 Task: Find connections with filter location Sants-Montjuïc with filter topic #tecnologiawith filter profile language Potuguese with filter current company ITC Hotels with filter school K S School of Business Management with filter industry Wholesale Raw Farm Products with filter service category Interior Design with filter keywords title Director
Action: Mouse moved to (273, 346)
Screenshot: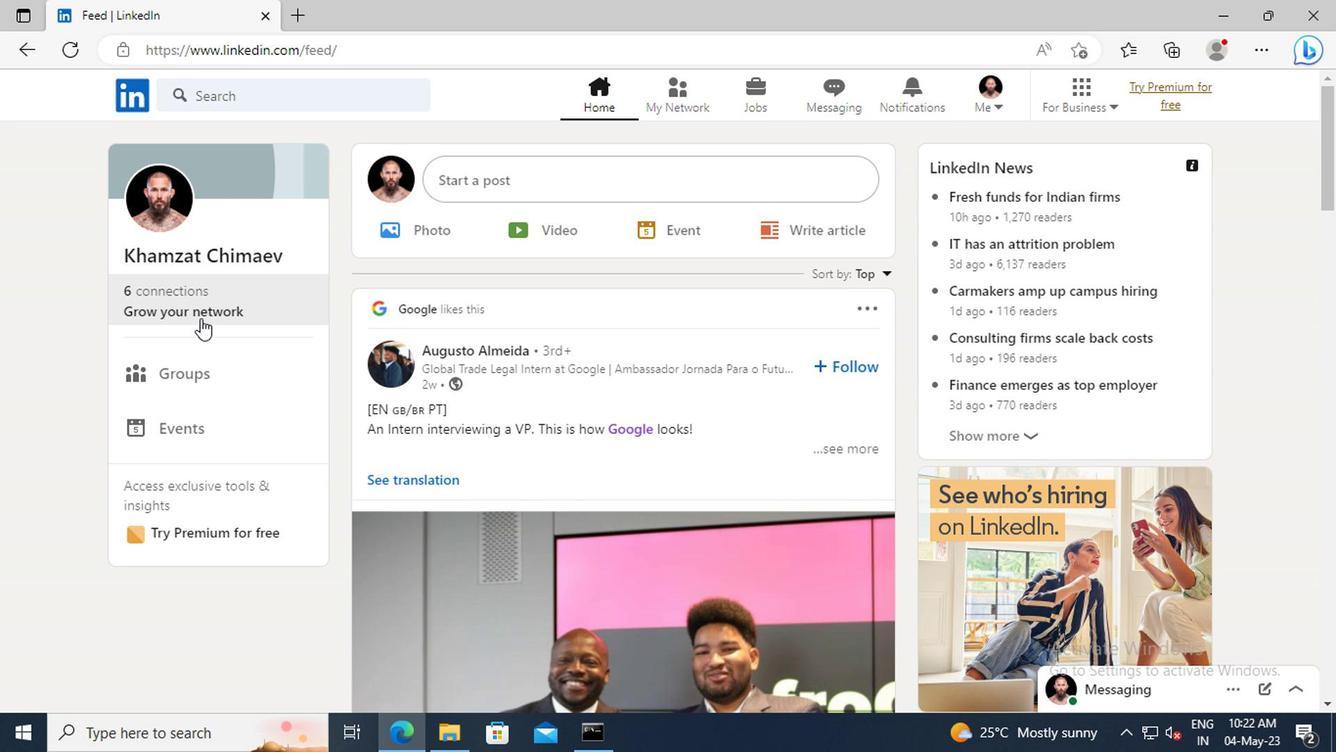 
Action: Mouse pressed left at (273, 346)
Screenshot: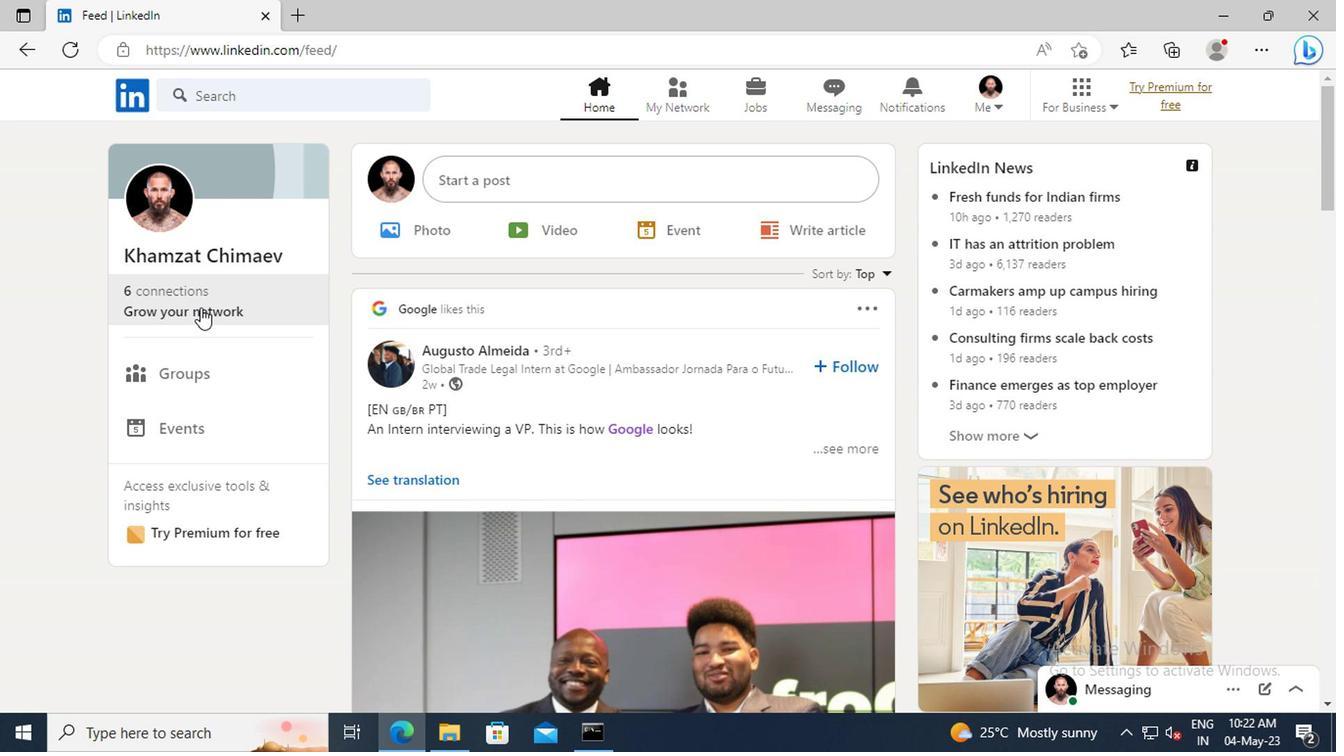 
Action: Mouse moved to (280, 277)
Screenshot: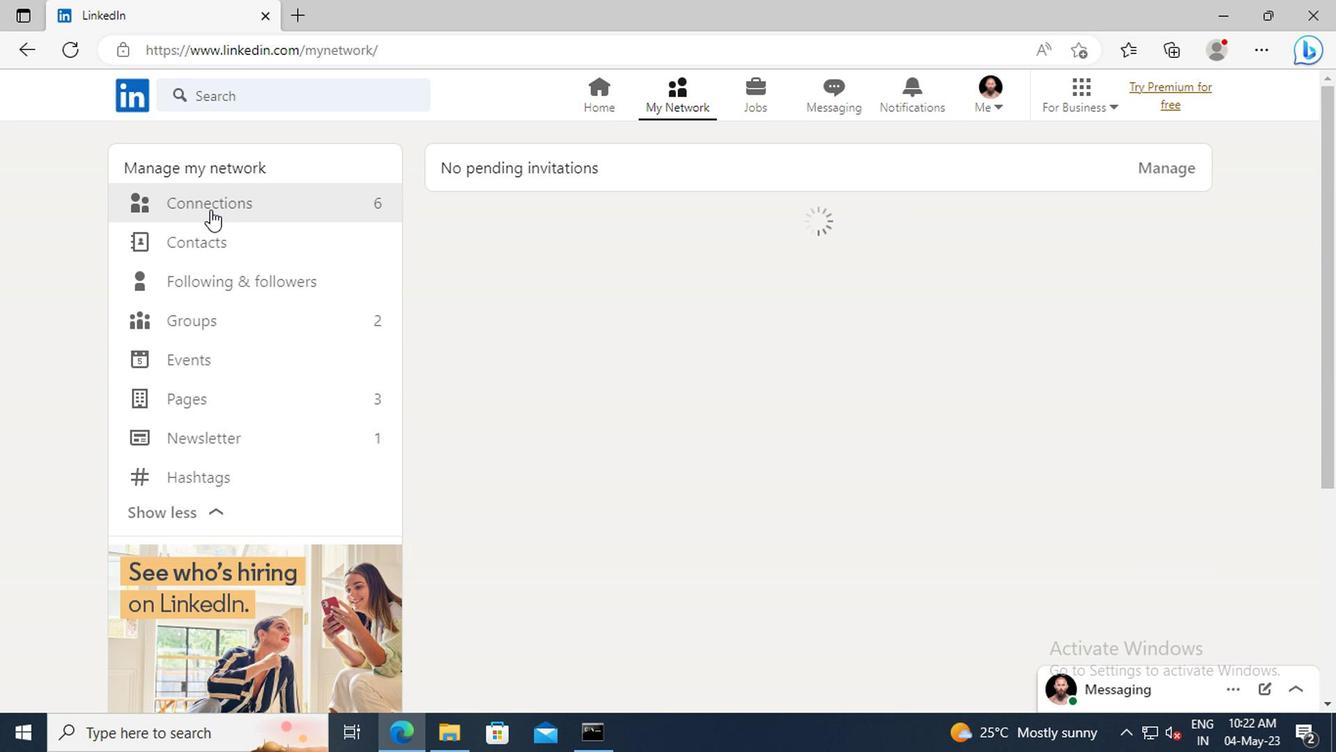 
Action: Mouse pressed left at (280, 277)
Screenshot: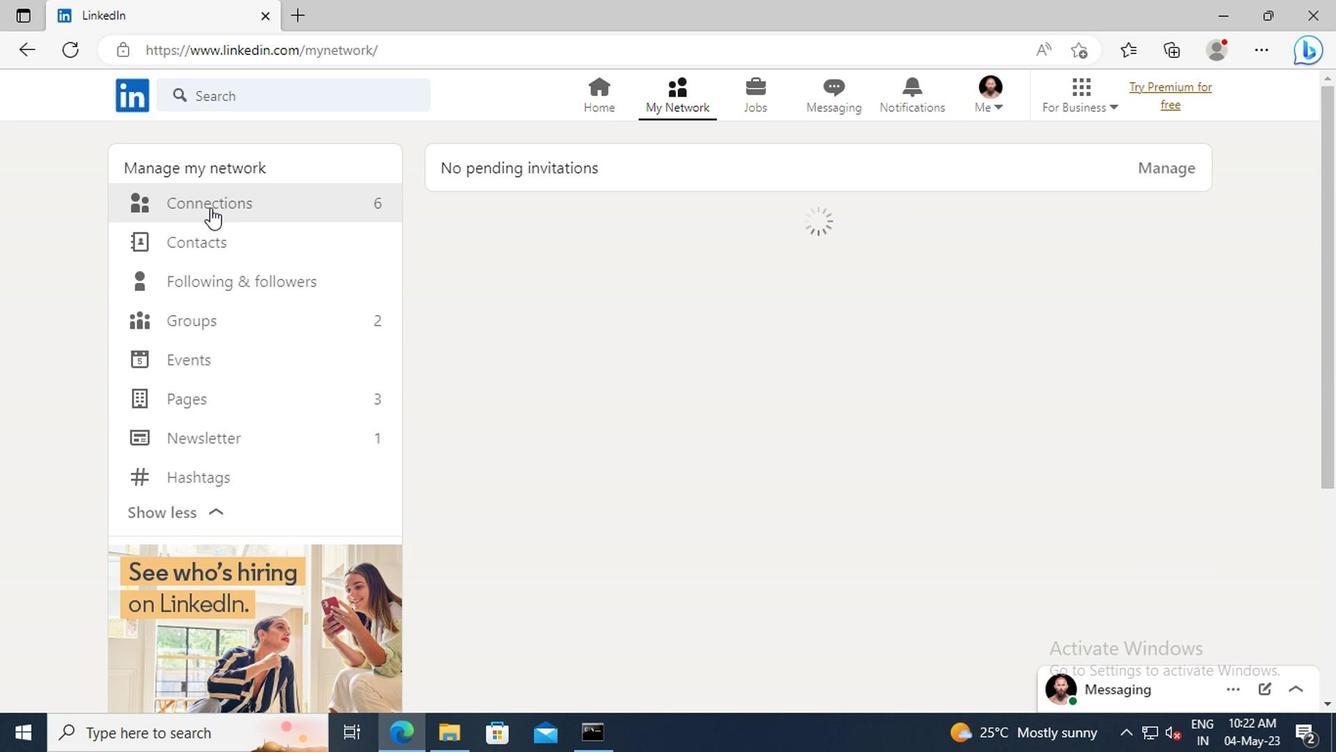 
Action: Mouse moved to (691, 279)
Screenshot: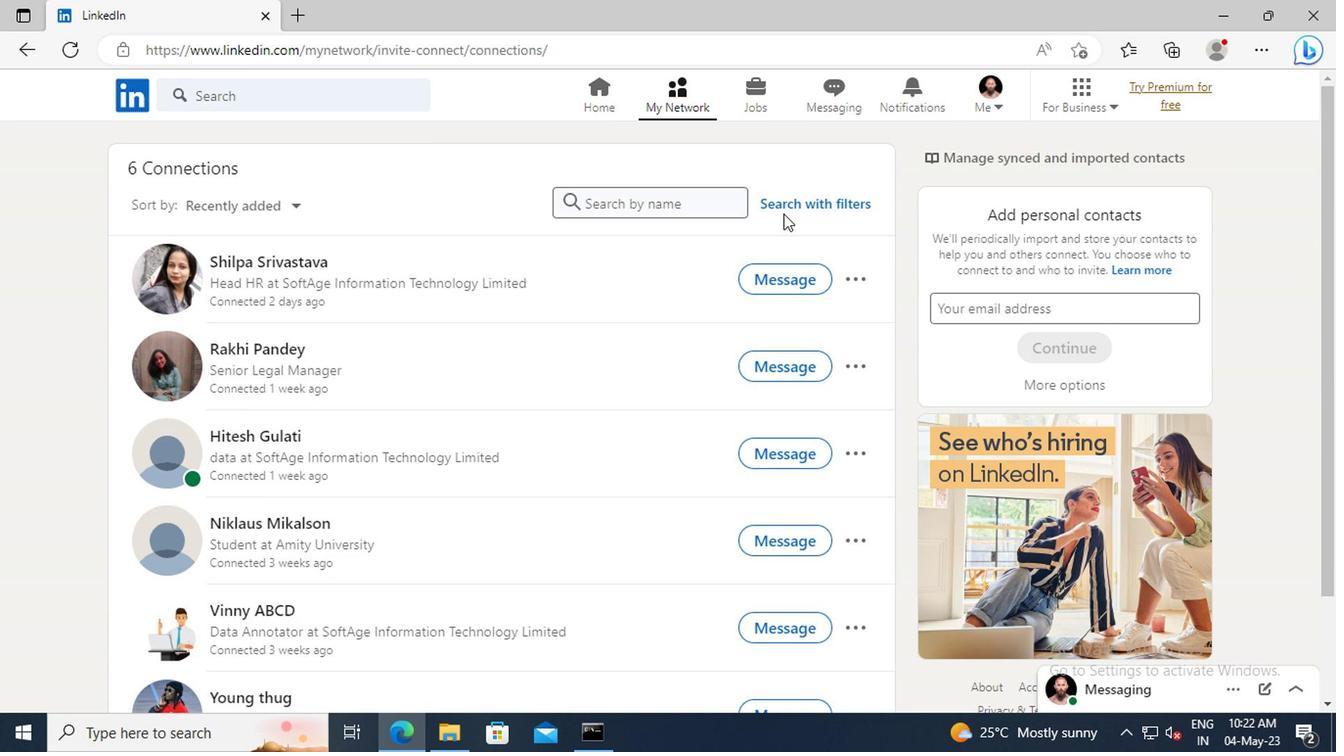 
Action: Mouse pressed left at (691, 279)
Screenshot: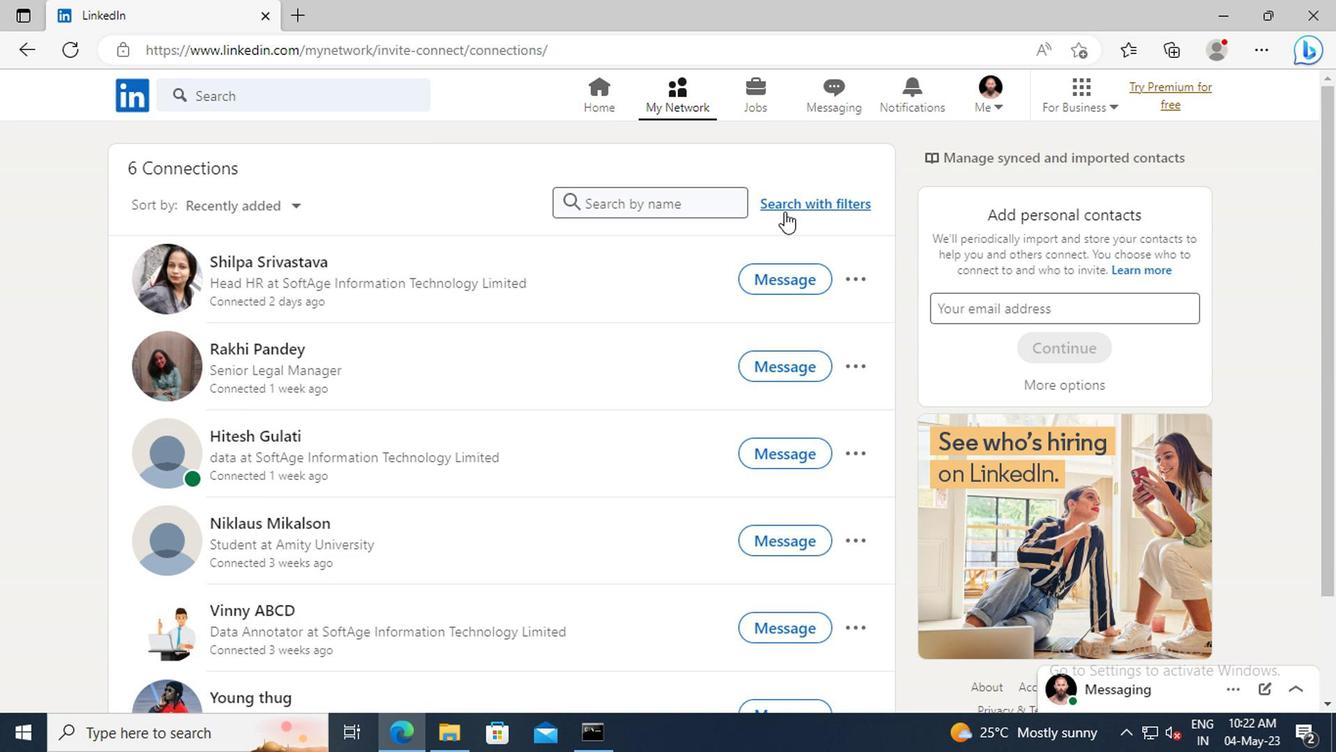 
Action: Mouse moved to (658, 240)
Screenshot: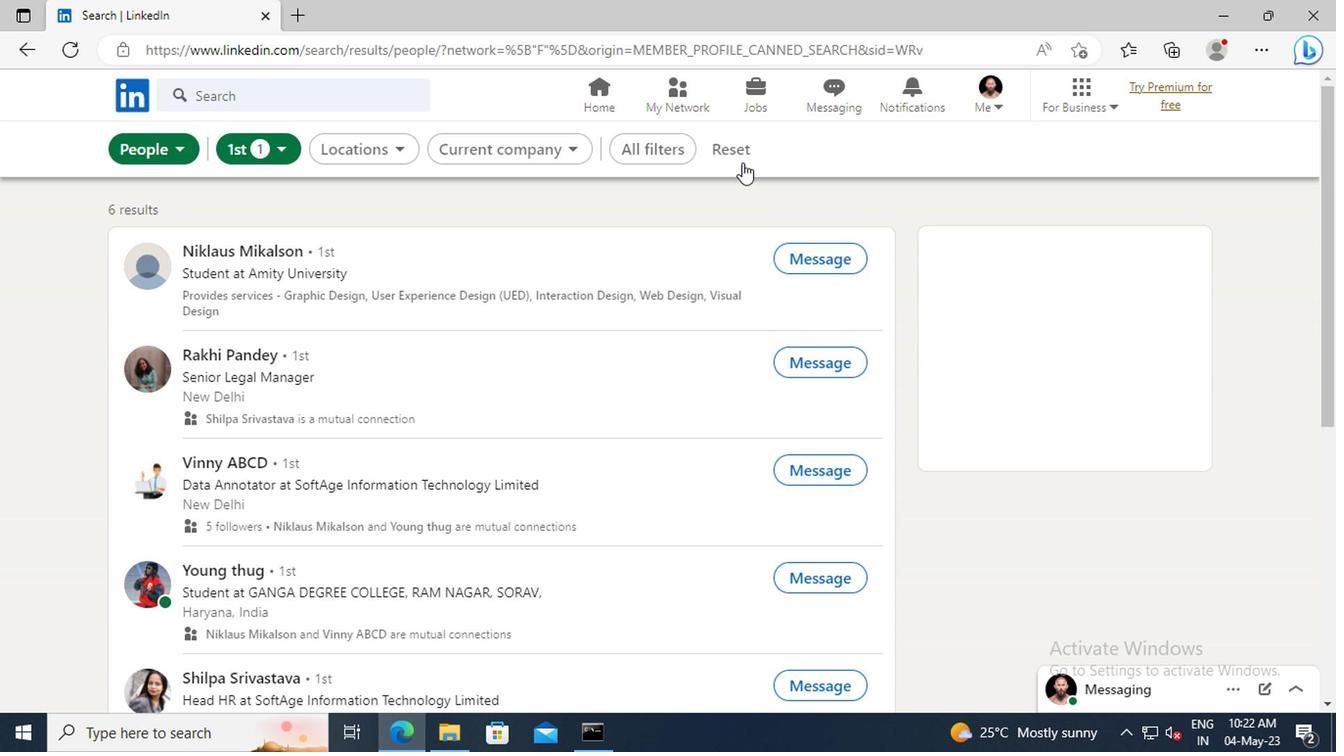 
Action: Mouse pressed left at (658, 240)
Screenshot: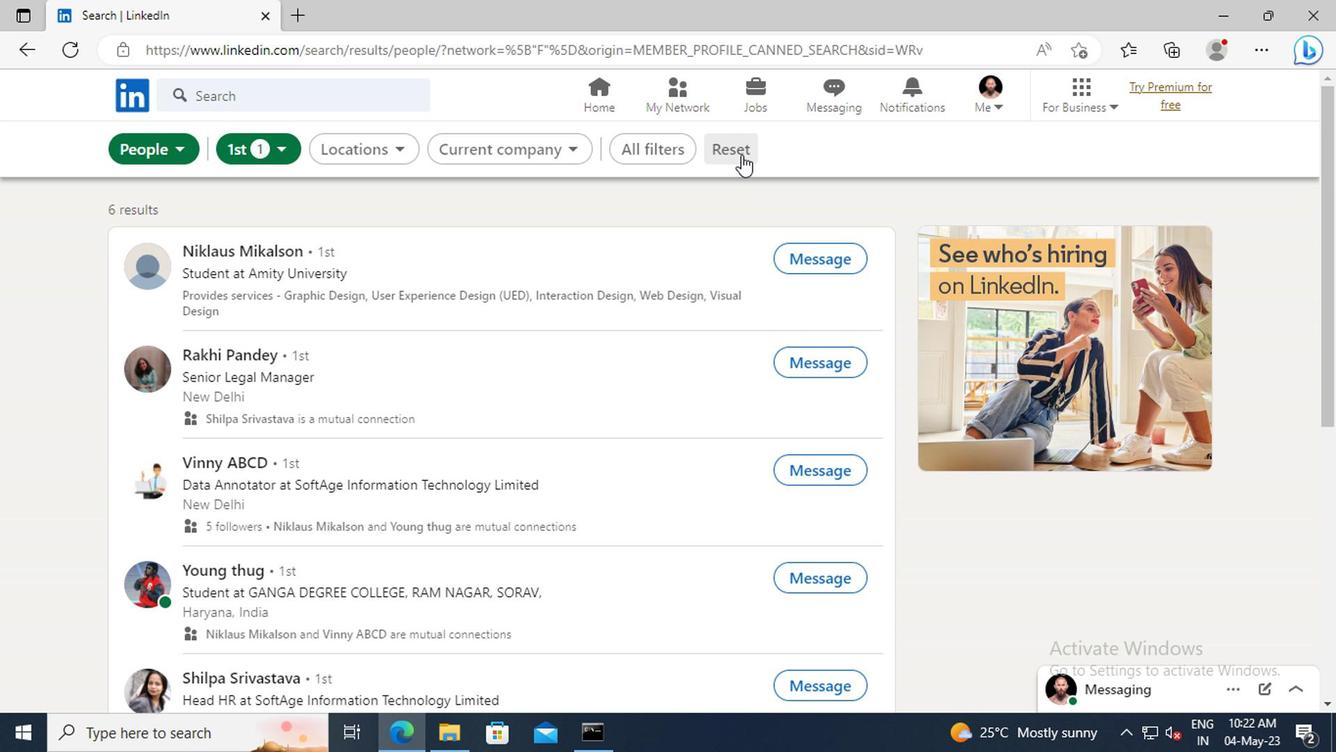 
Action: Mouse moved to (637, 240)
Screenshot: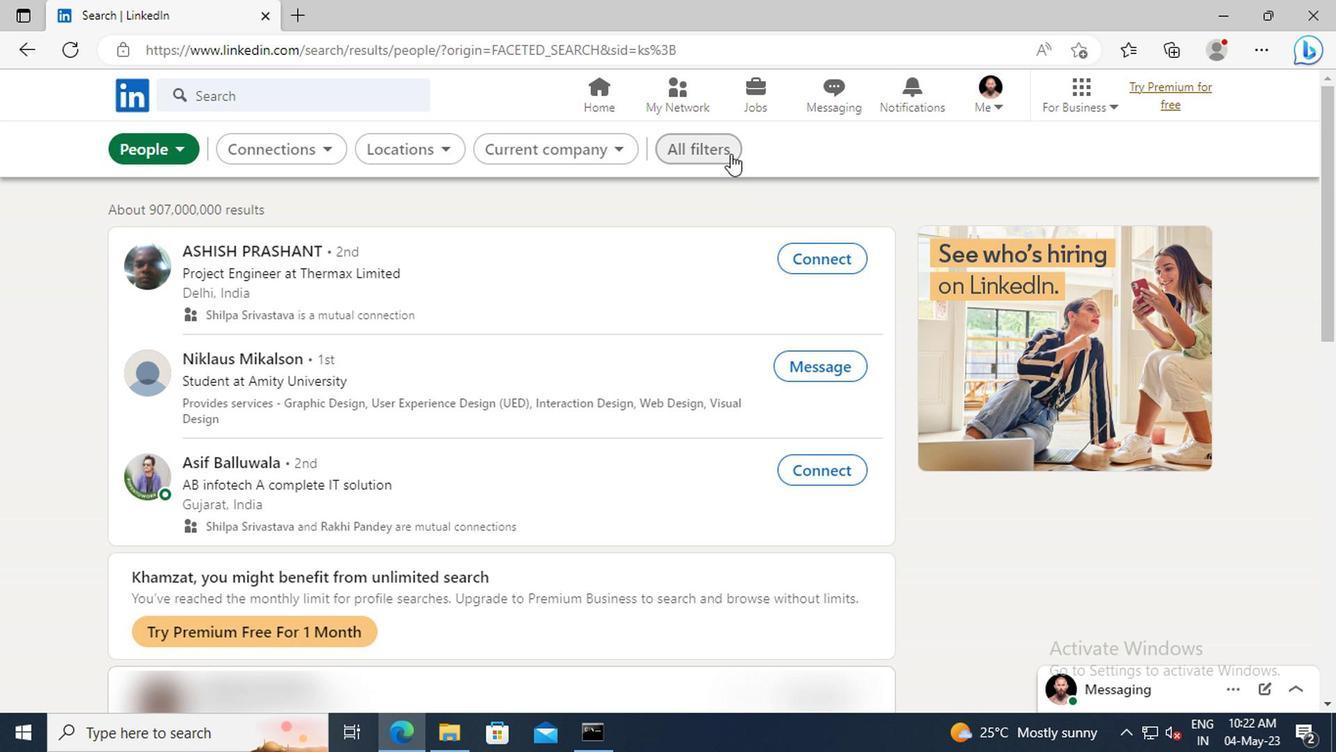 
Action: Mouse pressed left at (637, 240)
Screenshot: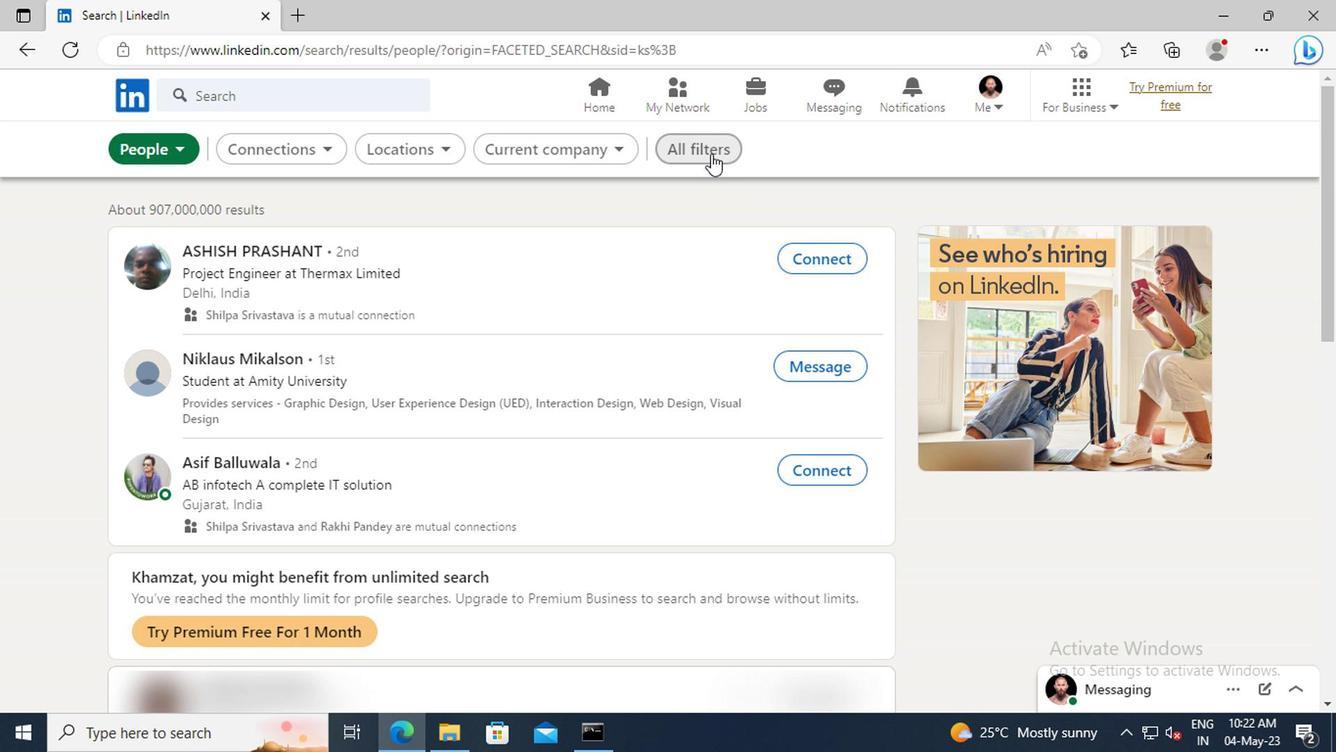 
Action: Mouse moved to (883, 410)
Screenshot: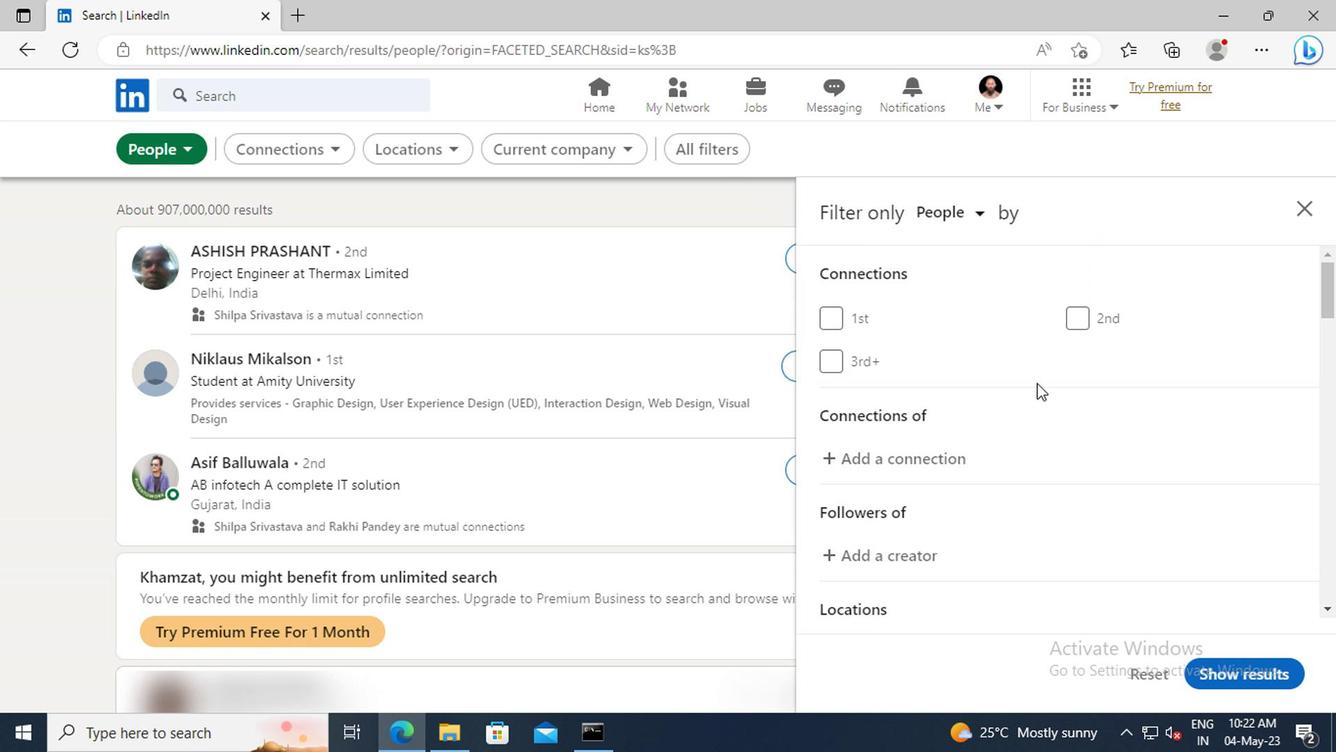 
Action: Mouse scrolled (883, 409) with delta (0, 0)
Screenshot: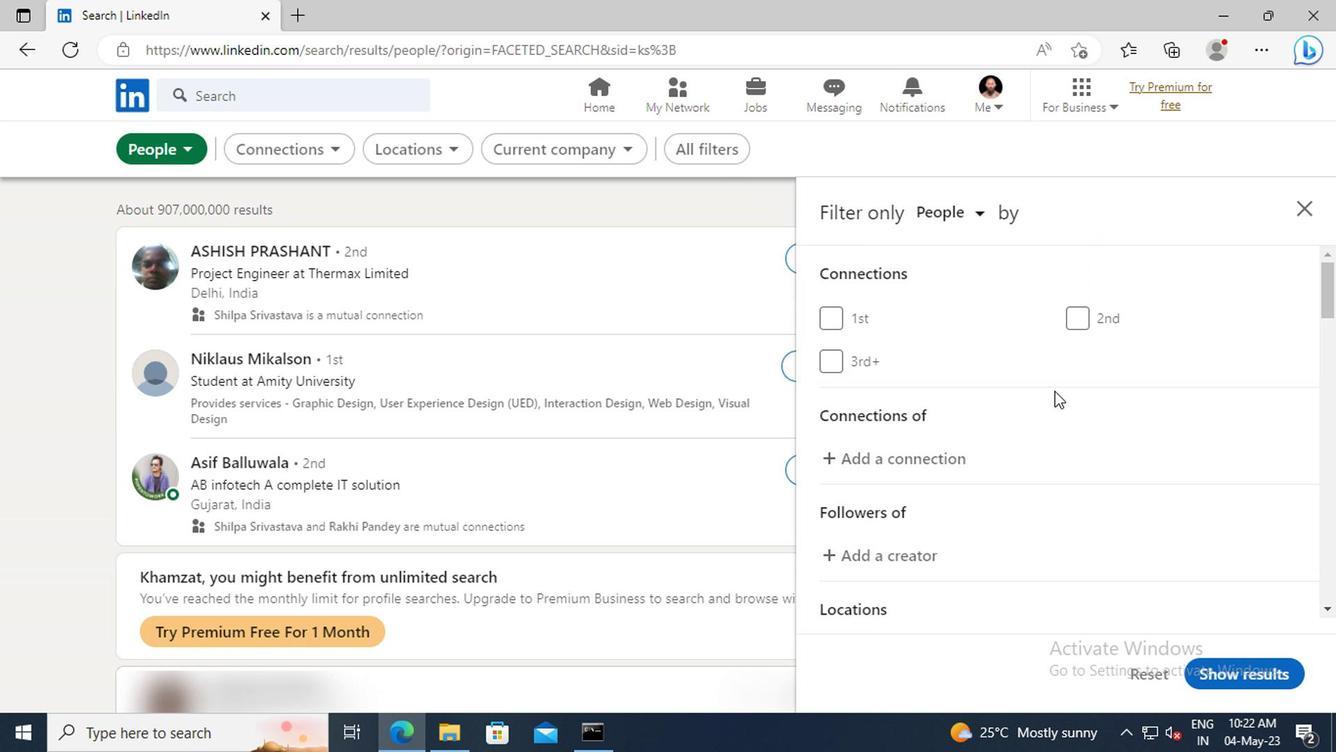 
Action: Mouse scrolled (883, 409) with delta (0, 0)
Screenshot: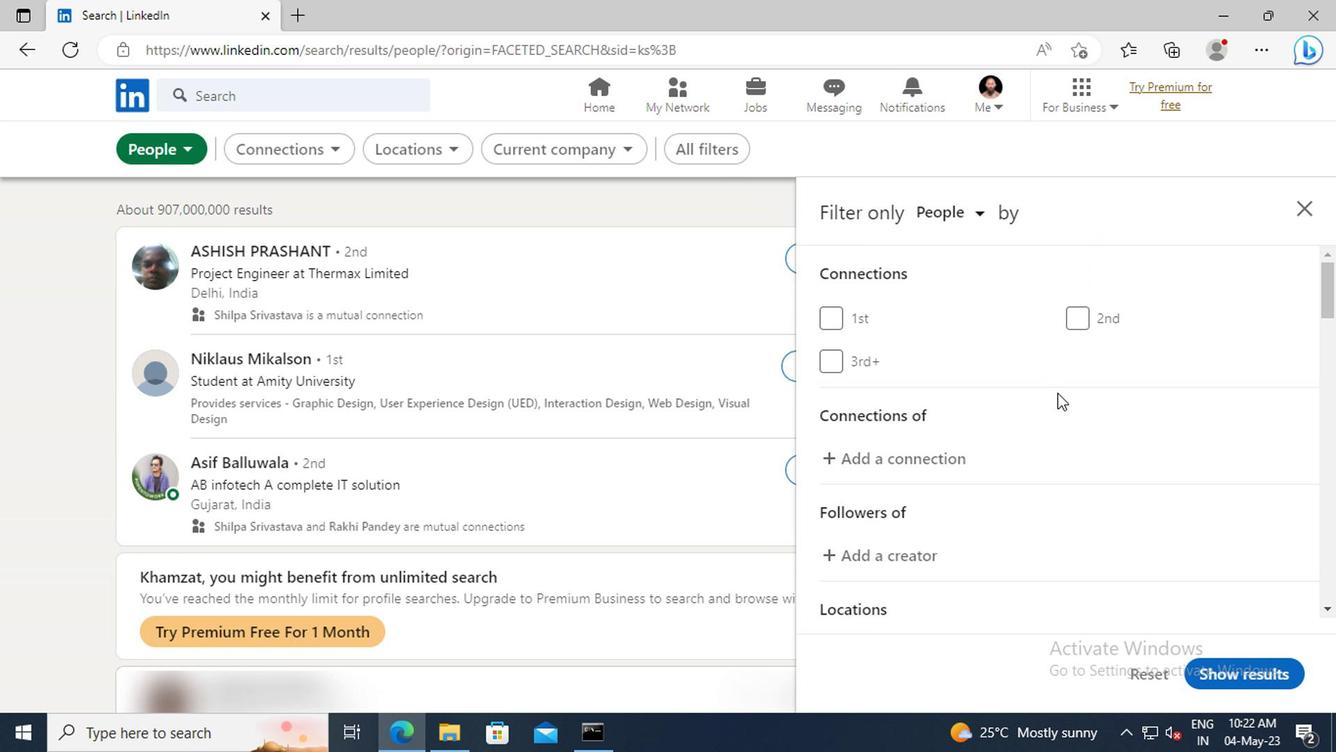 
Action: Mouse scrolled (883, 409) with delta (0, 0)
Screenshot: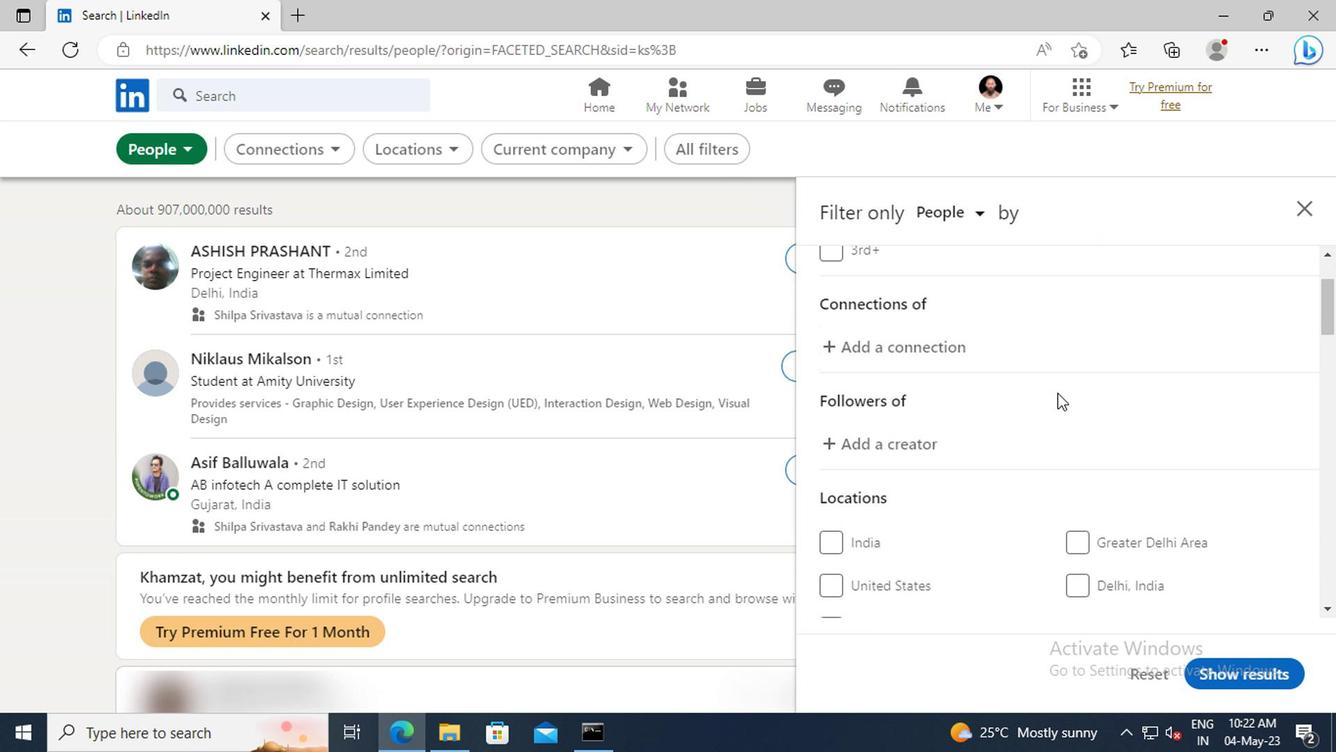 
Action: Mouse scrolled (883, 409) with delta (0, 0)
Screenshot: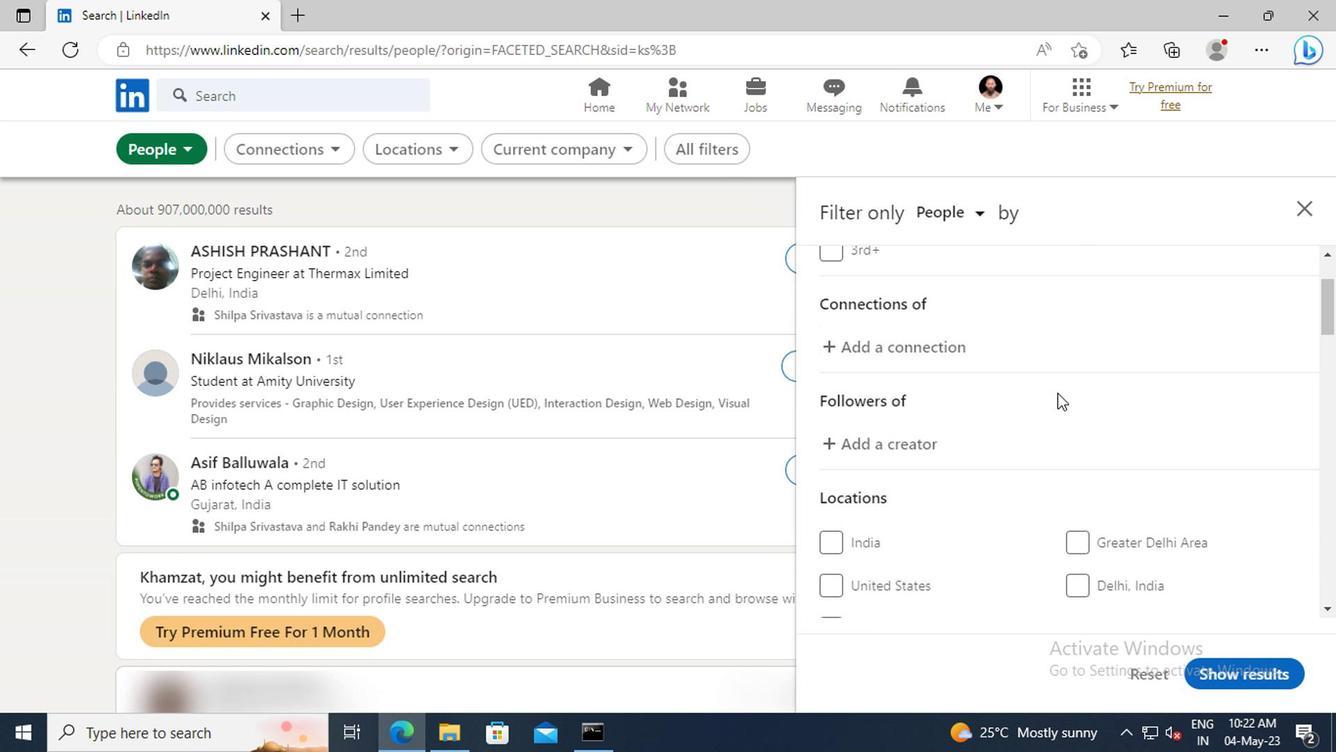 
Action: Mouse scrolled (883, 409) with delta (0, 0)
Screenshot: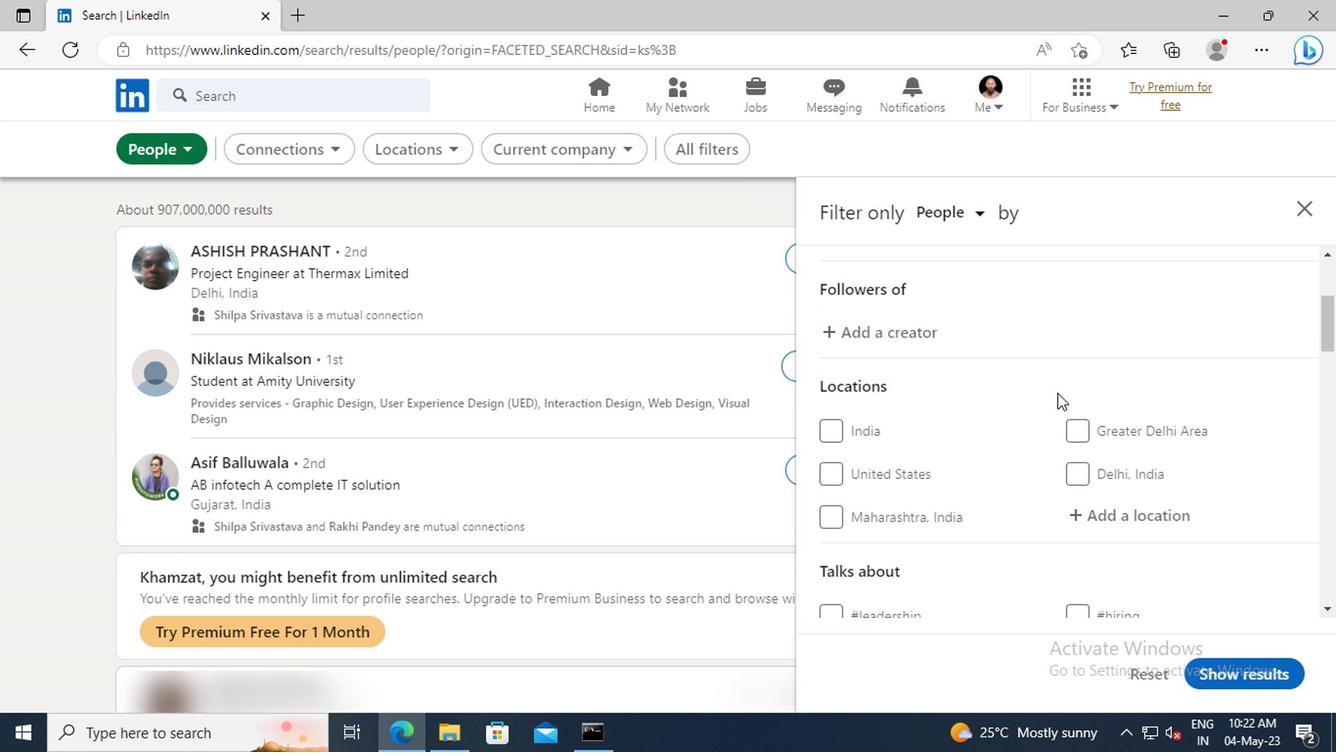 
Action: Mouse scrolled (883, 409) with delta (0, 0)
Screenshot: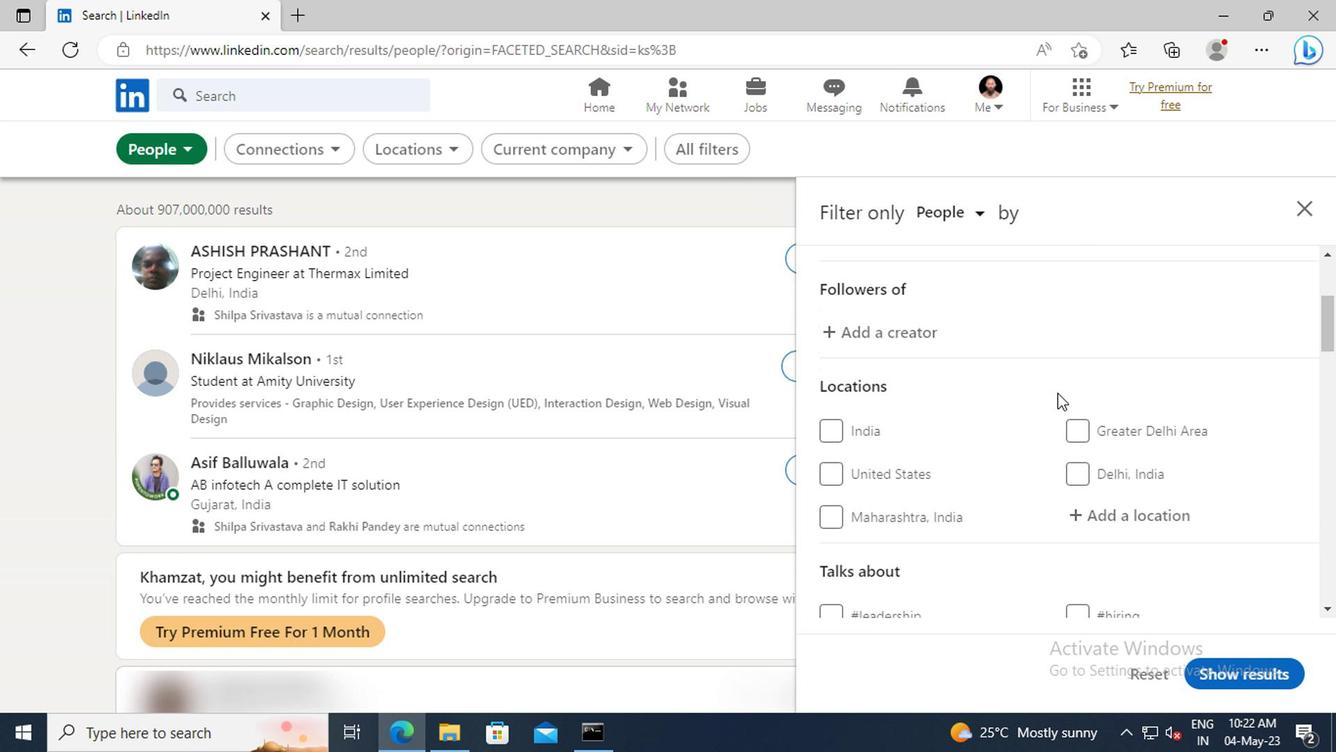 
Action: Mouse moved to (898, 420)
Screenshot: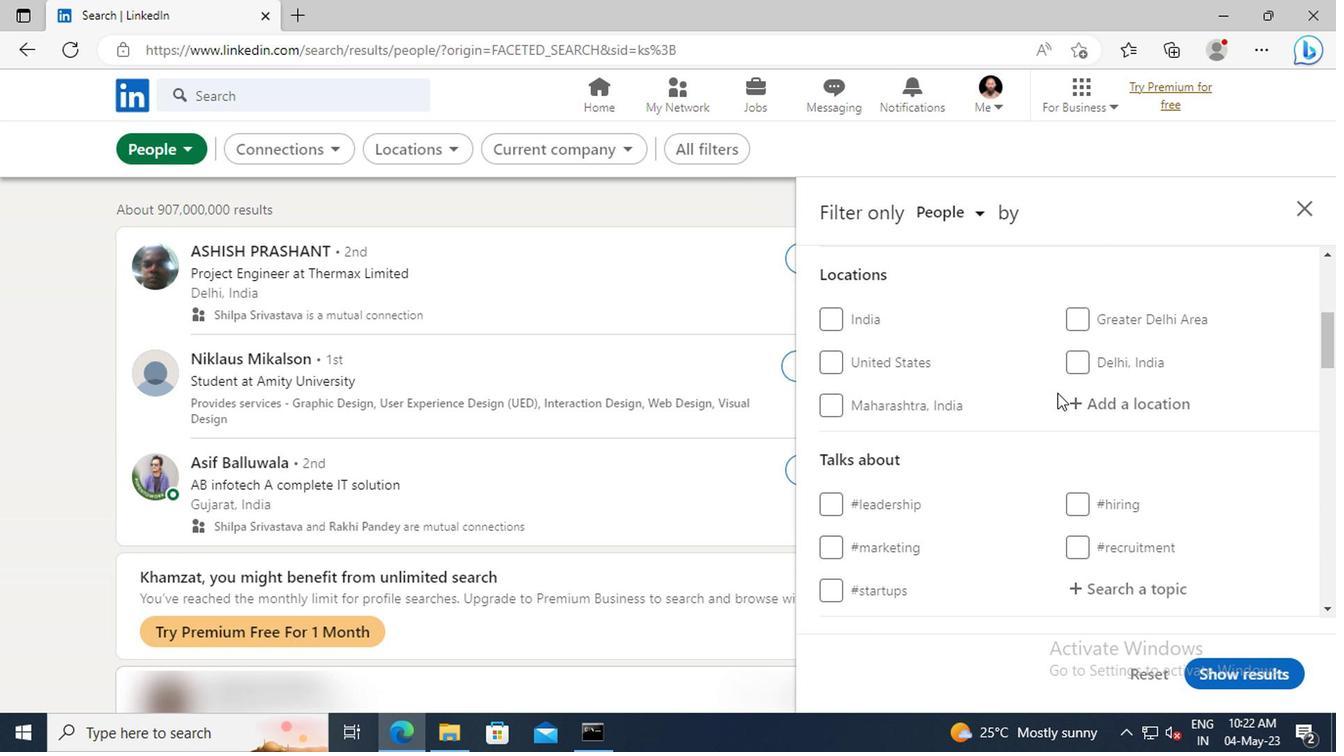 
Action: Mouse pressed left at (898, 420)
Screenshot: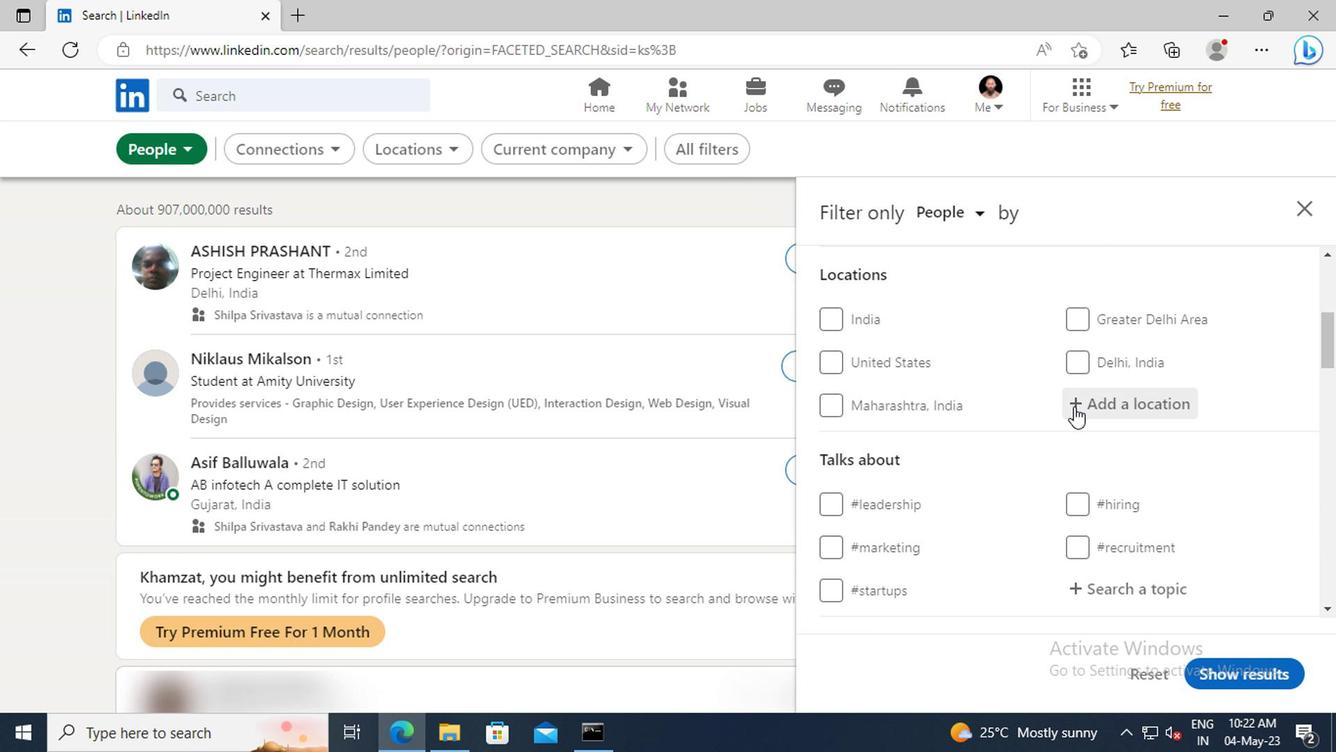 
Action: Key pressed <Key.shift>SANTS-<Key.shift>MONTJUIC<Key.enter>
Screenshot: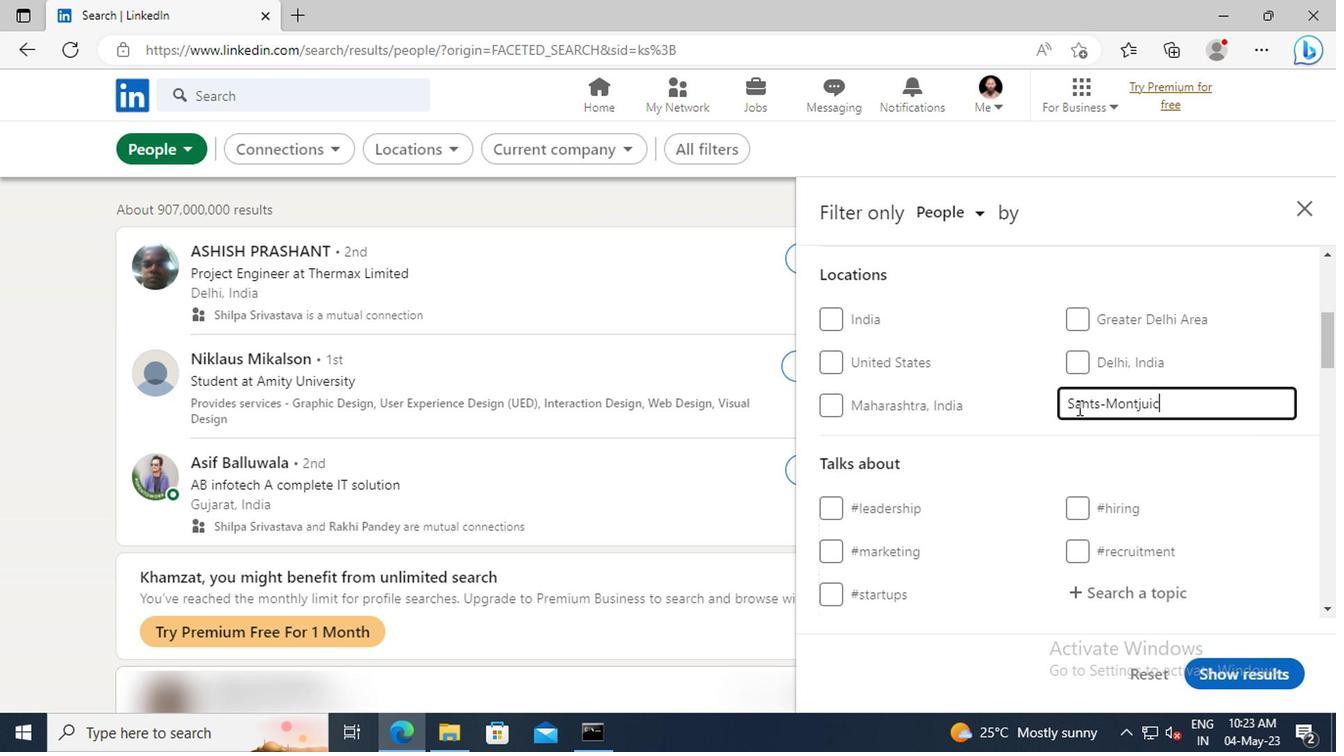 
Action: Mouse scrolled (898, 419) with delta (0, 0)
Screenshot: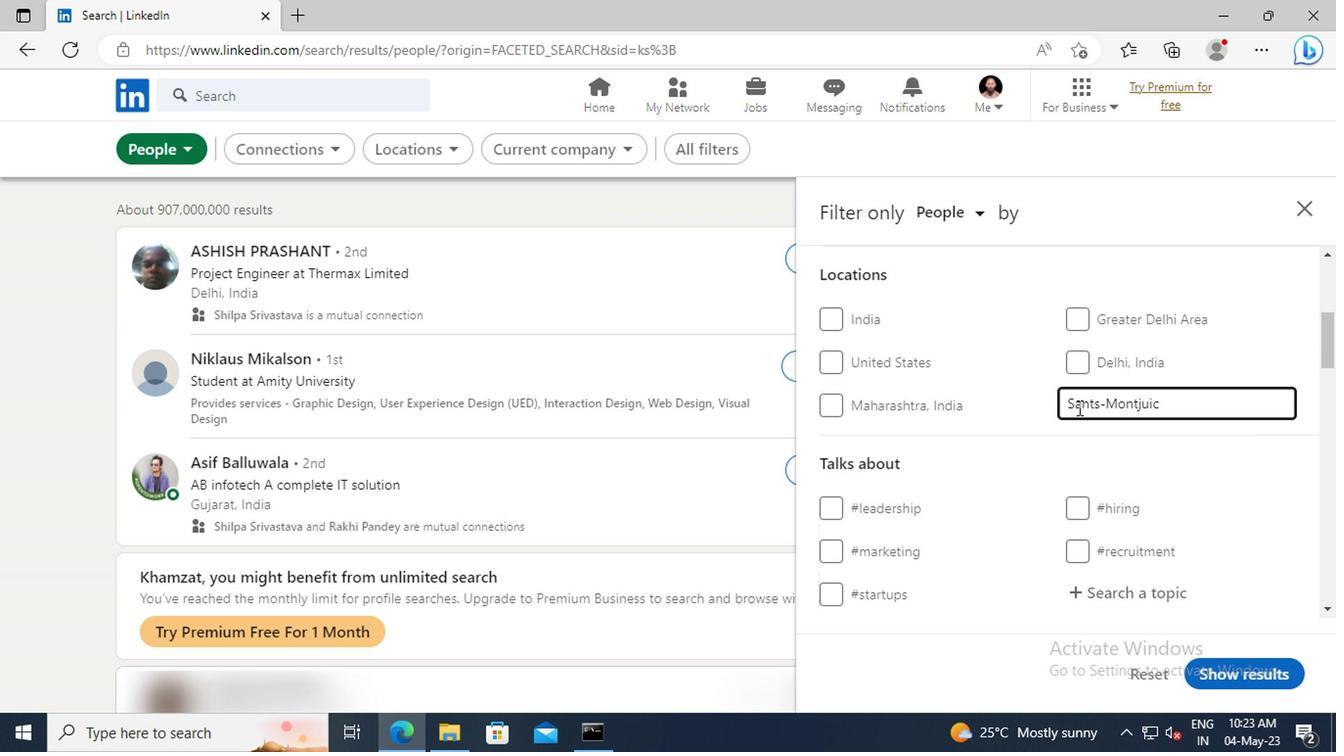 
Action: Mouse scrolled (898, 419) with delta (0, 0)
Screenshot: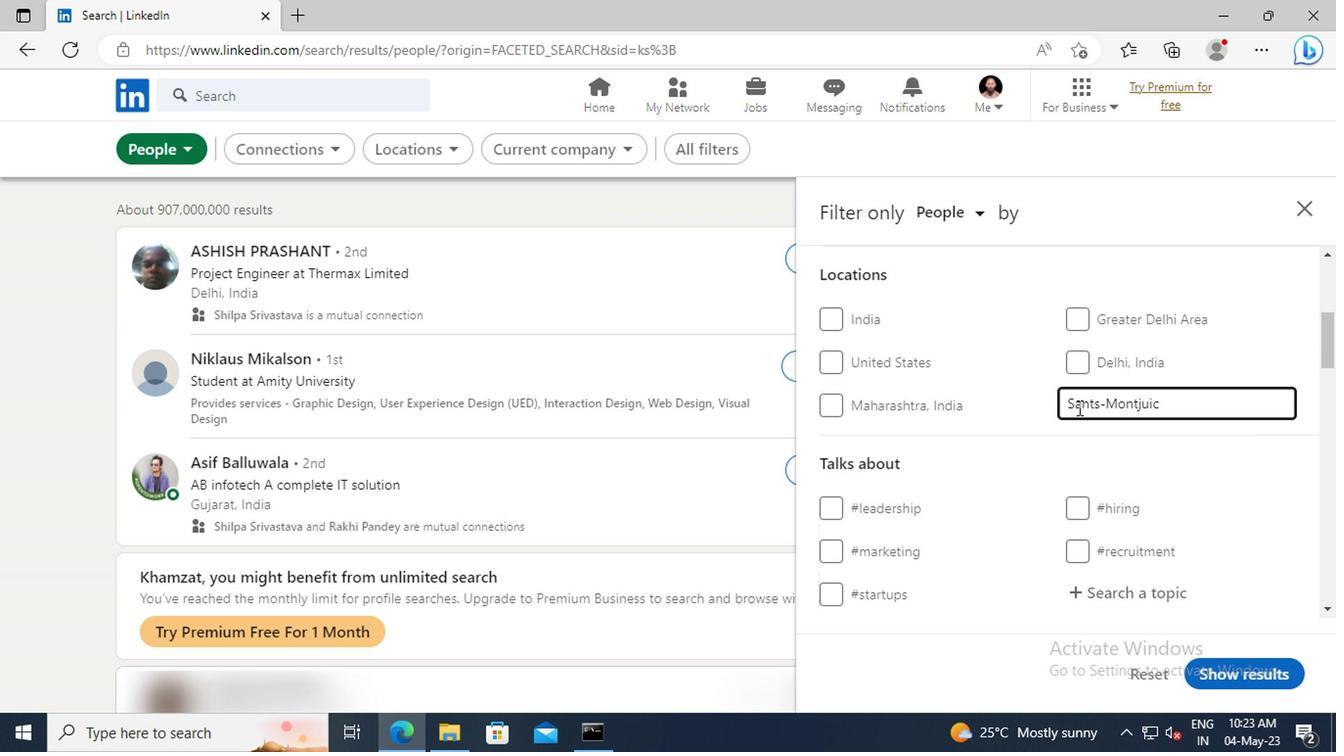 
Action: Mouse scrolled (898, 419) with delta (0, 0)
Screenshot: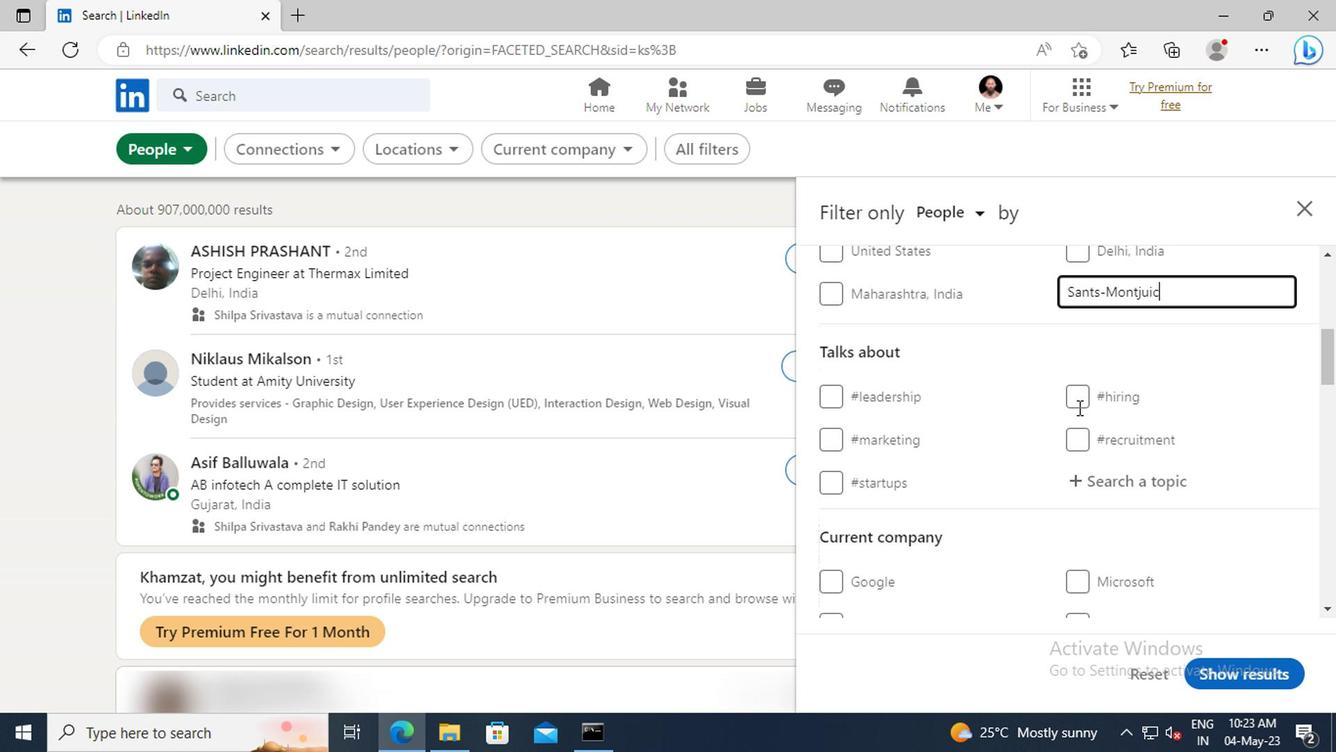 
Action: Mouse moved to (903, 430)
Screenshot: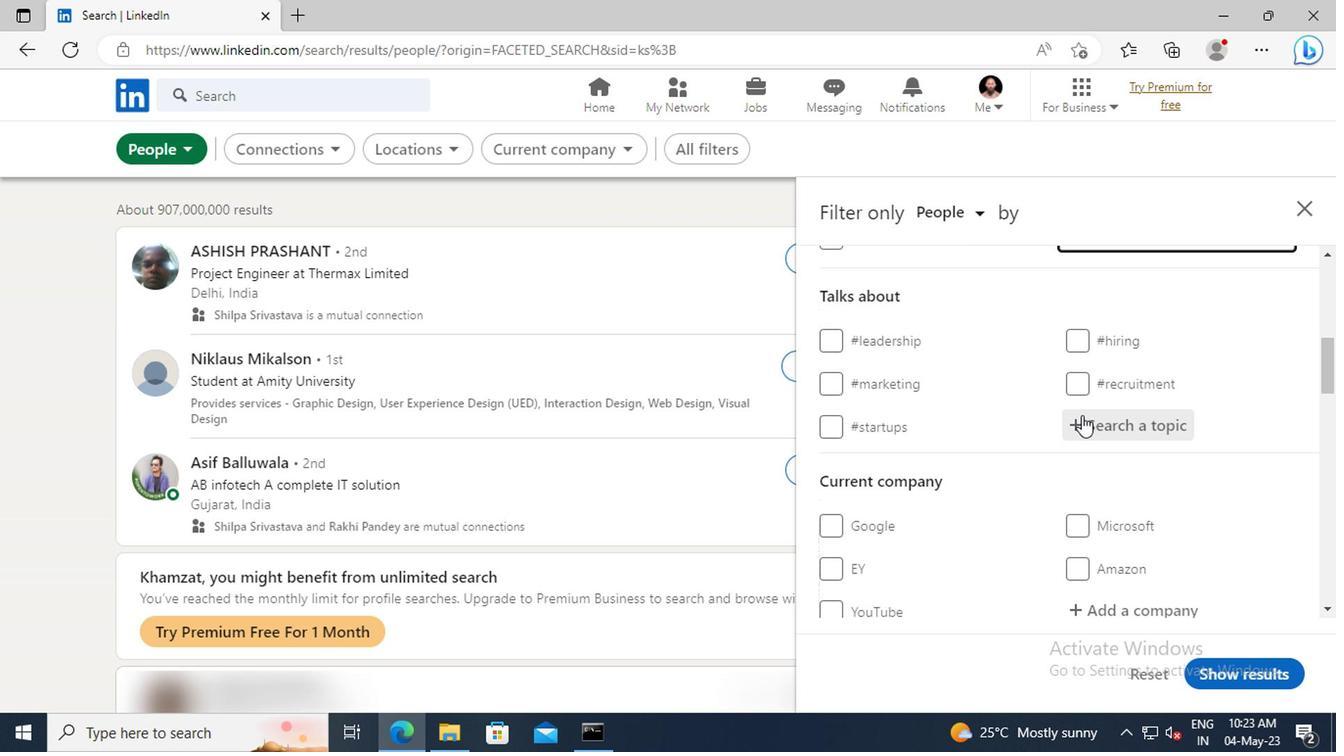 
Action: Mouse pressed left at (903, 430)
Screenshot: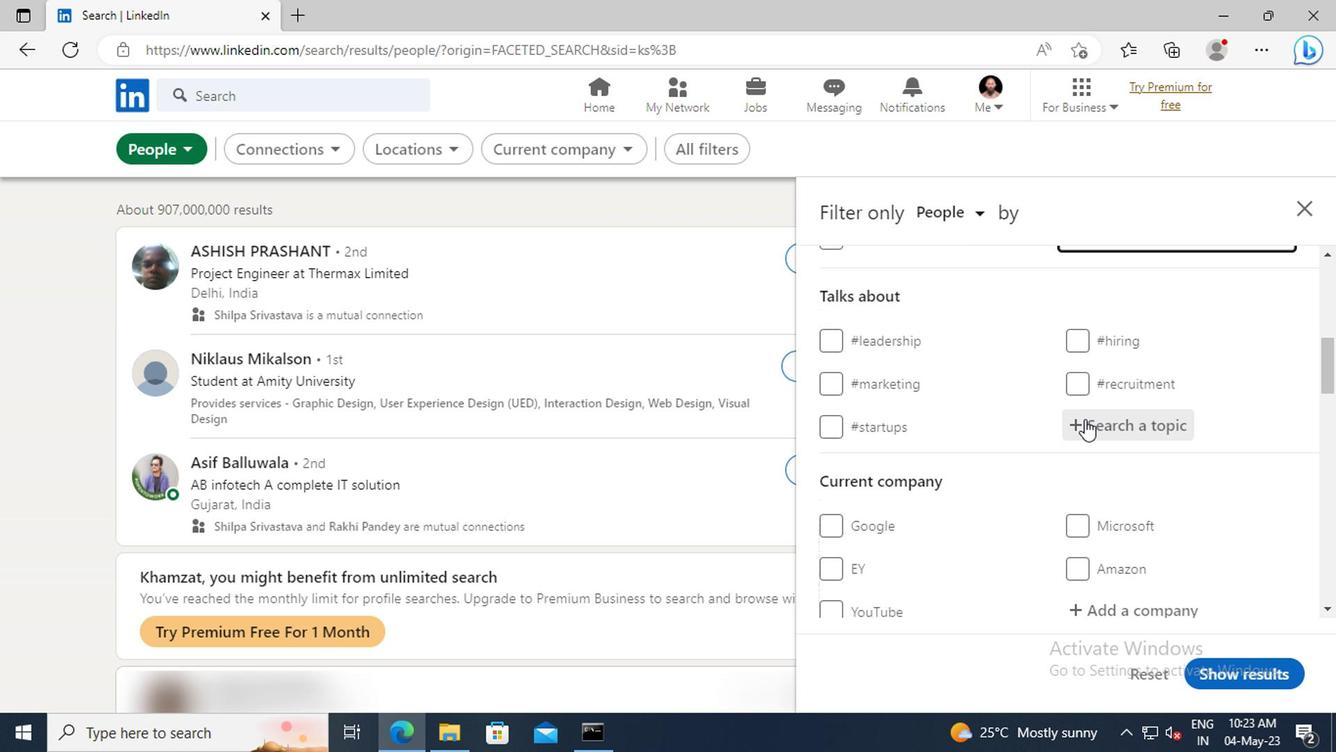 
Action: Key pressed TECNOLOG
Screenshot: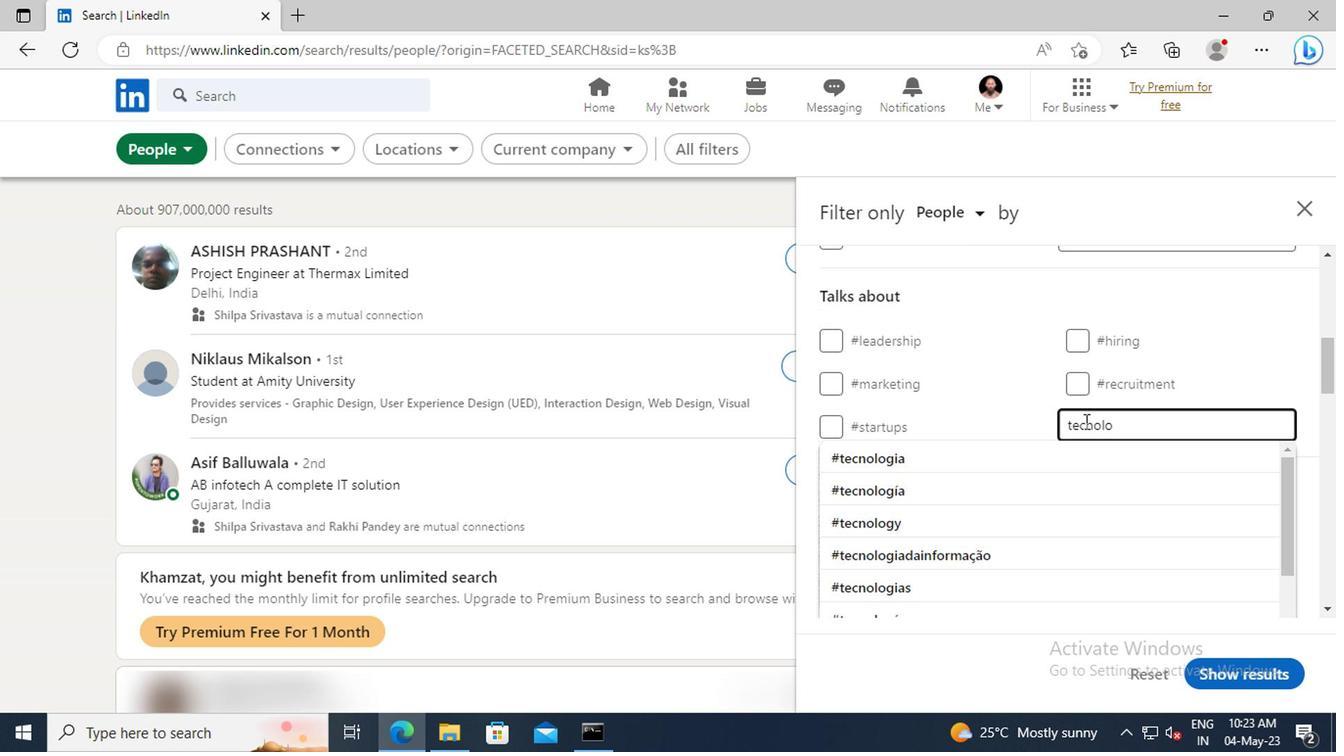 
Action: Mouse moved to (907, 450)
Screenshot: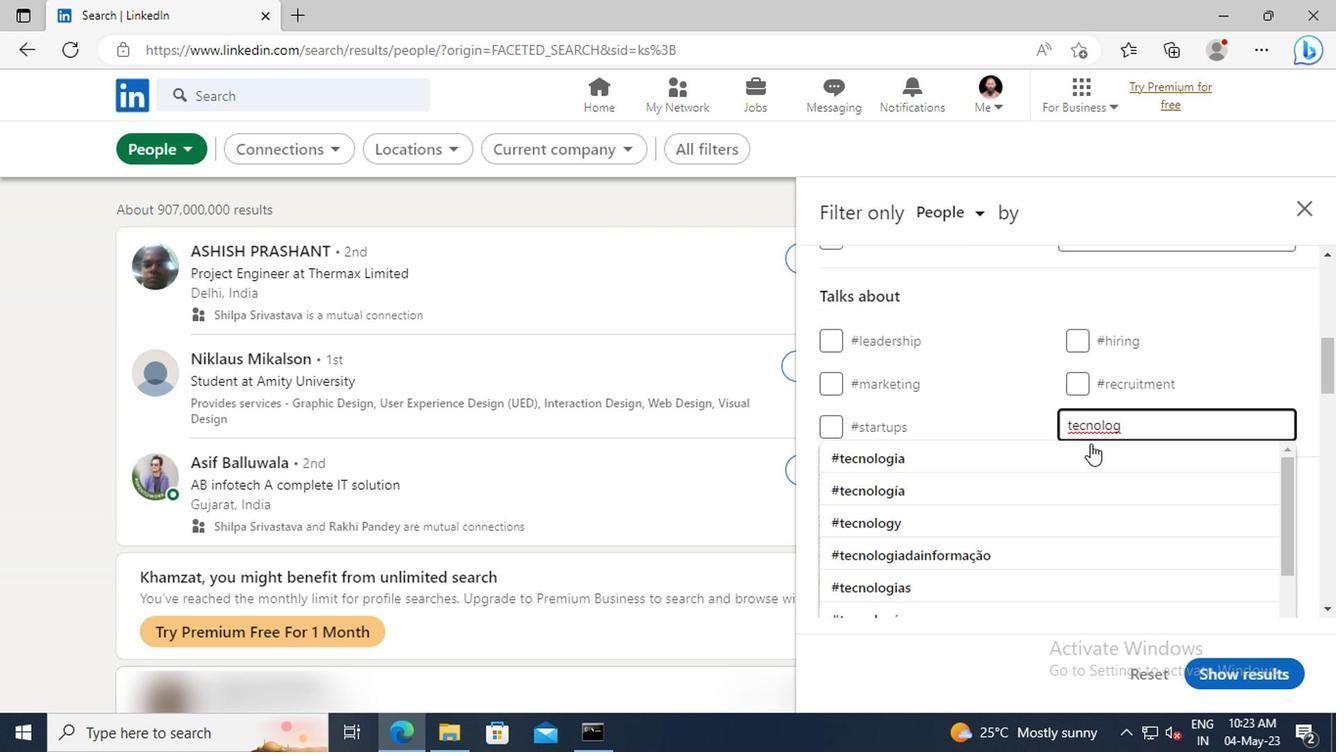 
Action: Mouse pressed left at (907, 450)
Screenshot: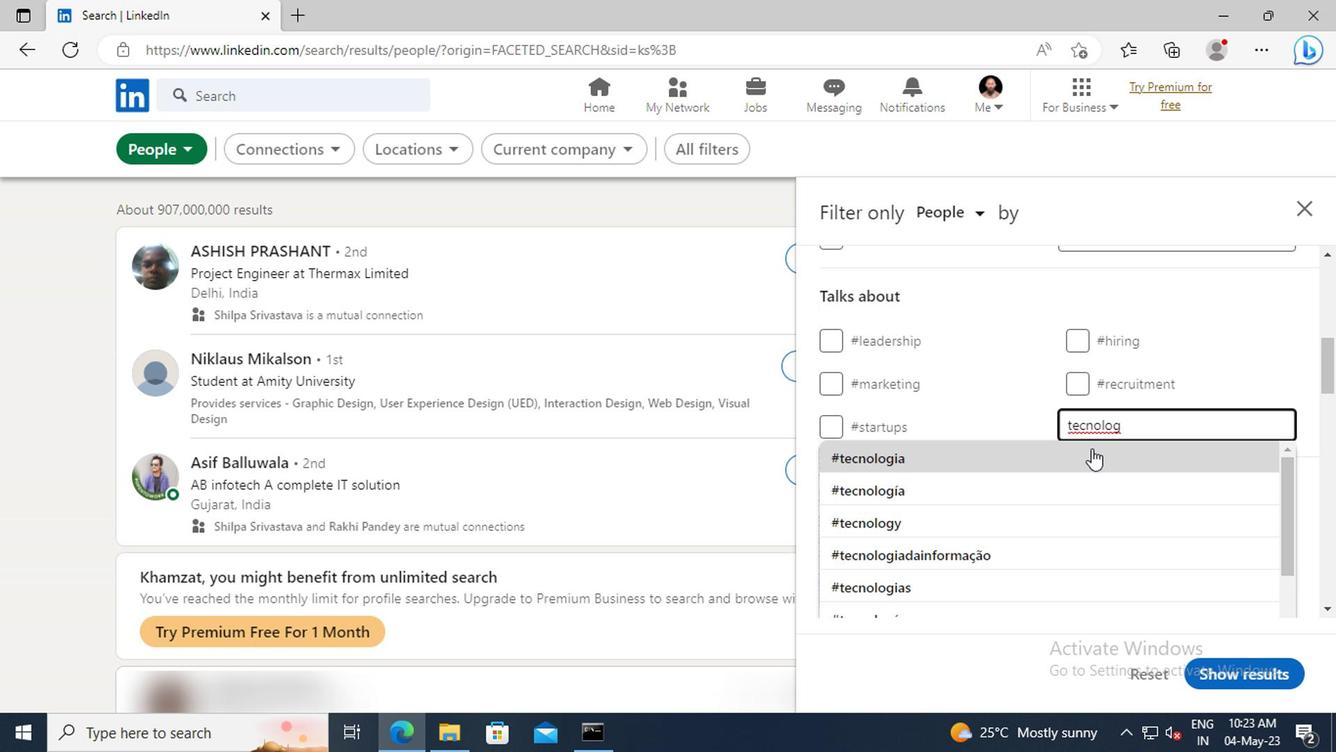 
Action: Mouse scrolled (907, 449) with delta (0, 0)
Screenshot: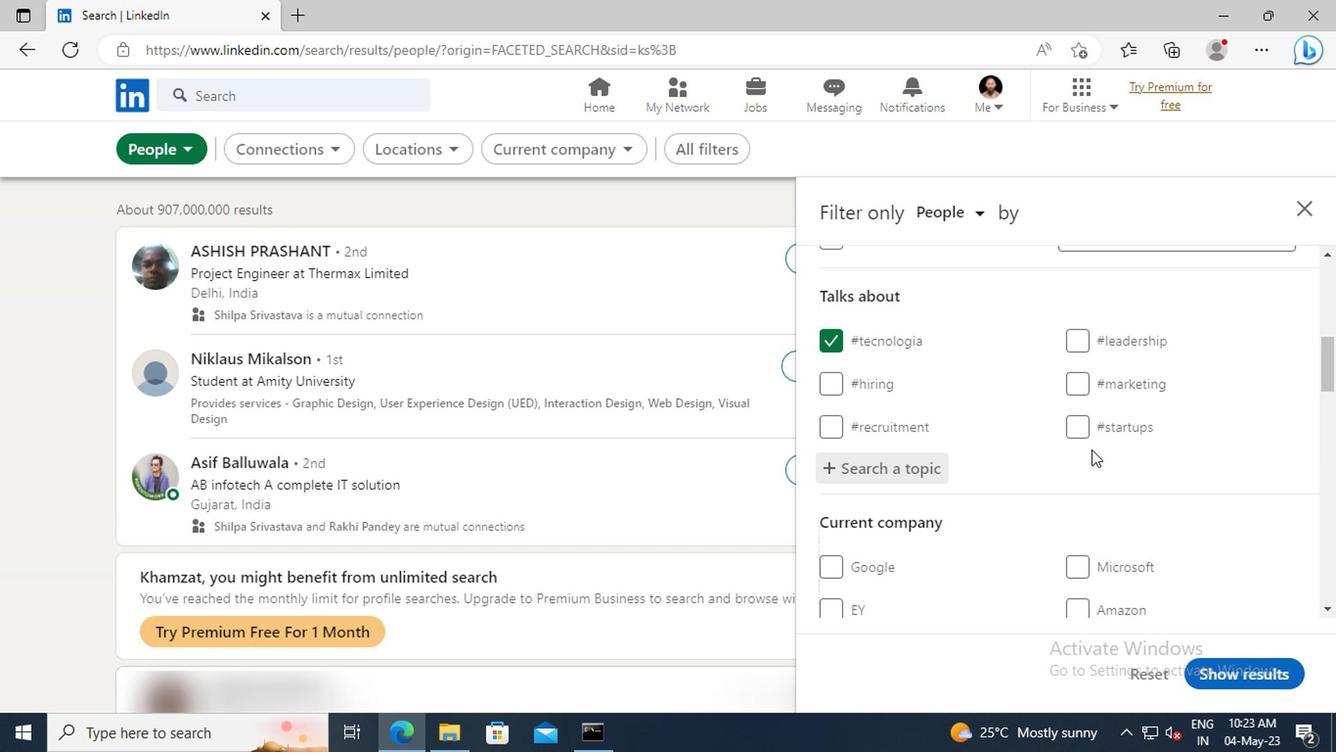 
Action: Mouse scrolled (907, 449) with delta (0, 0)
Screenshot: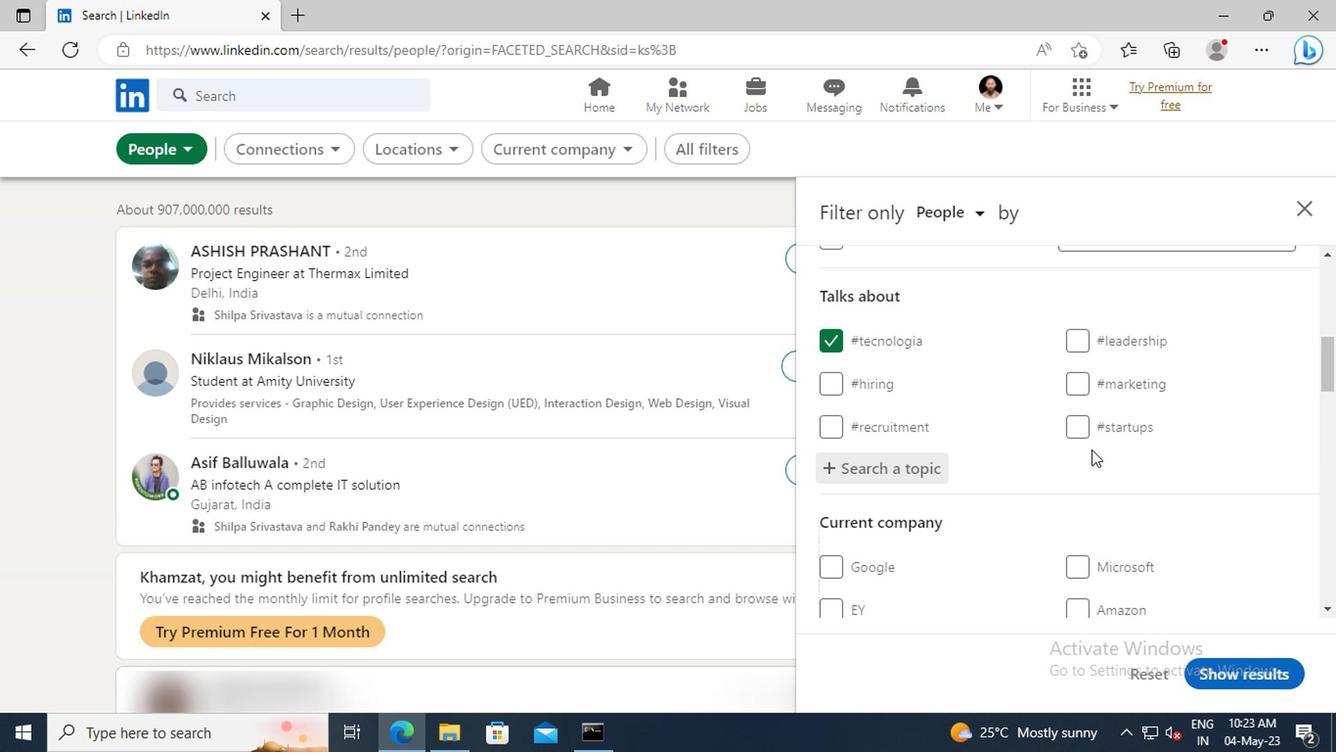
Action: Mouse scrolled (907, 449) with delta (0, 0)
Screenshot: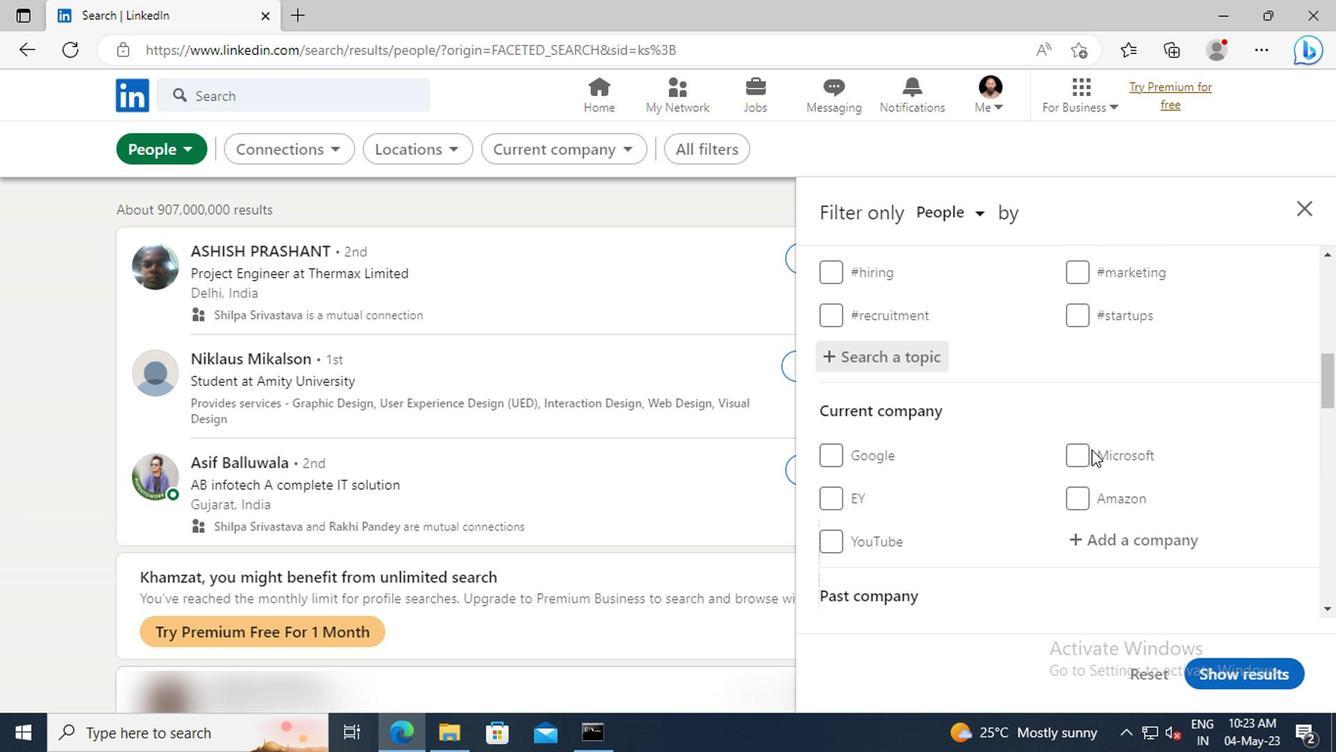 
Action: Mouse scrolled (907, 449) with delta (0, 0)
Screenshot: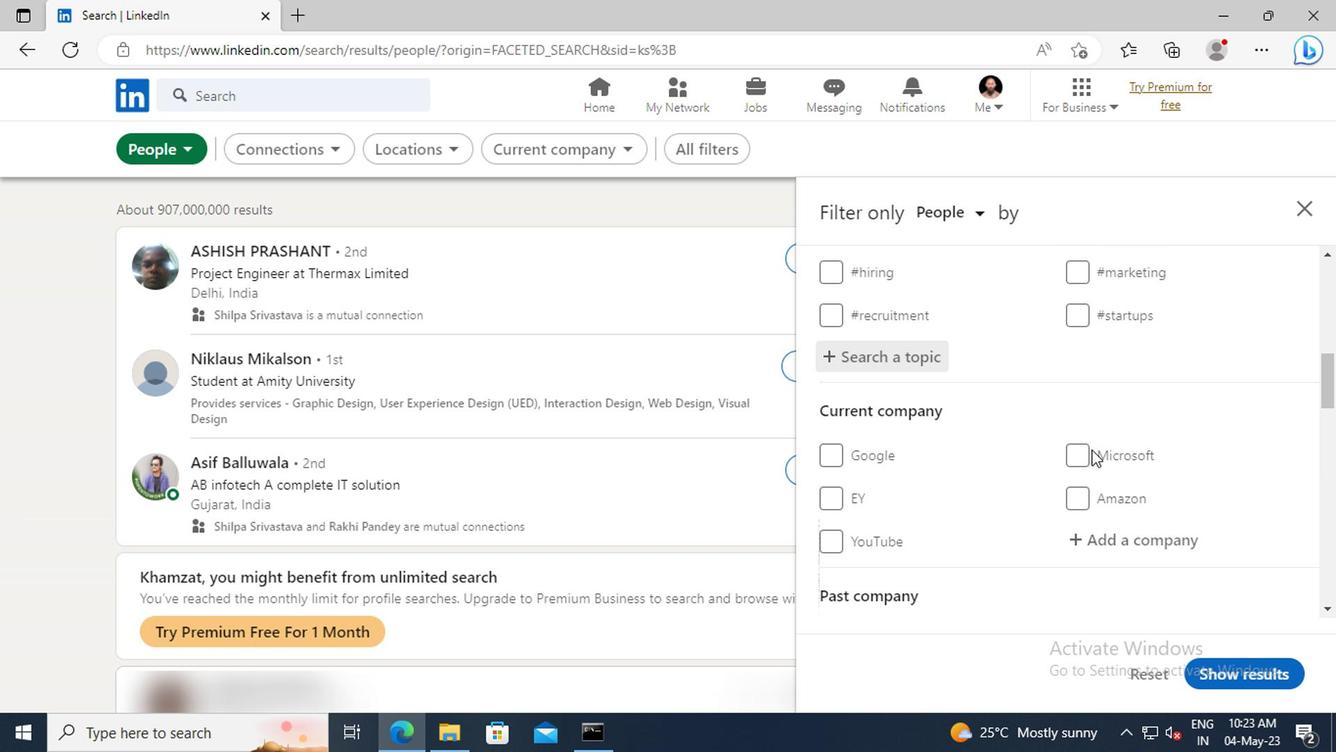 
Action: Mouse scrolled (907, 449) with delta (0, 0)
Screenshot: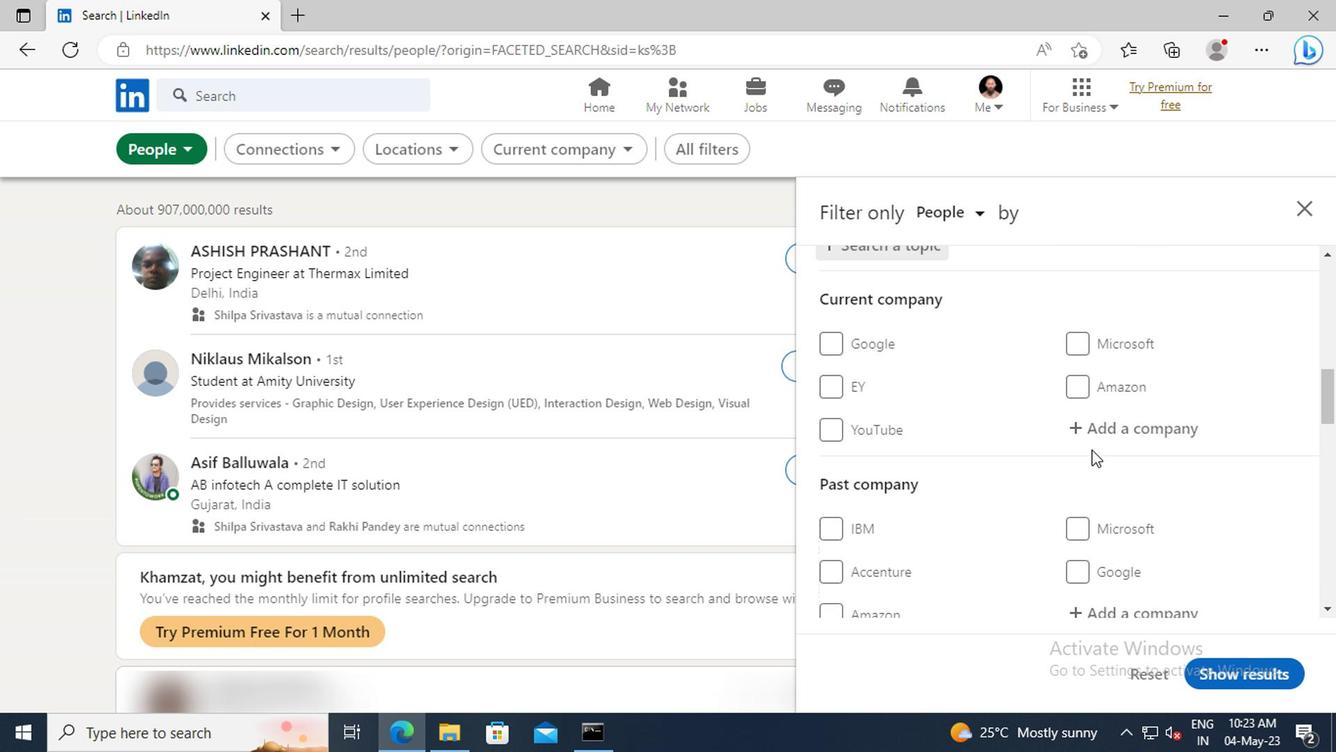 
Action: Mouse scrolled (907, 449) with delta (0, 0)
Screenshot: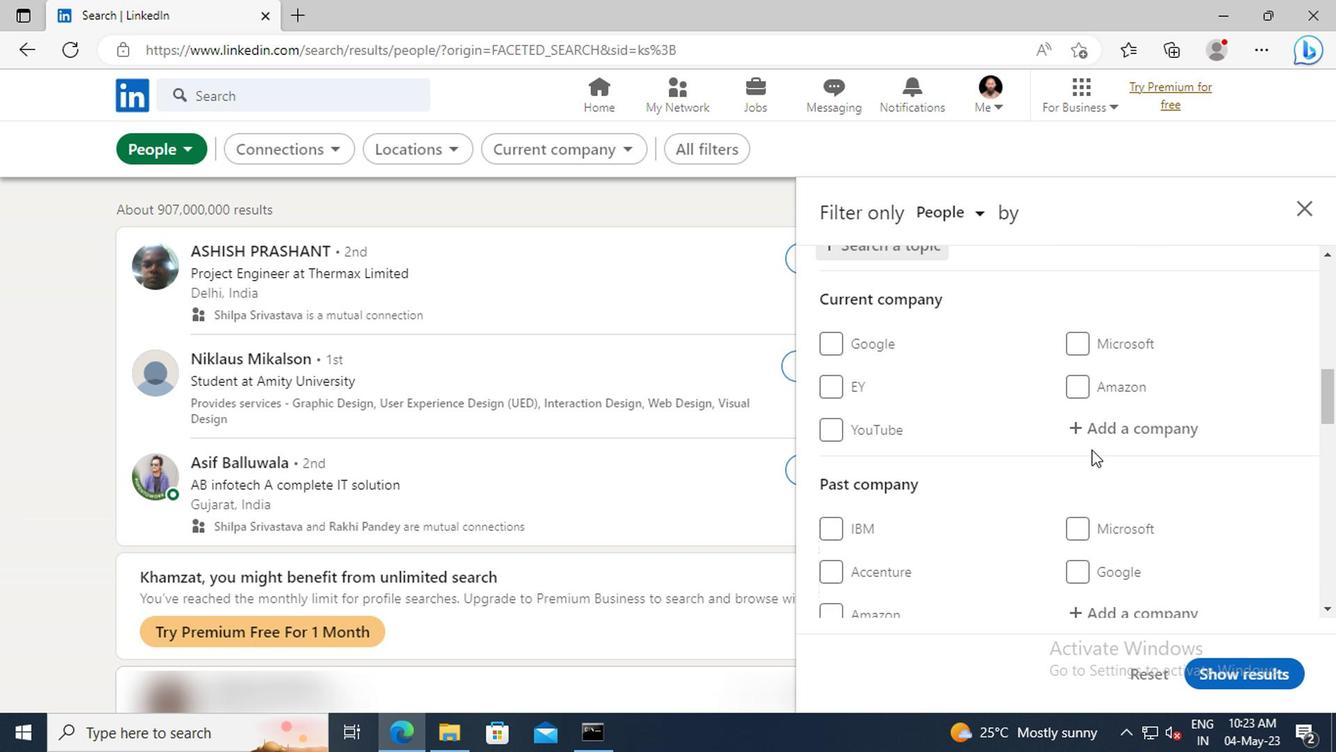 
Action: Mouse scrolled (907, 449) with delta (0, 0)
Screenshot: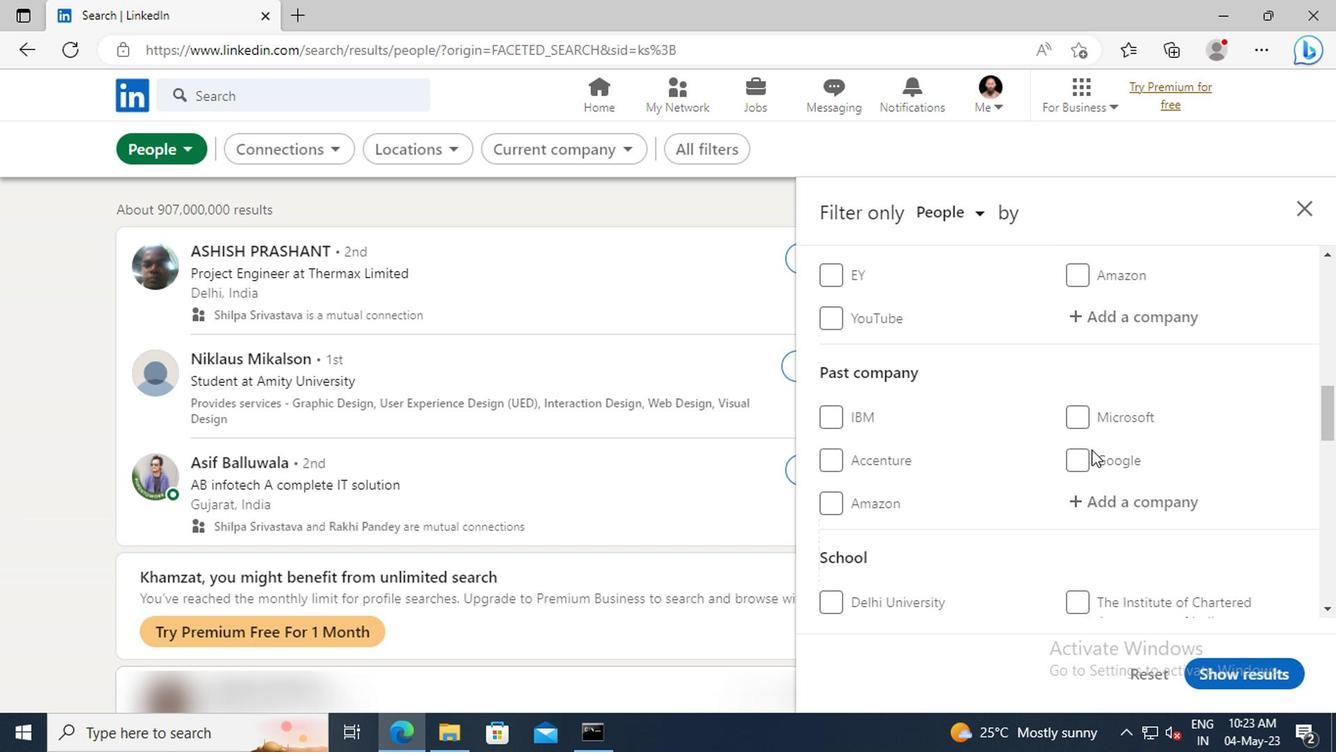 
Action: Mouse scrolled (907, 449) with delta (0, 0)
Screenshot: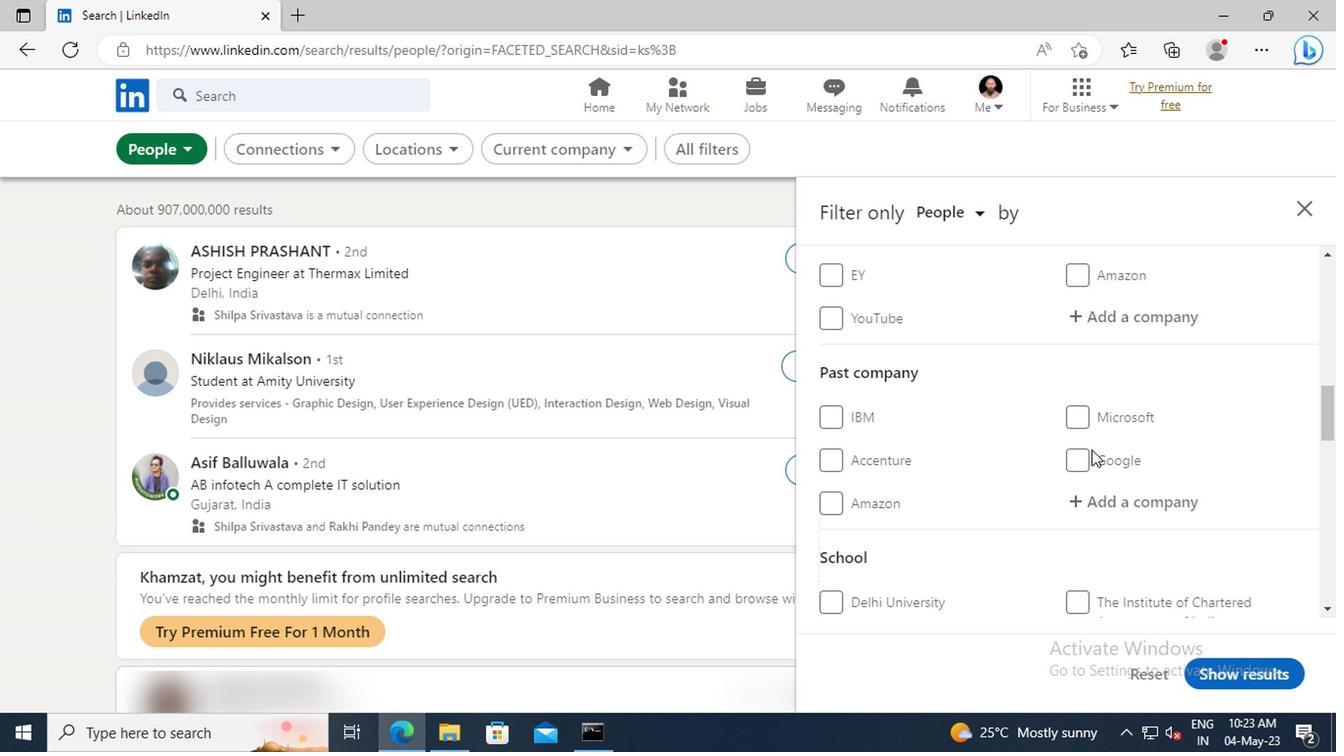 
Action: Mouse scrolled (907, 449) with delta (0, 0)
Screenshot: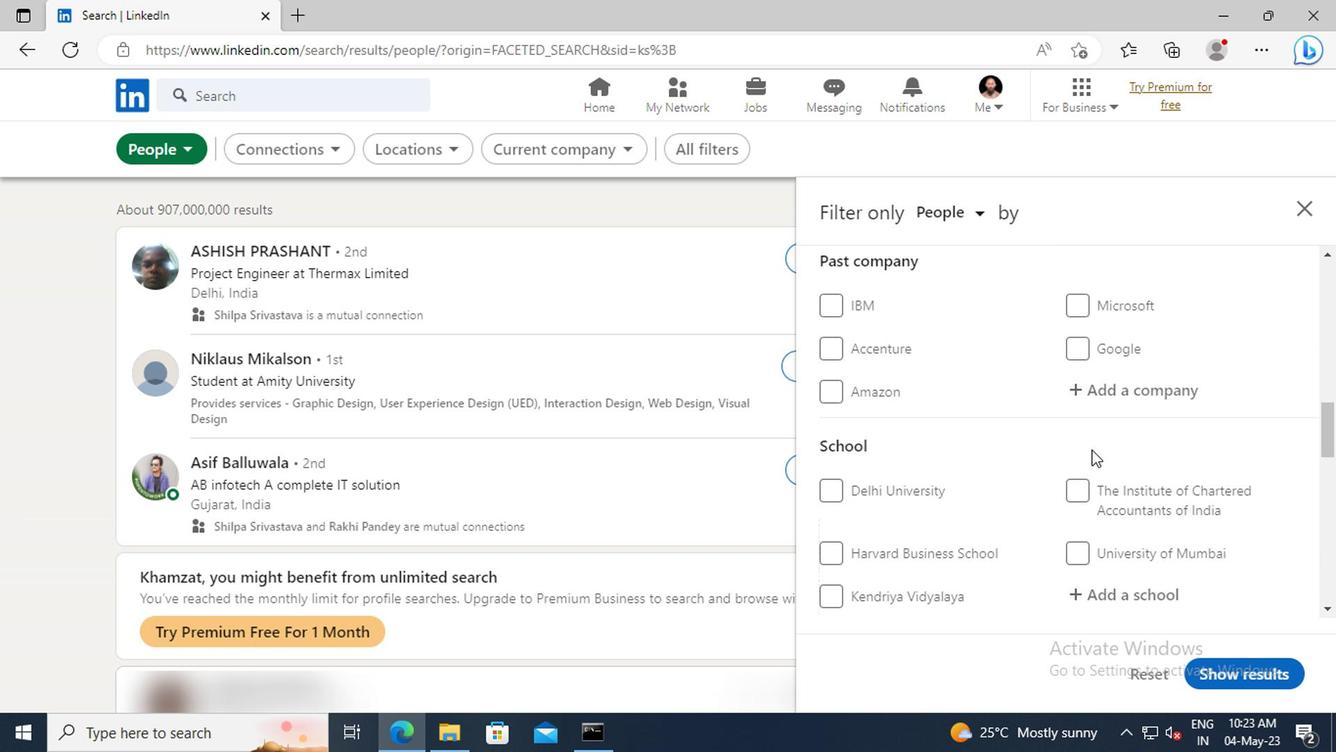 
Action: Mouse scrolled (907, 449) with delta (0, 0)
Screenshot: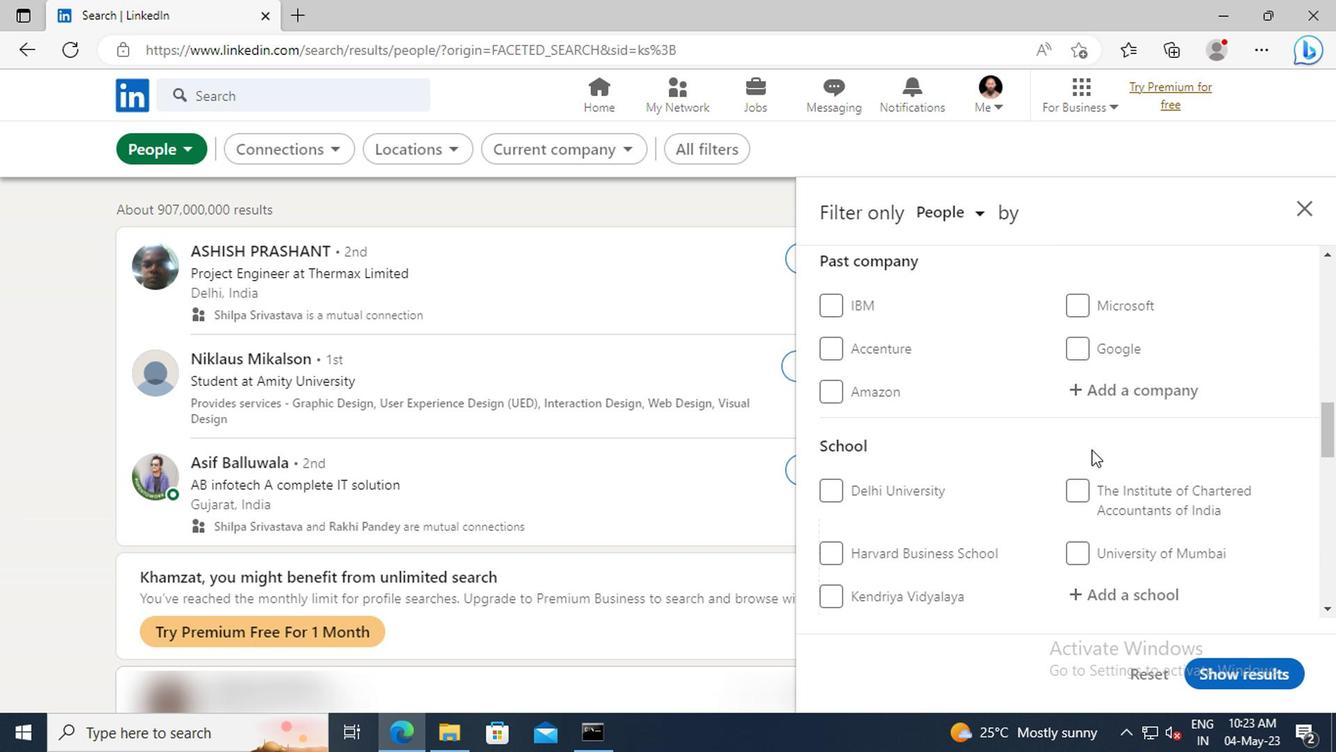 
Action: Mouse scrolled (907, 449) with delta (0, 0)
Screenshot: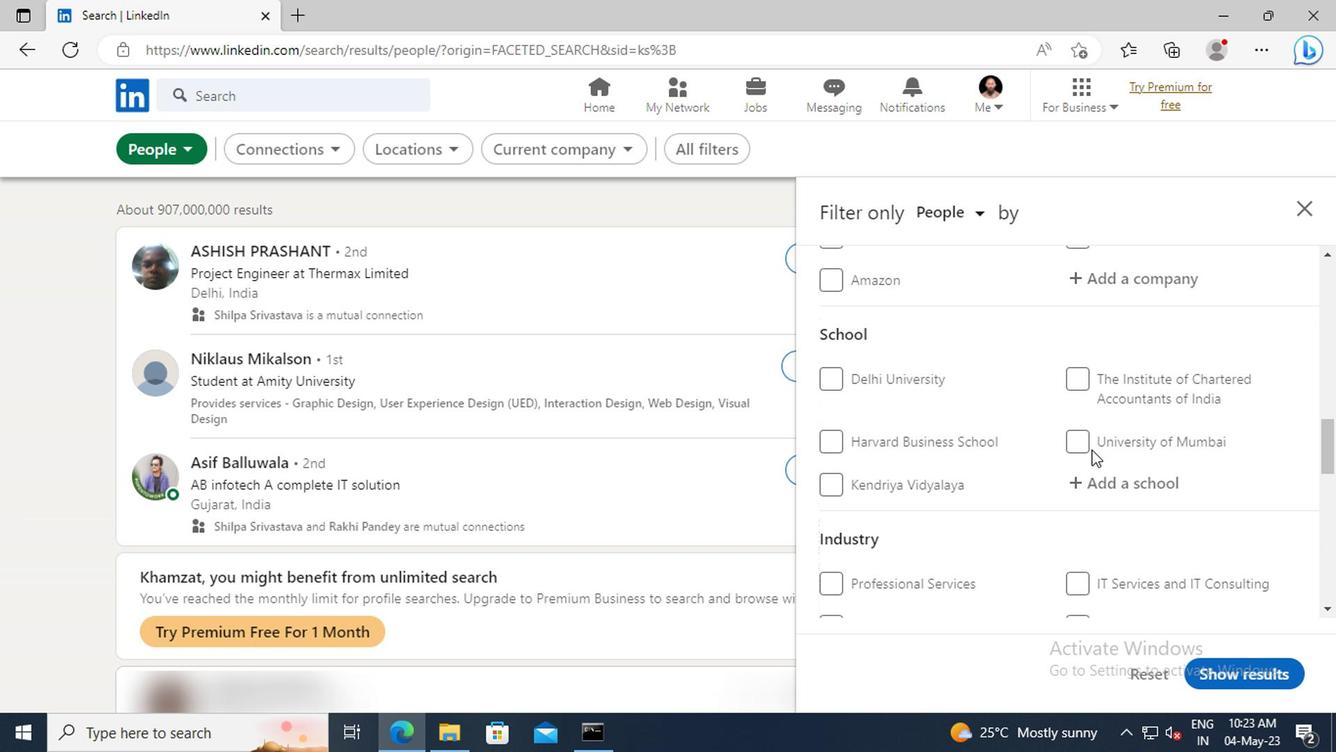 
Action: Mouse scrolled (907, 449) with delta (0, 0)
Screenshot: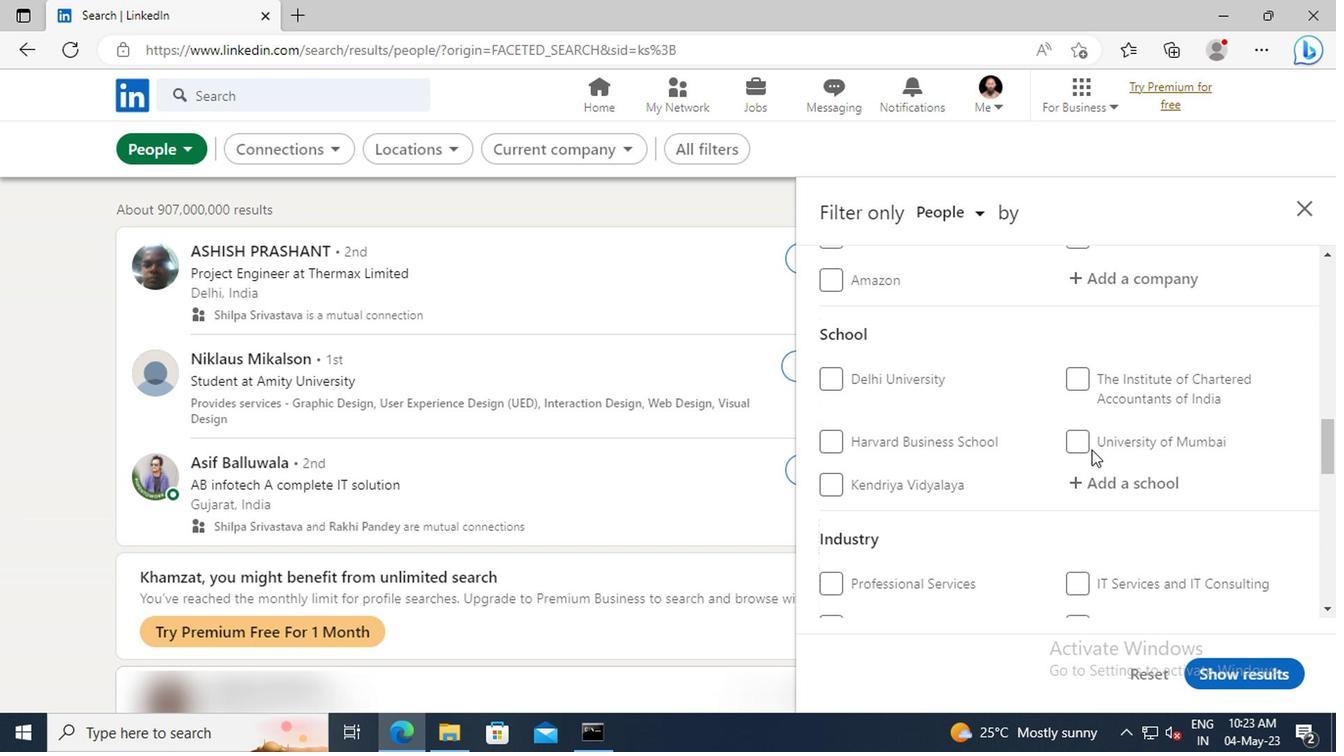 
Action: Mouse scrolled (907, 449) with delta (0, 0)
Screenshot: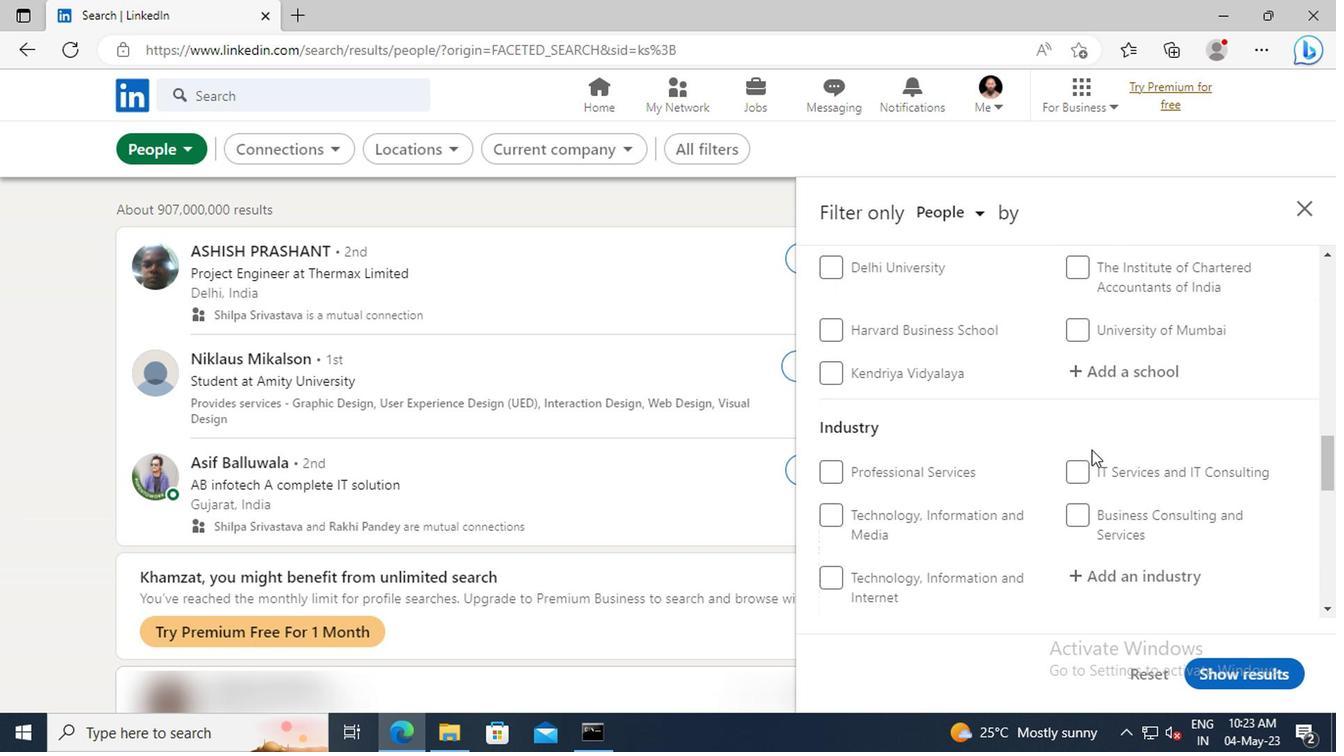 
Action: Mouse scrolled (907, 449) with delta (0, 0)
Screenshot: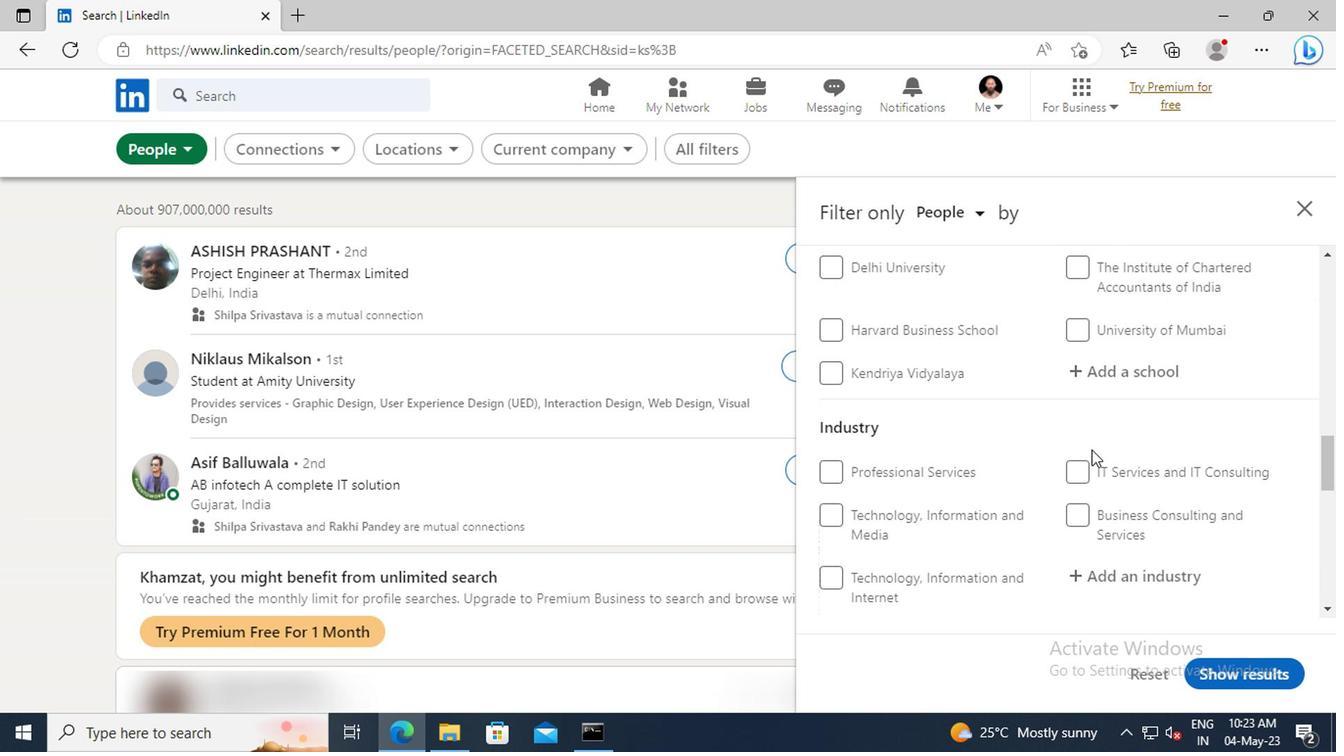 
Action: Mouse scrolled (907, 449) with delta (0, 0)
Screenshot: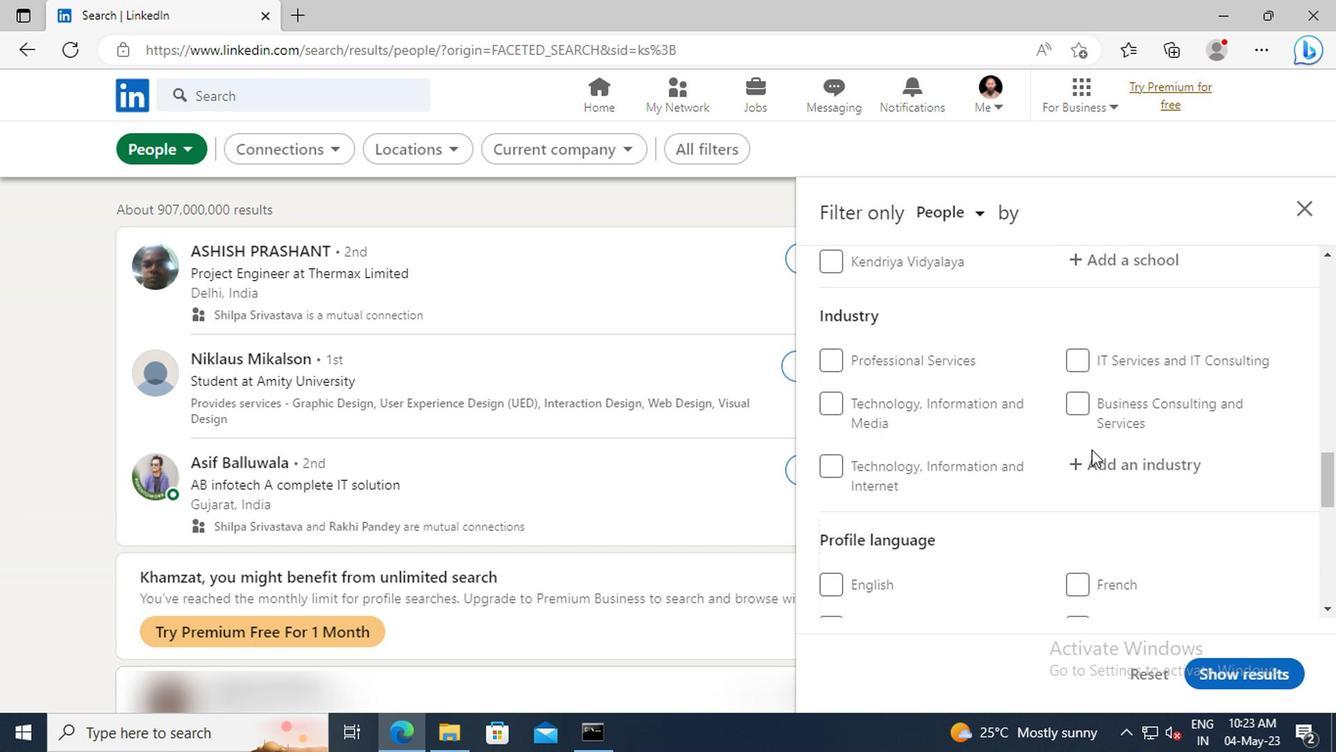 
Action: Mouse scrolled (907, 449) with delta (0, 0)
Screenshot: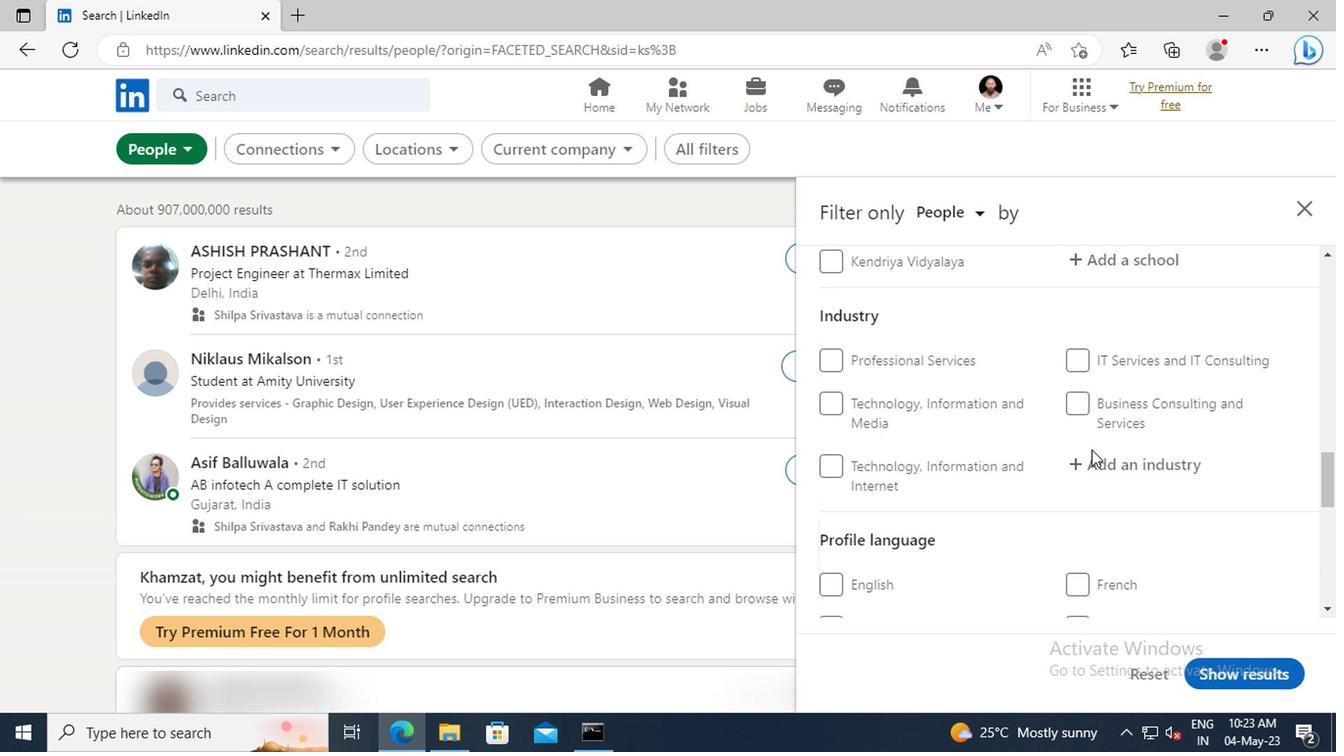 
Action: Mouse scrolled (907, 449) with delta (0, 0)
Screenshot: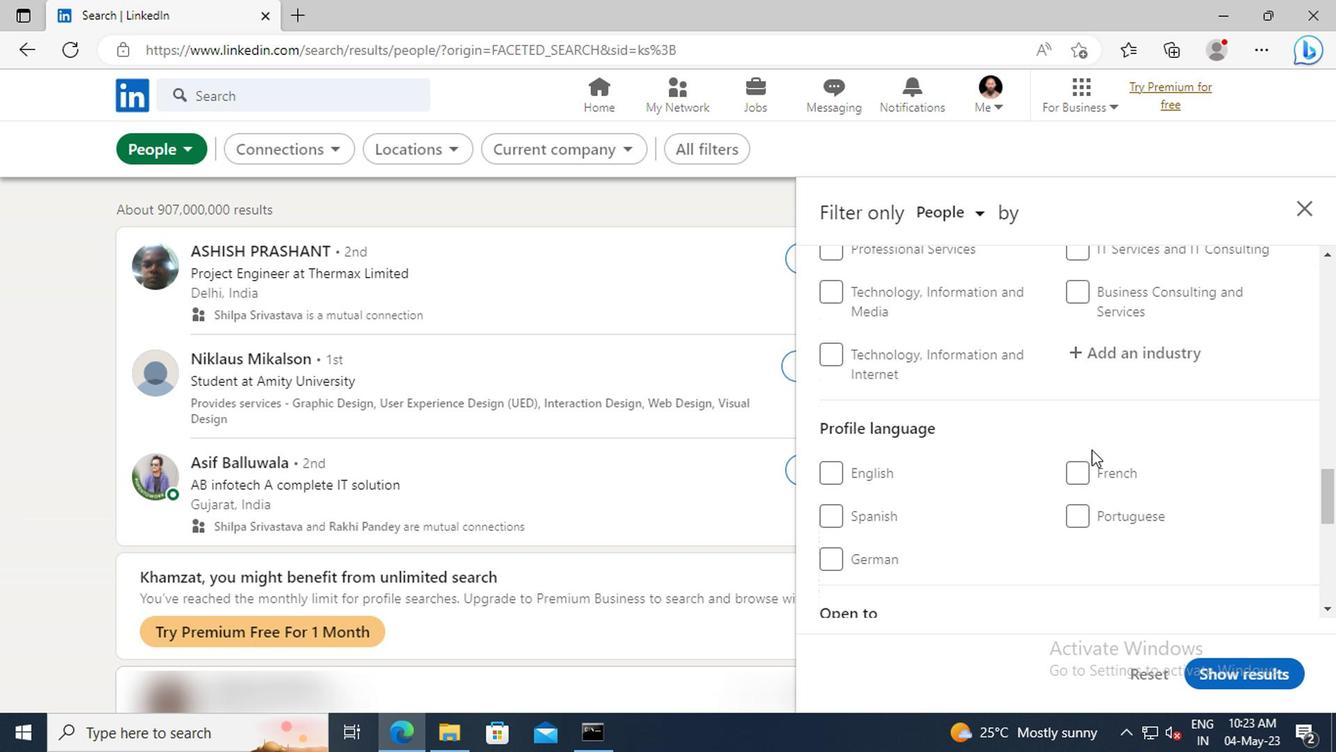 
Action: Mouse moved to (897, 462)
Screenshot: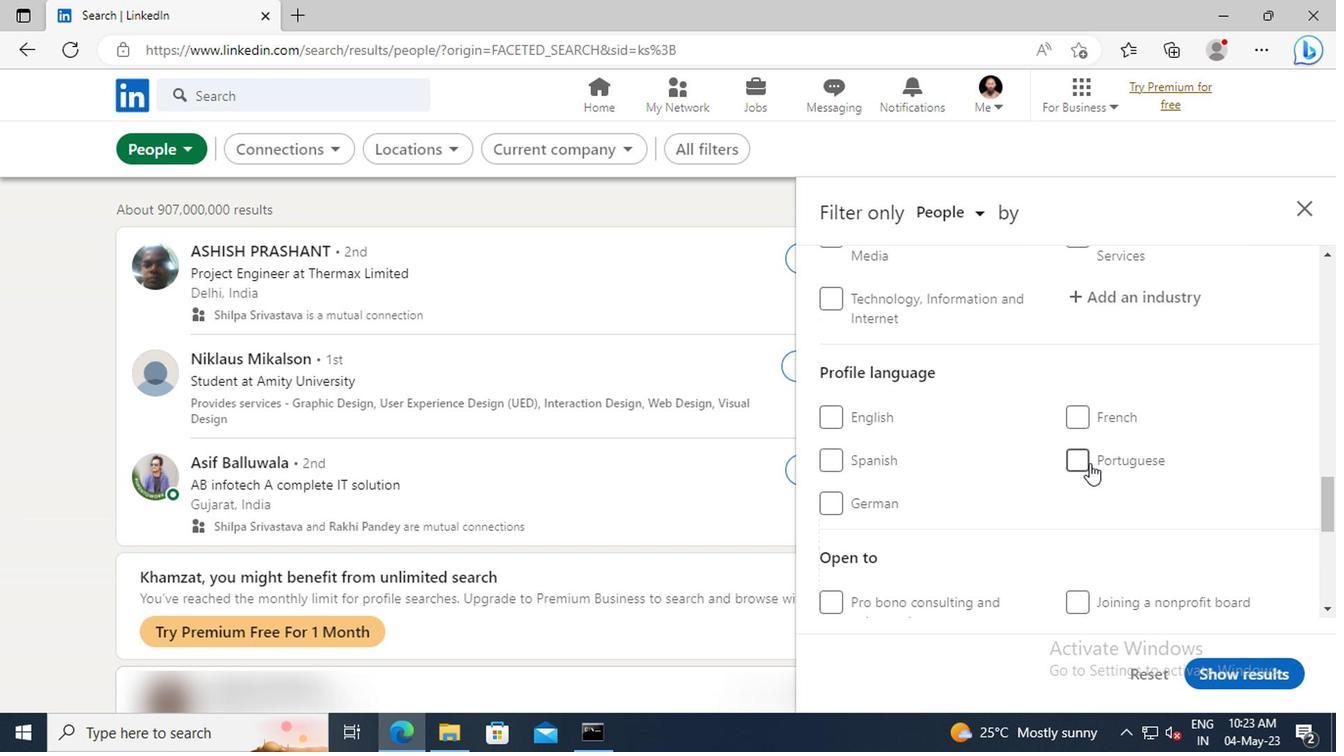 
Action: Mouse pressed left at (897, 462)
Screenshot: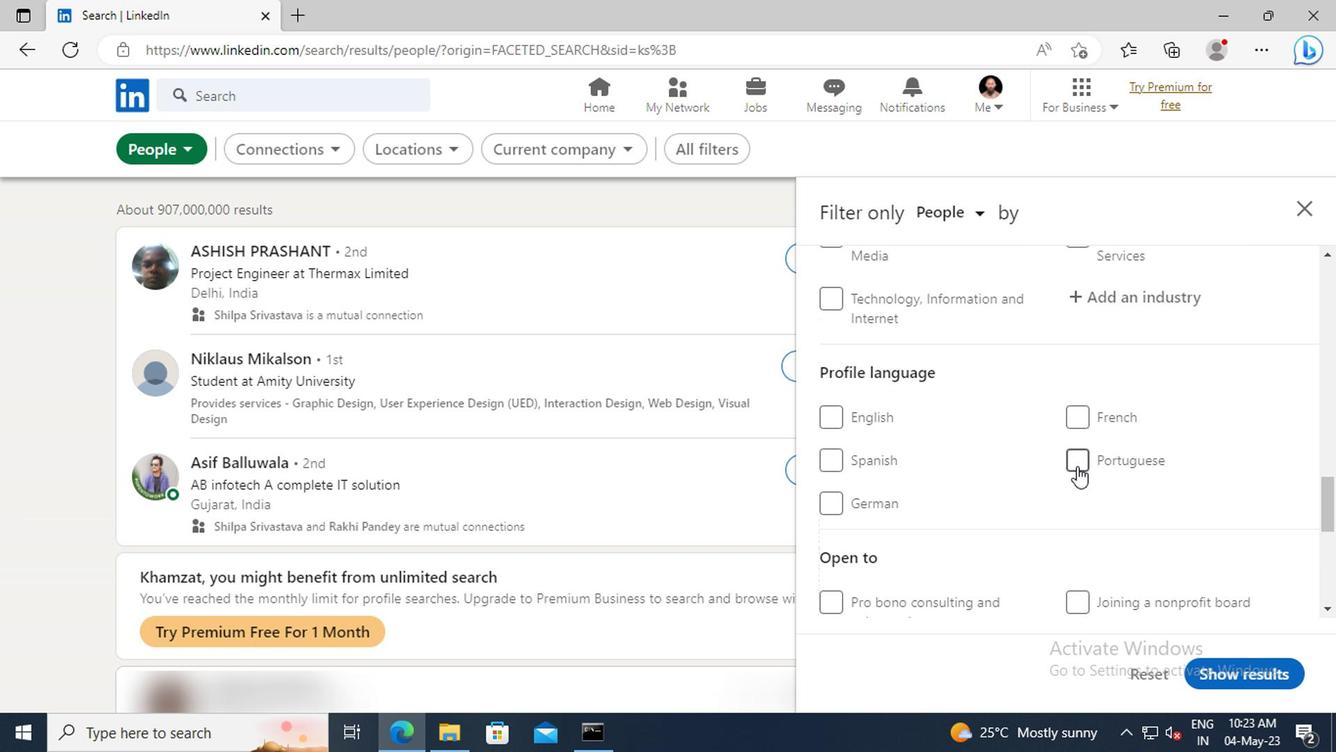 
Action: Mouse moved to (915, 440)
Screenshot: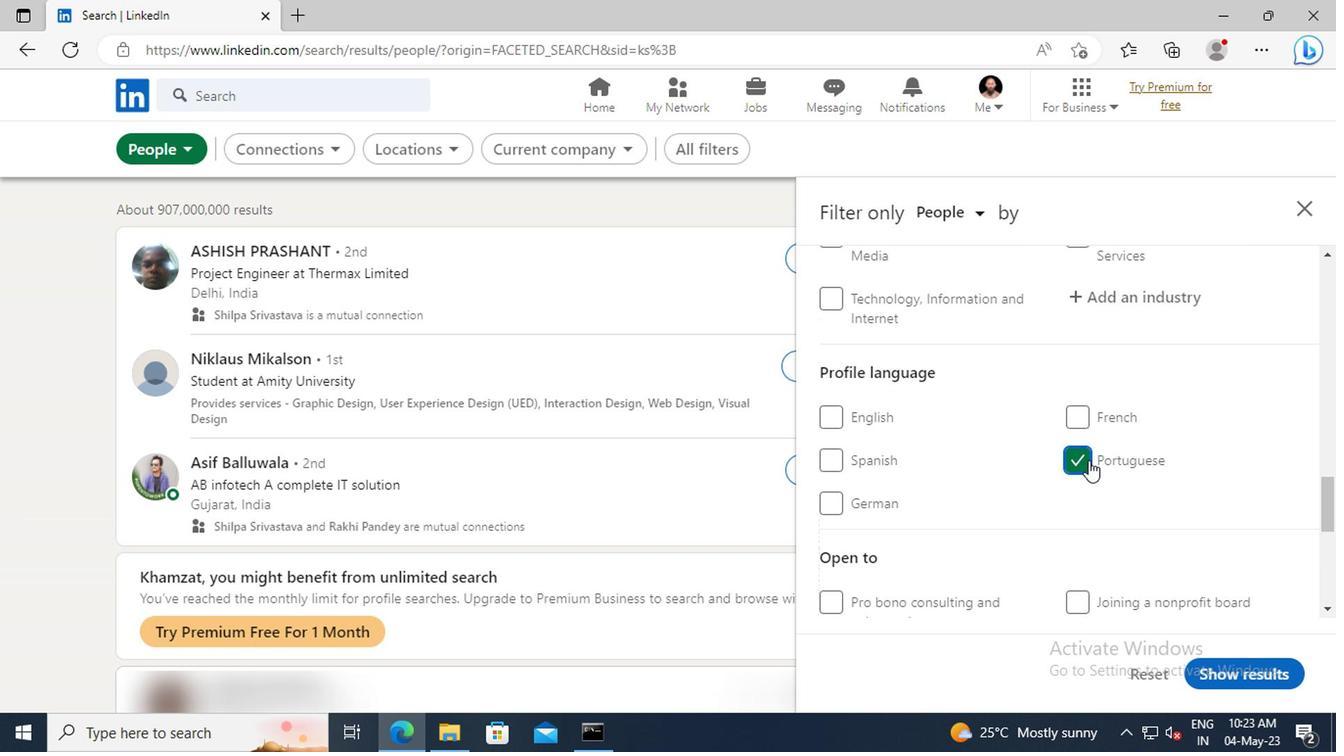 
Action: Mouse scrolled (915, 440) with delta (0, 0)
Screenshot: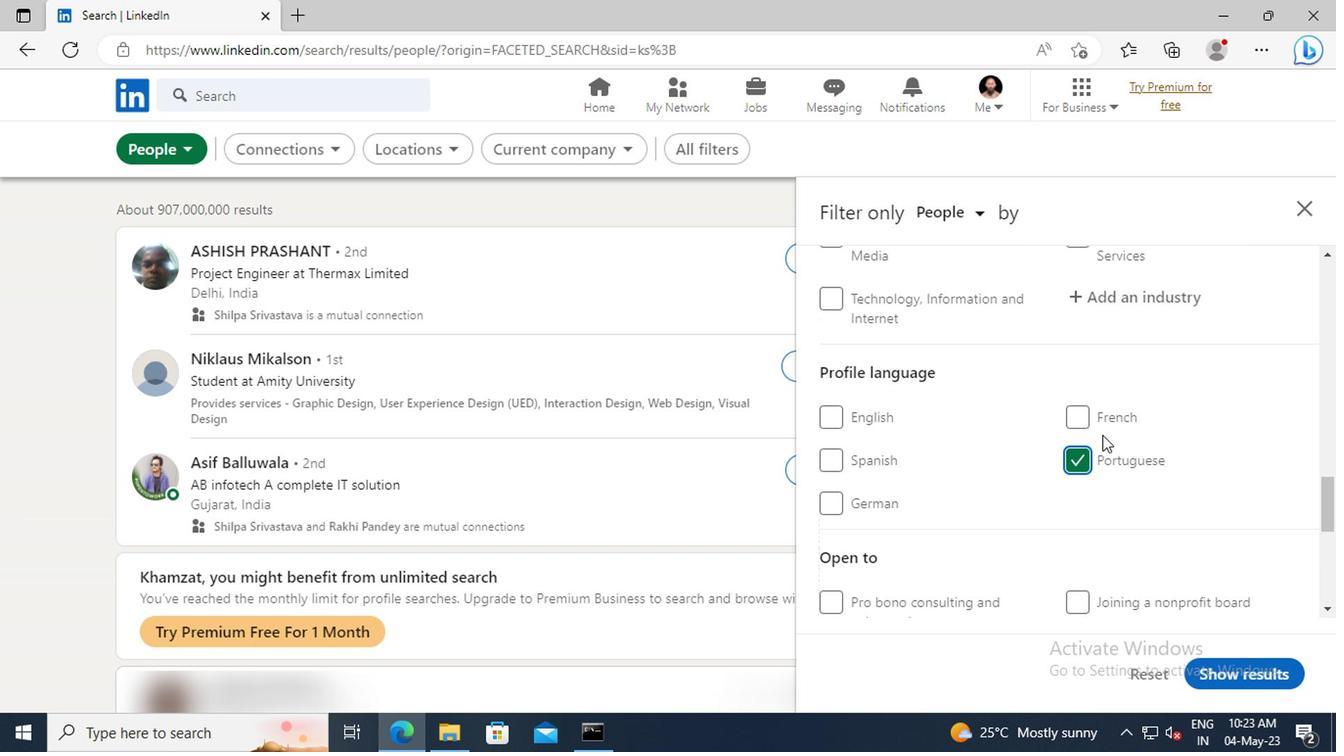 
Action: Mouse scrolled (915, 440) with delta (0, 0)
Screenshot: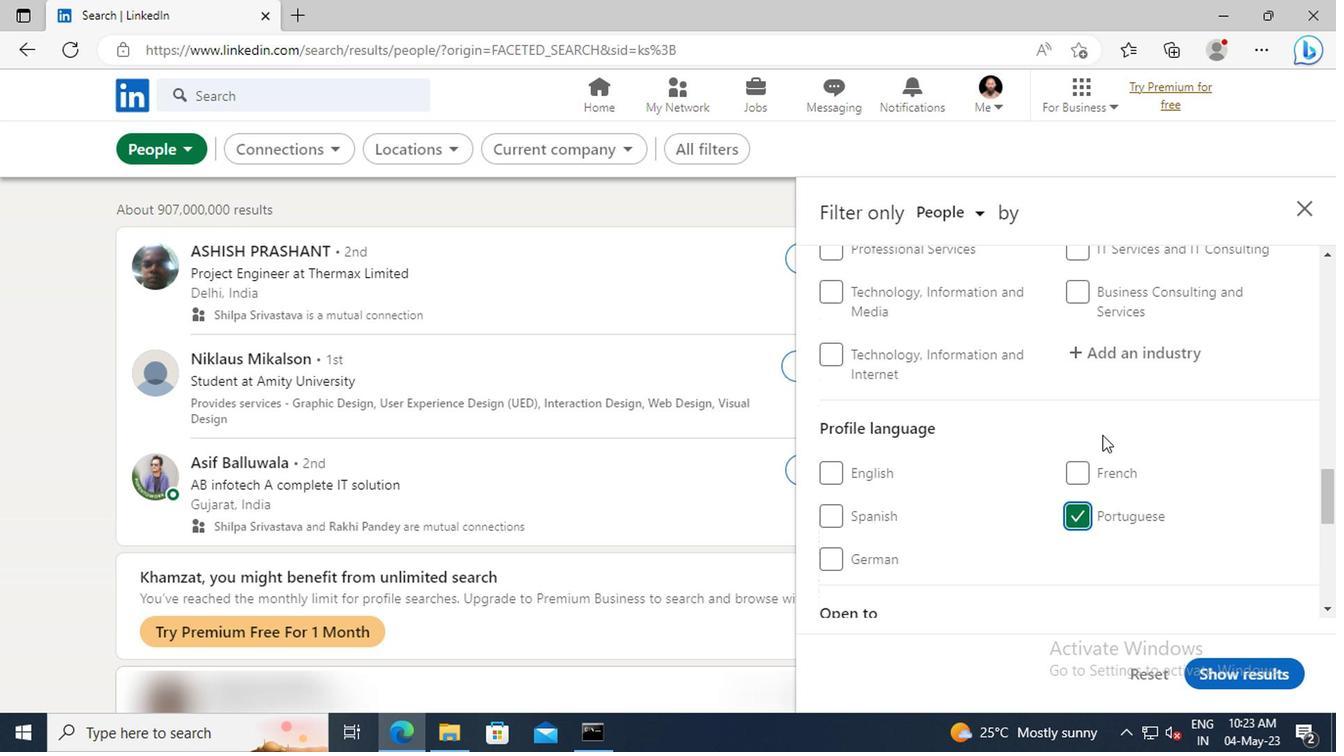 
Action: Mouse scrolled (915, 440) with delta (0, 0)
Screenshot: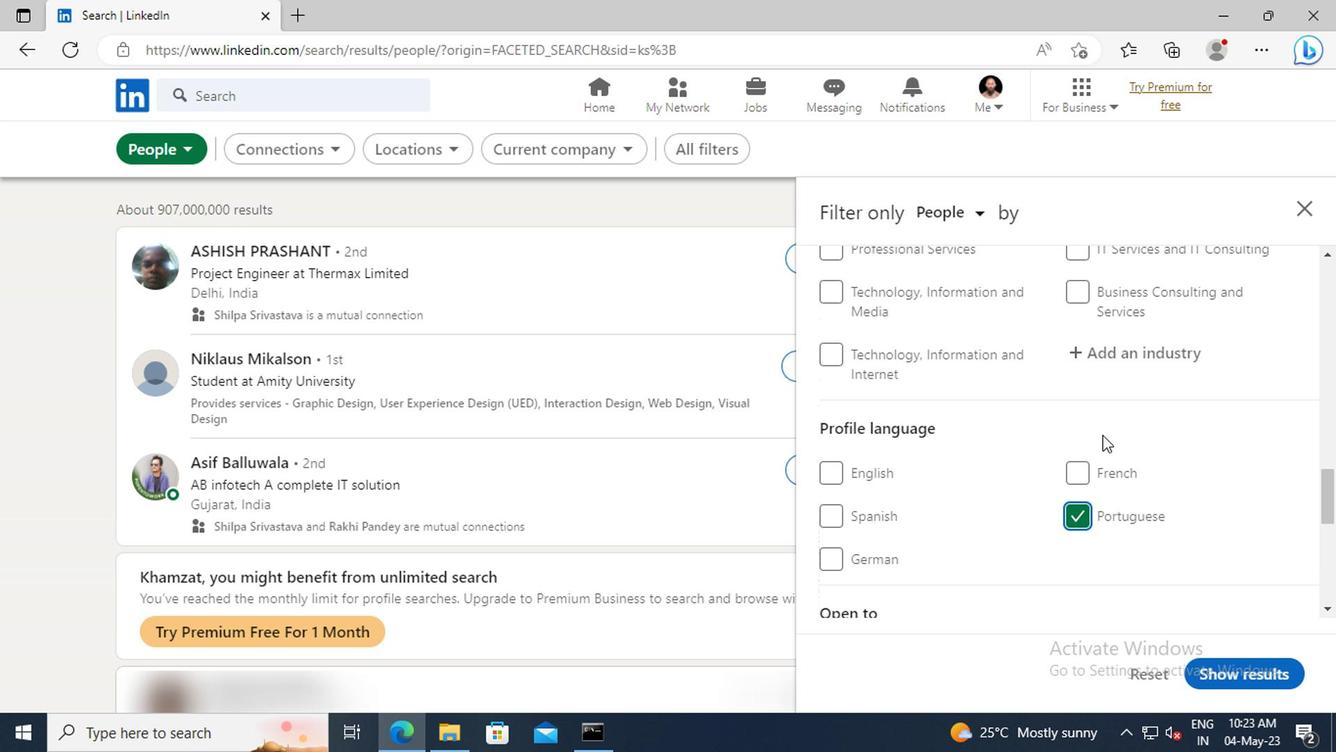 
Action: Mouse scrolled (915, 440) with delta (0, 0)
Screenshot: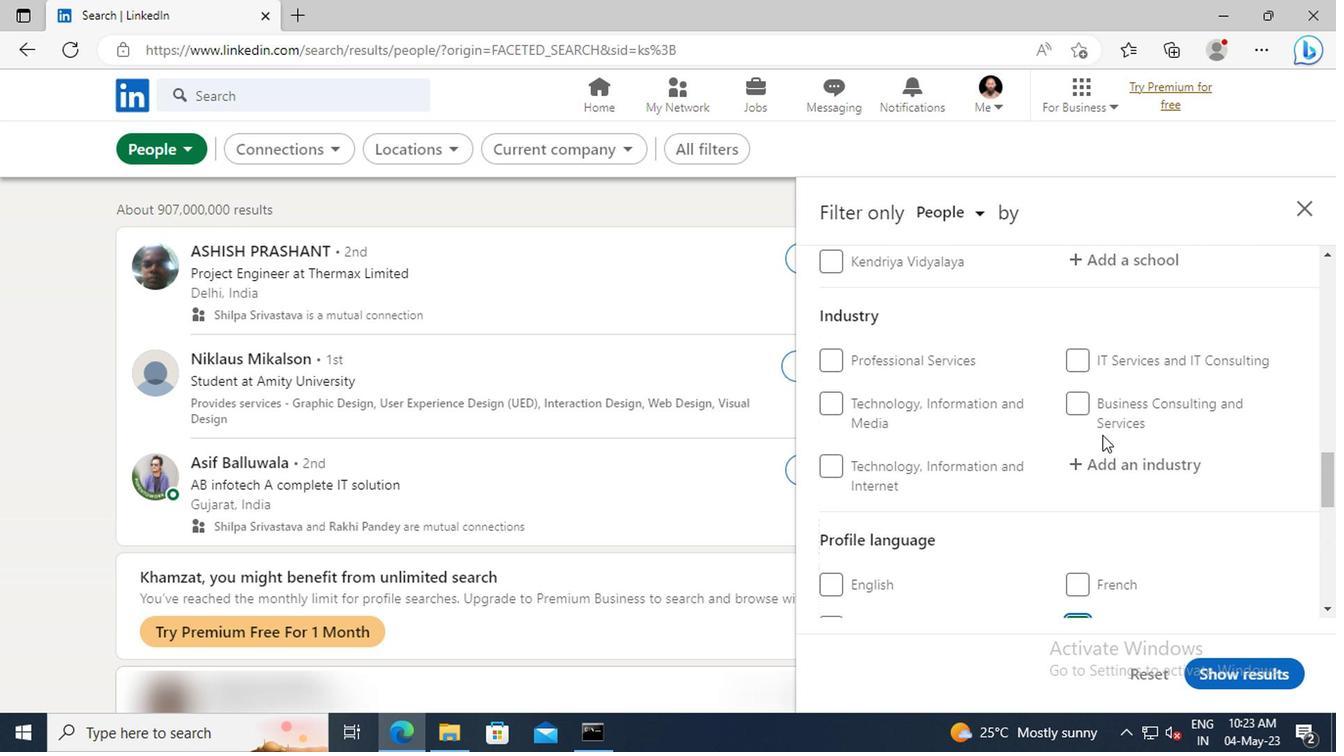
Action: Mouse scrolled (915, 440) with delta (0, 0)
Screenshot: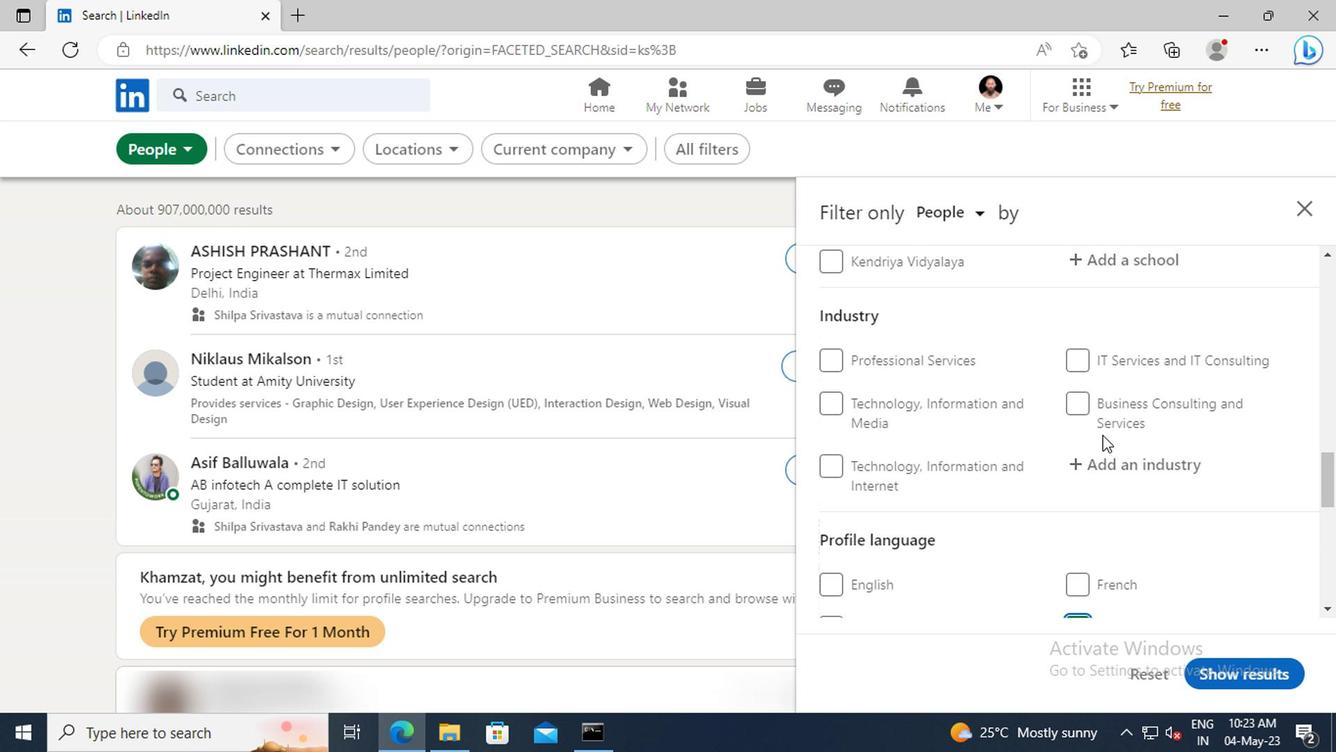 
Action: Mouse scrolled (915, 440) with delta (0, 0)
Screenshot: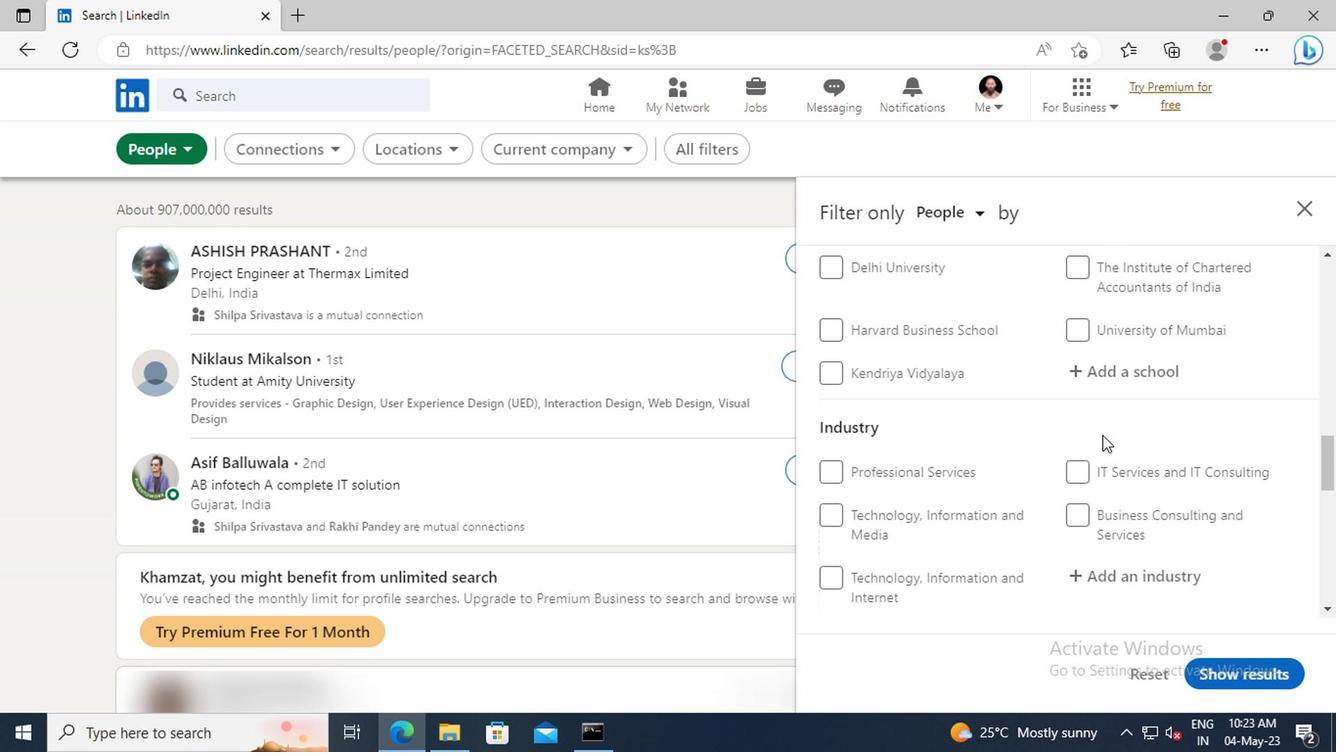 
Action: Mouse scrolled (915, 440) with delta (0, 0)
Screenshot: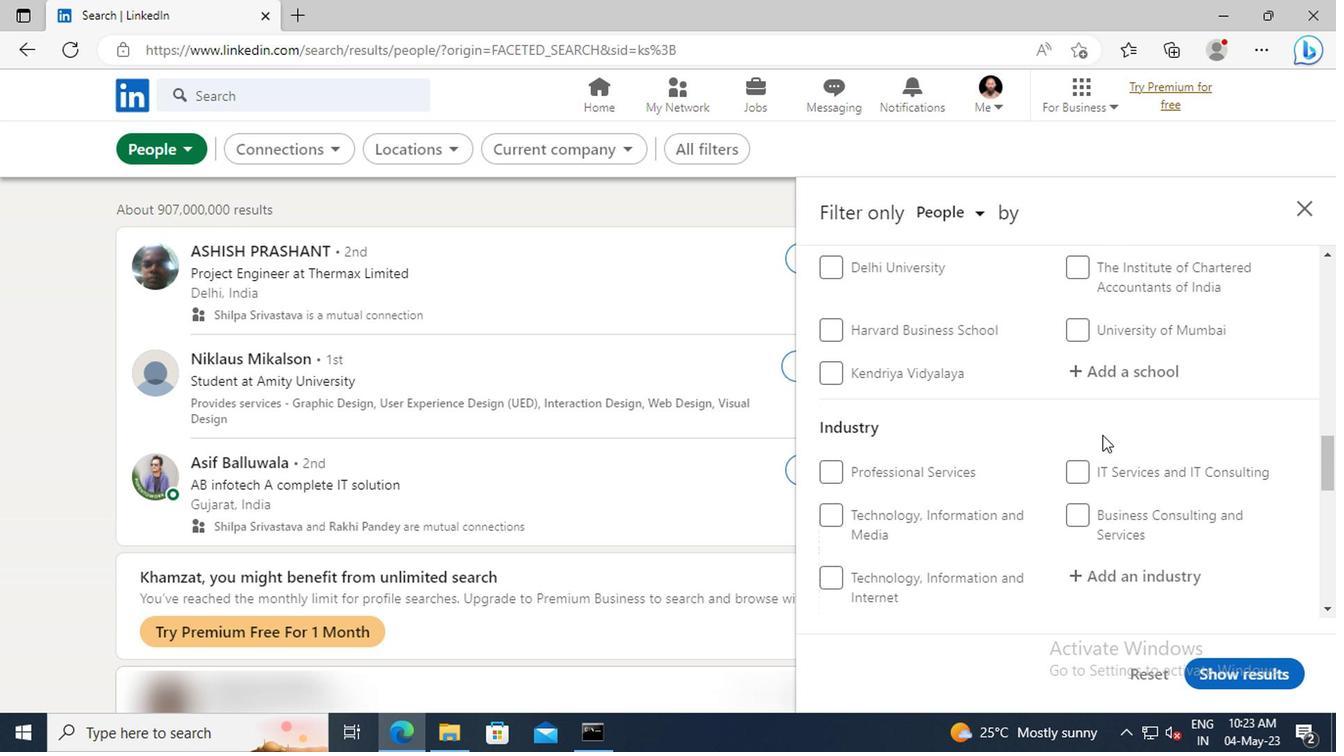 
Action: Mouse scrolled (915, 440) with delta (0, 0)
Screenshot: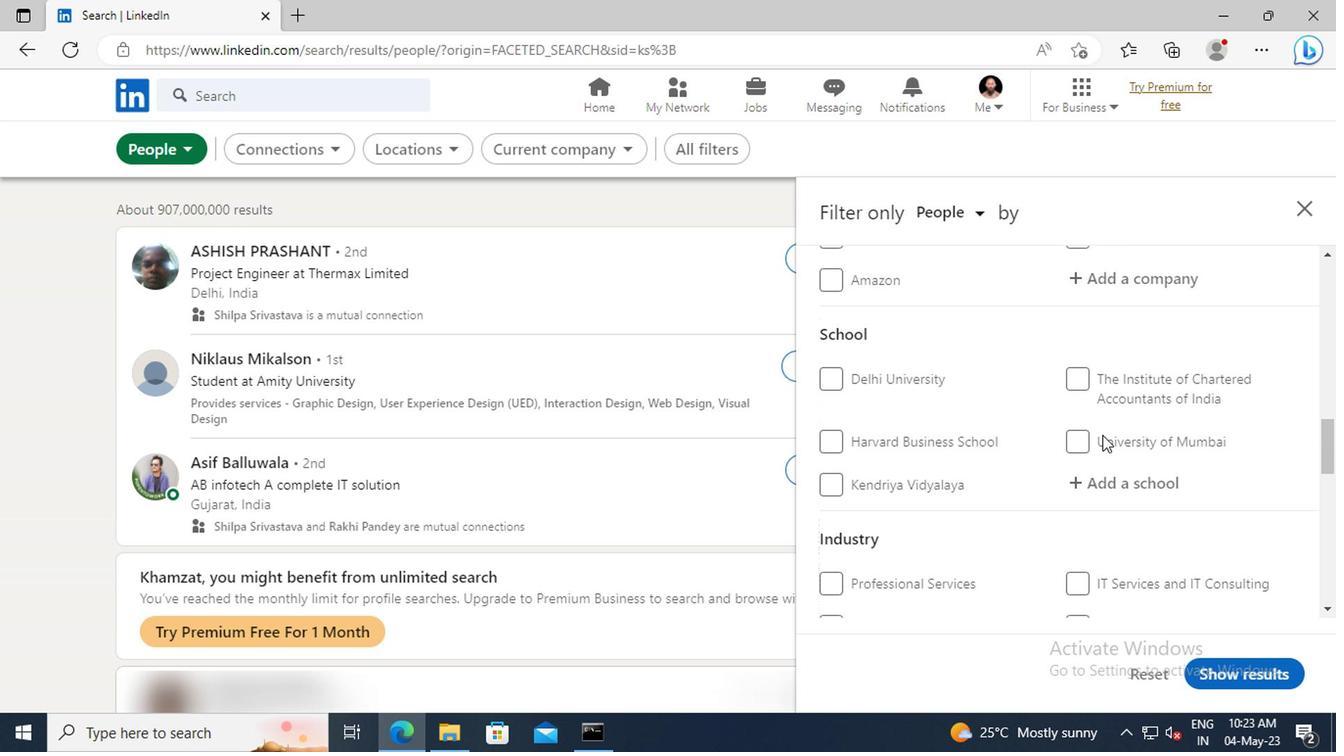 
Action: Mouse scrolled (915, 440) with delta (0, 0)
Screenshot: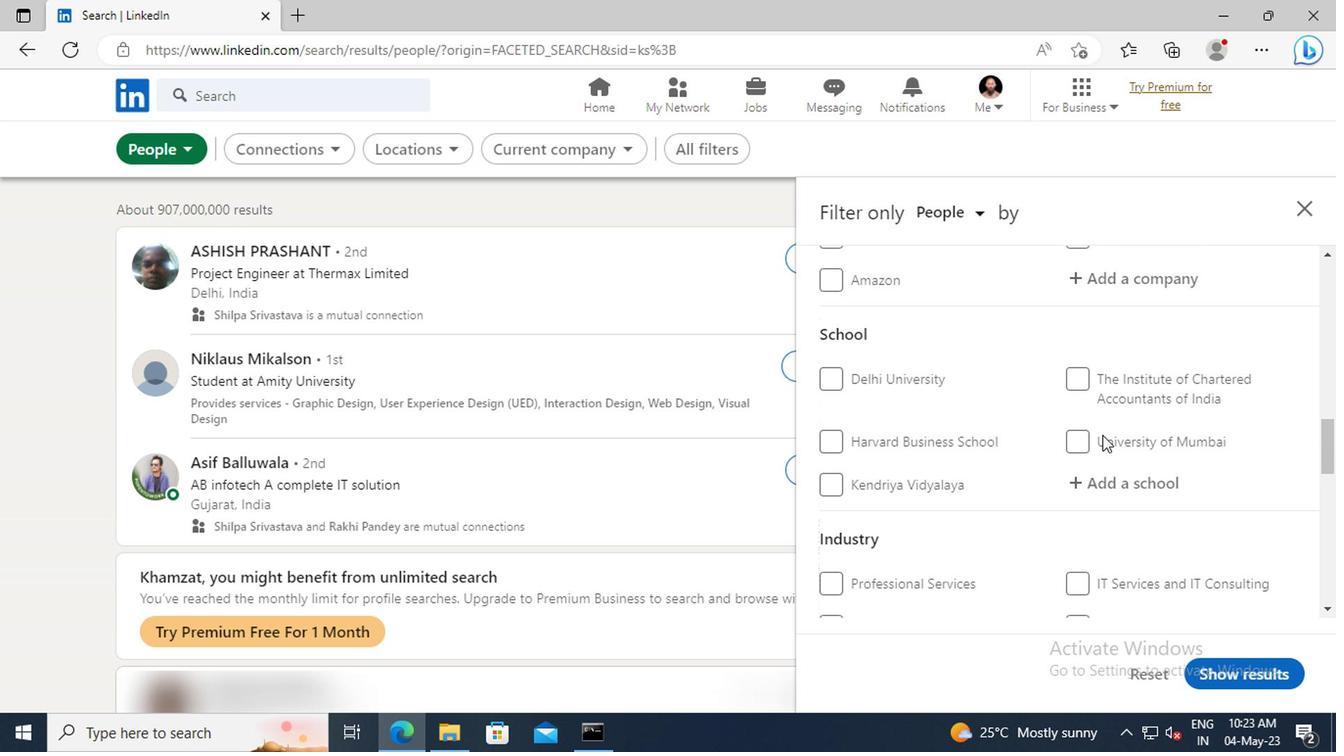 
Action: Mouse scrolled (915, 440) with delta (0, 0)
Screenshot: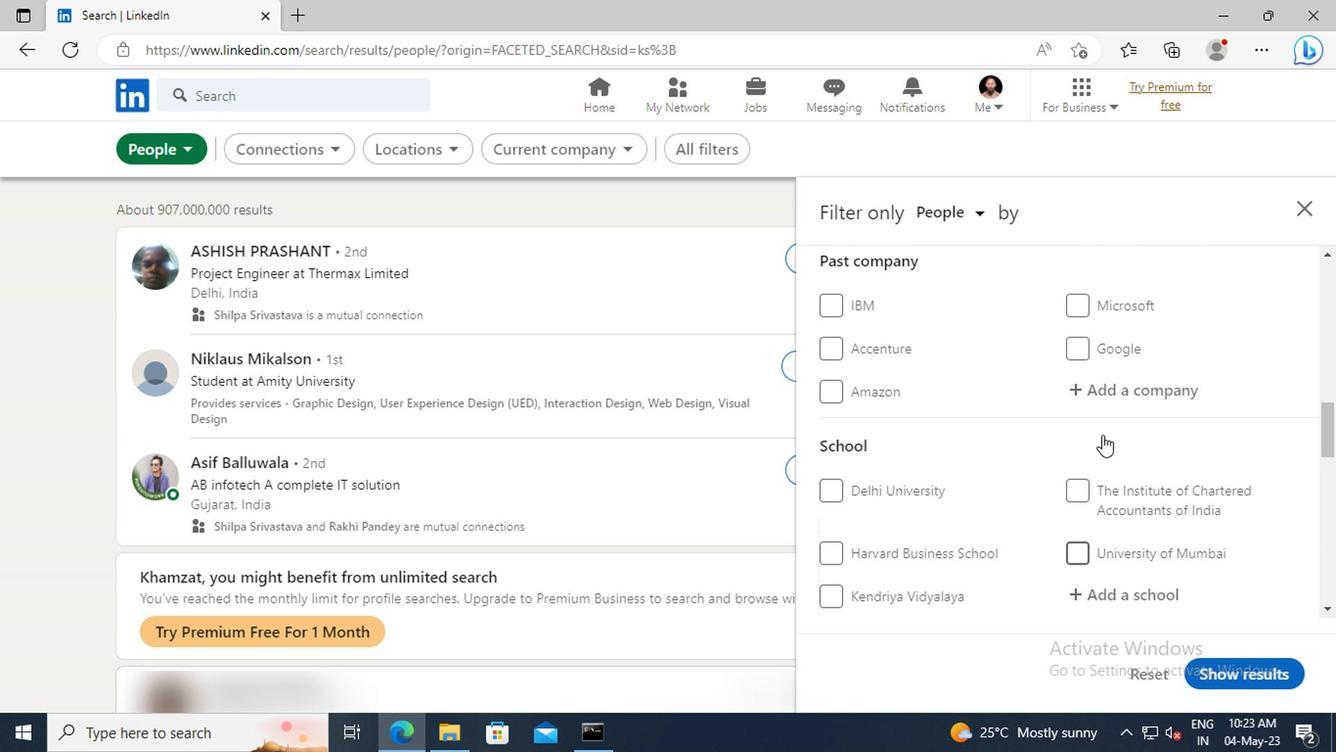 
Action: Mouse scrolled (915, 440) with delta (0, 0)
Screenshot: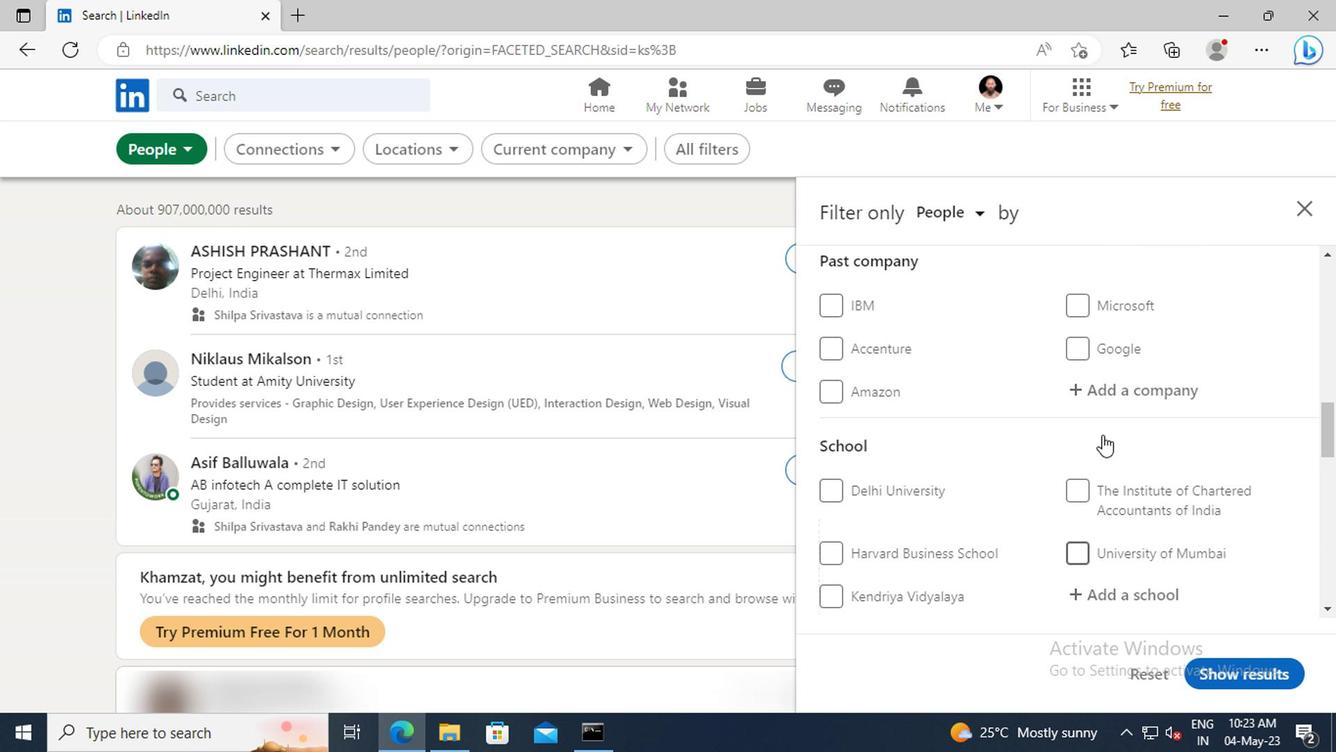 
Action: Mouse scrolled (915, 440) with delta (0, 0)
Screenshot: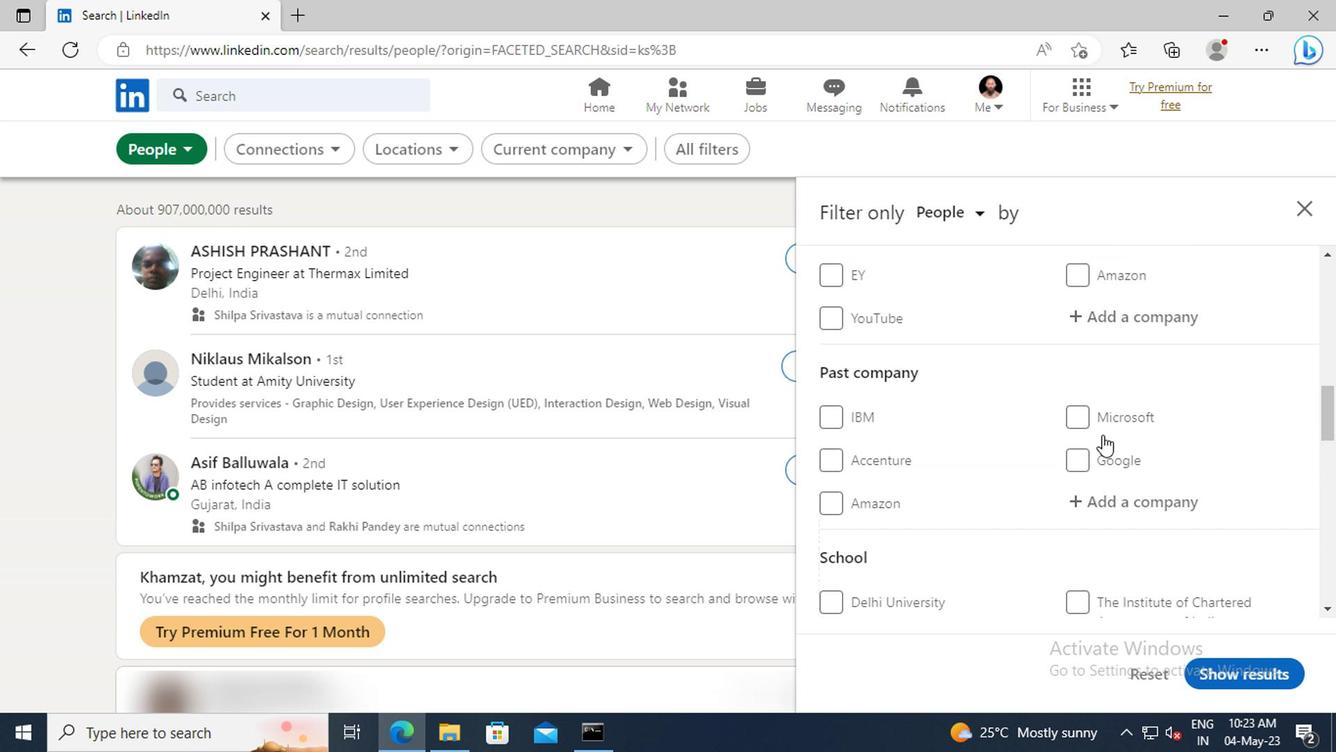 
Action: Mouse scrolled (915, 440) with delta (0, 0)
Screenshot: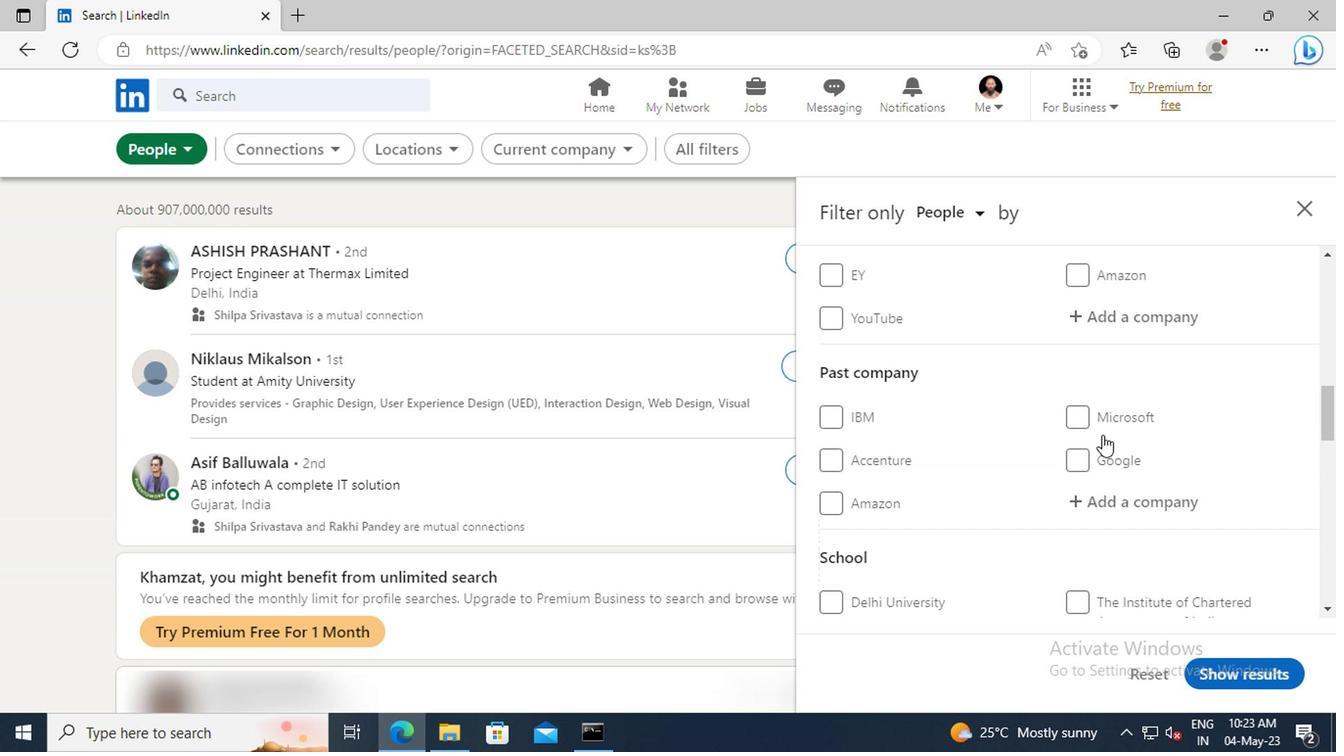 
Action: Mouse moved to (907, 436)
Screenshot: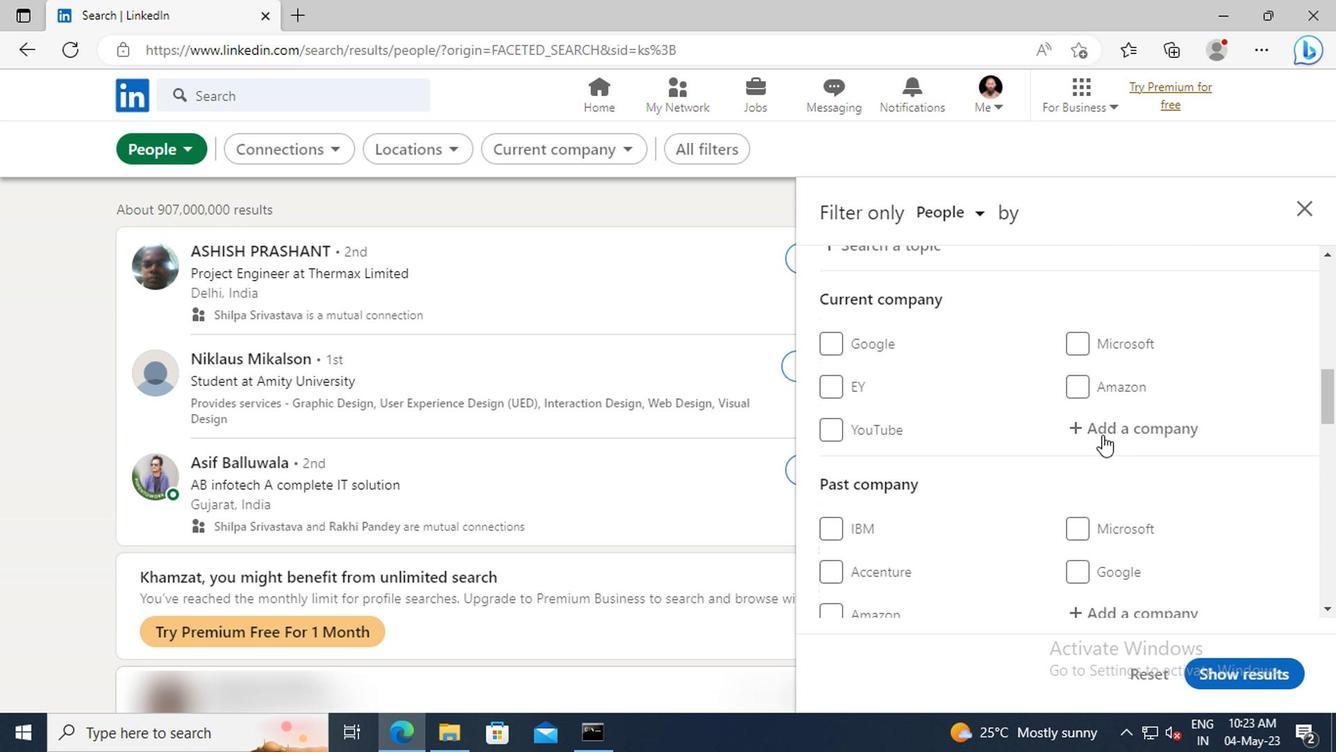 
Action: Mouse pressed left at (907, 436)
Screenshot: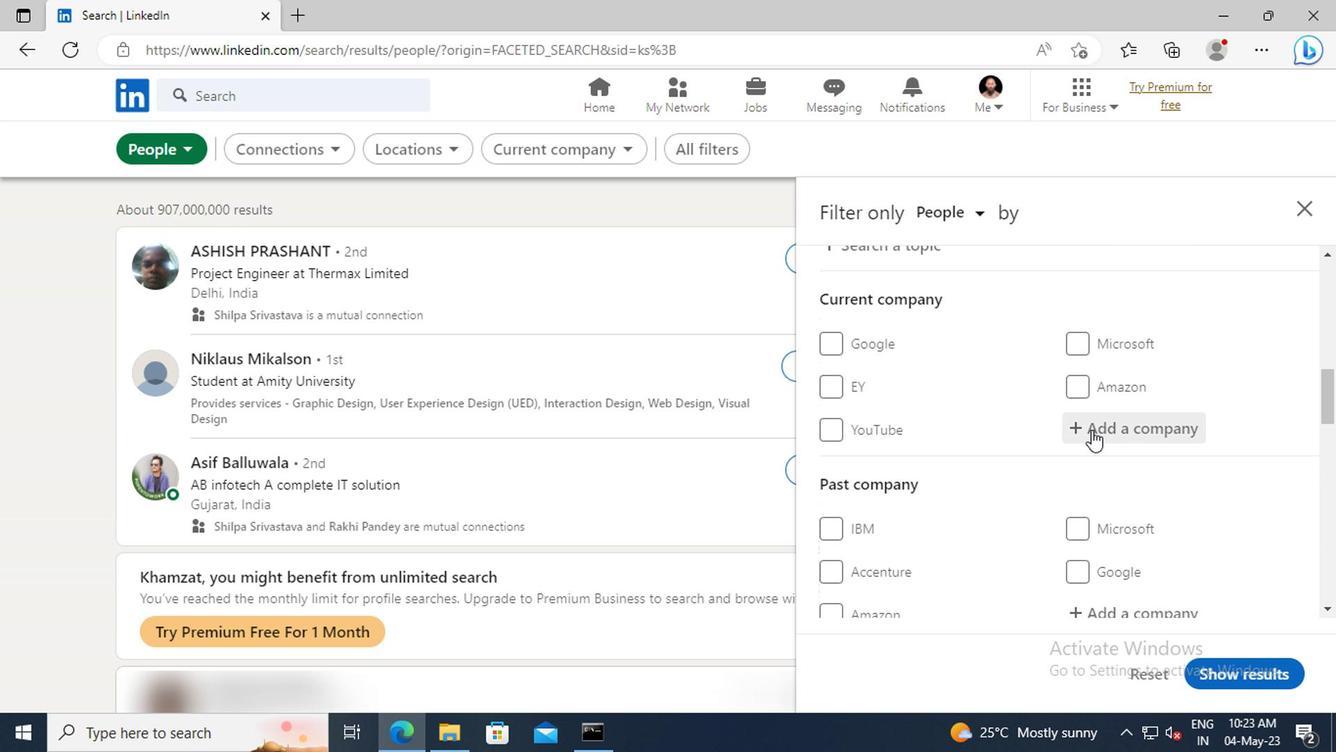 
Action: Key pressed <Key.shift>ITC<Key.space><Key.shift>HOT
Screenshot: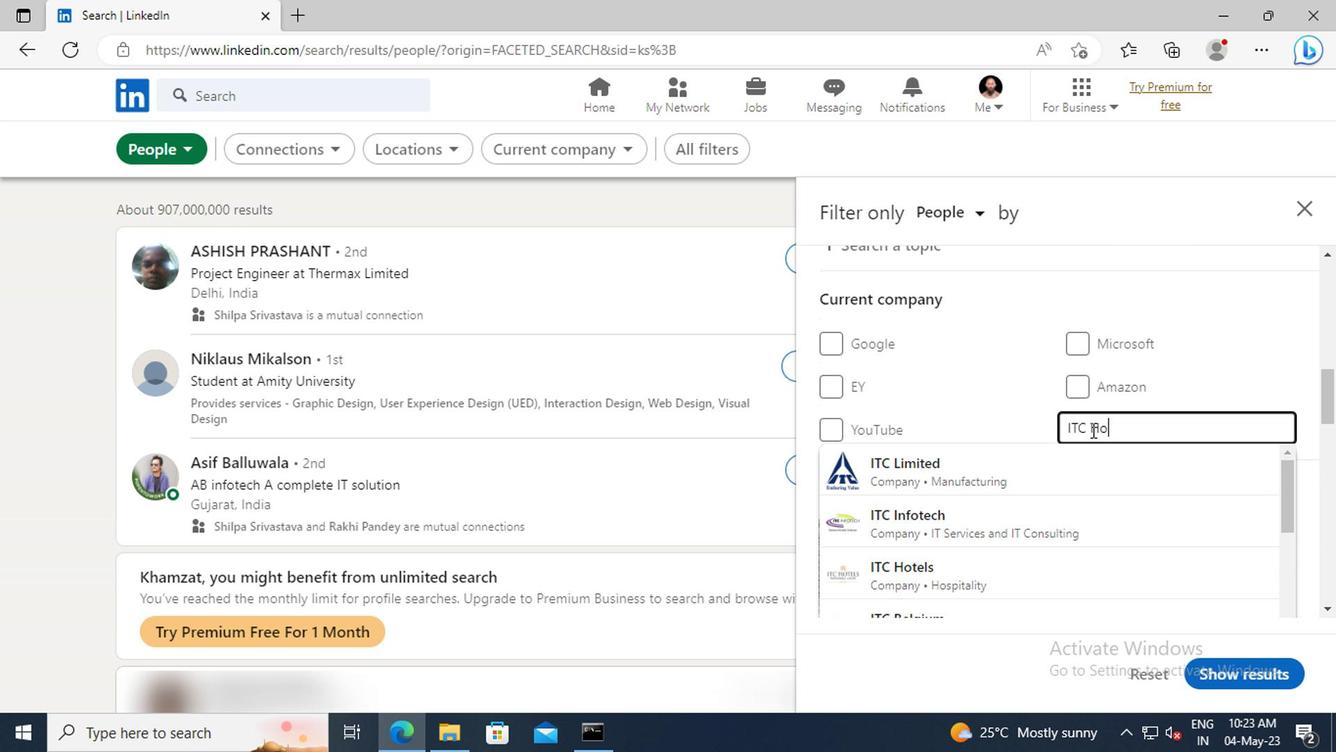 
Action: Mouse moved to (905, 451)
Screenshot: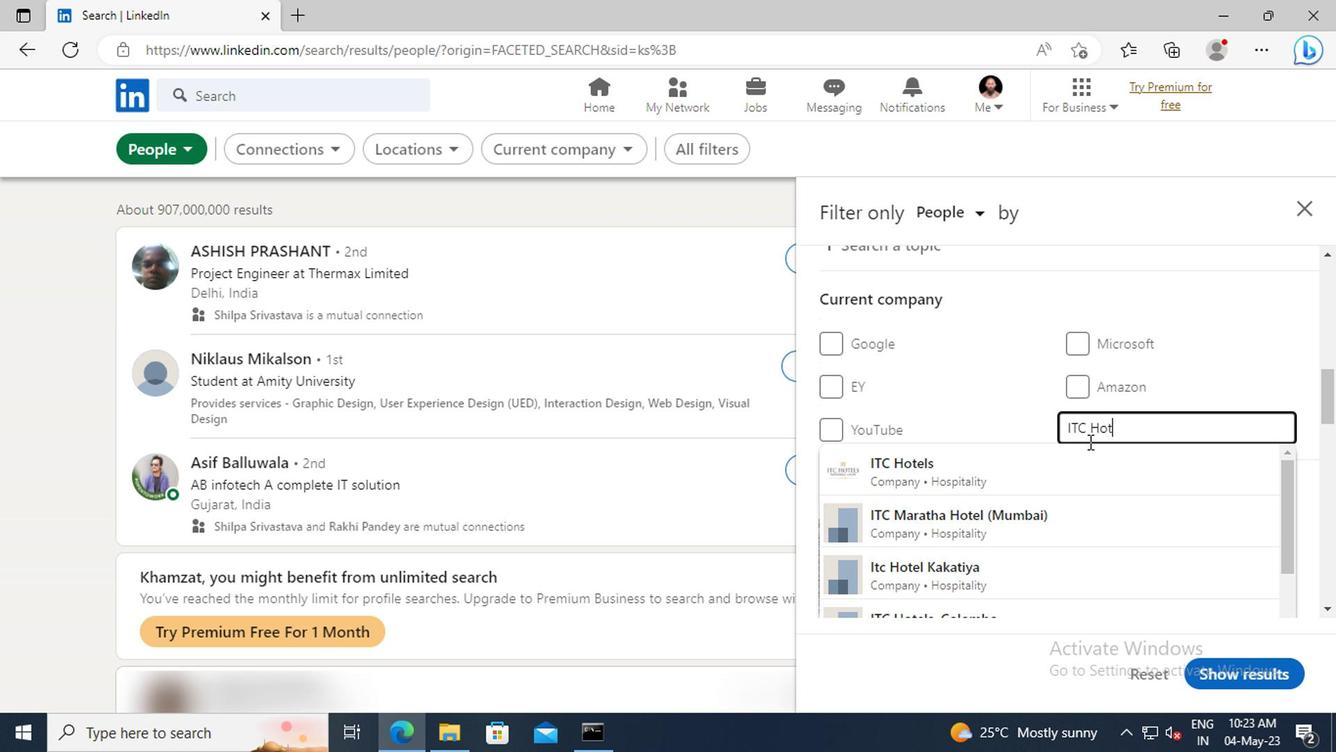 
Action: Mouse pressed left at (905, 451)
Screenshot: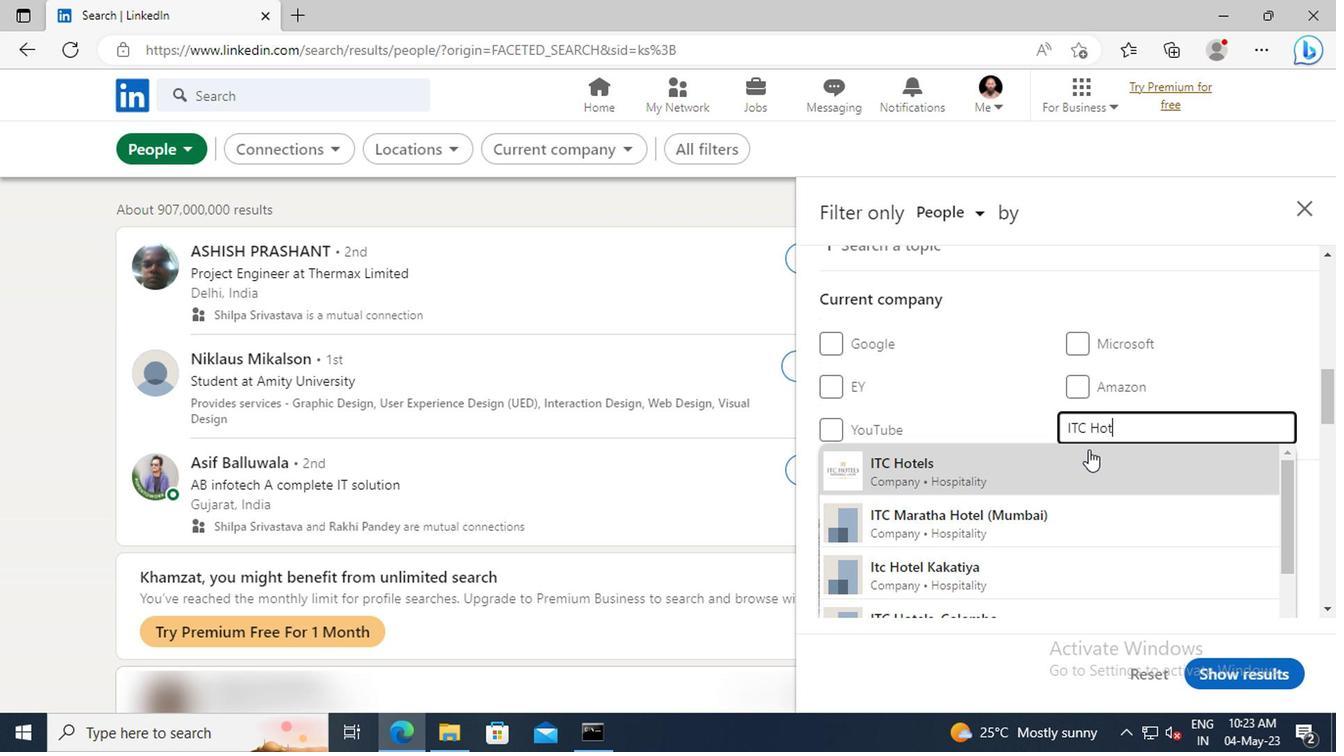 
Action: Mouse scrolled (905, 450) with delta (0, 0)
Screenshot: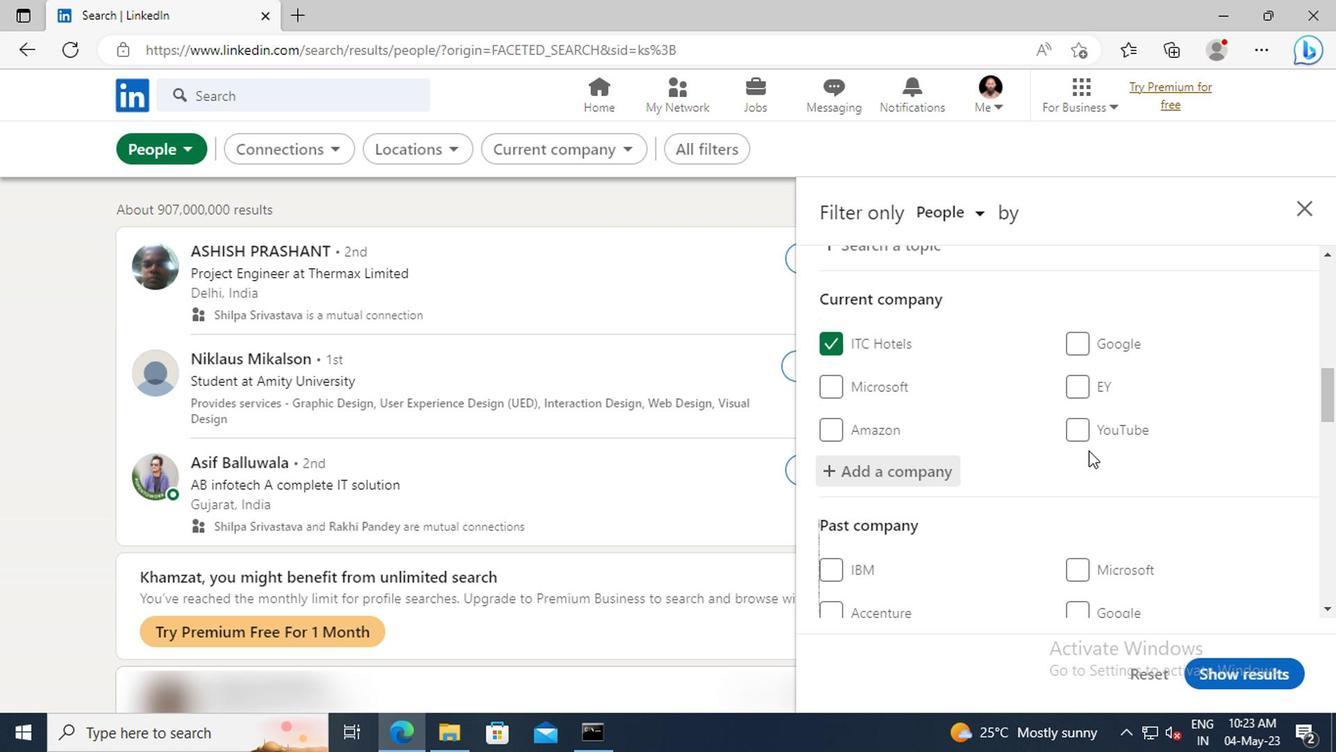 
Action: Mouse scrolled (905, 450) with delta (0, 0)
Screenshot: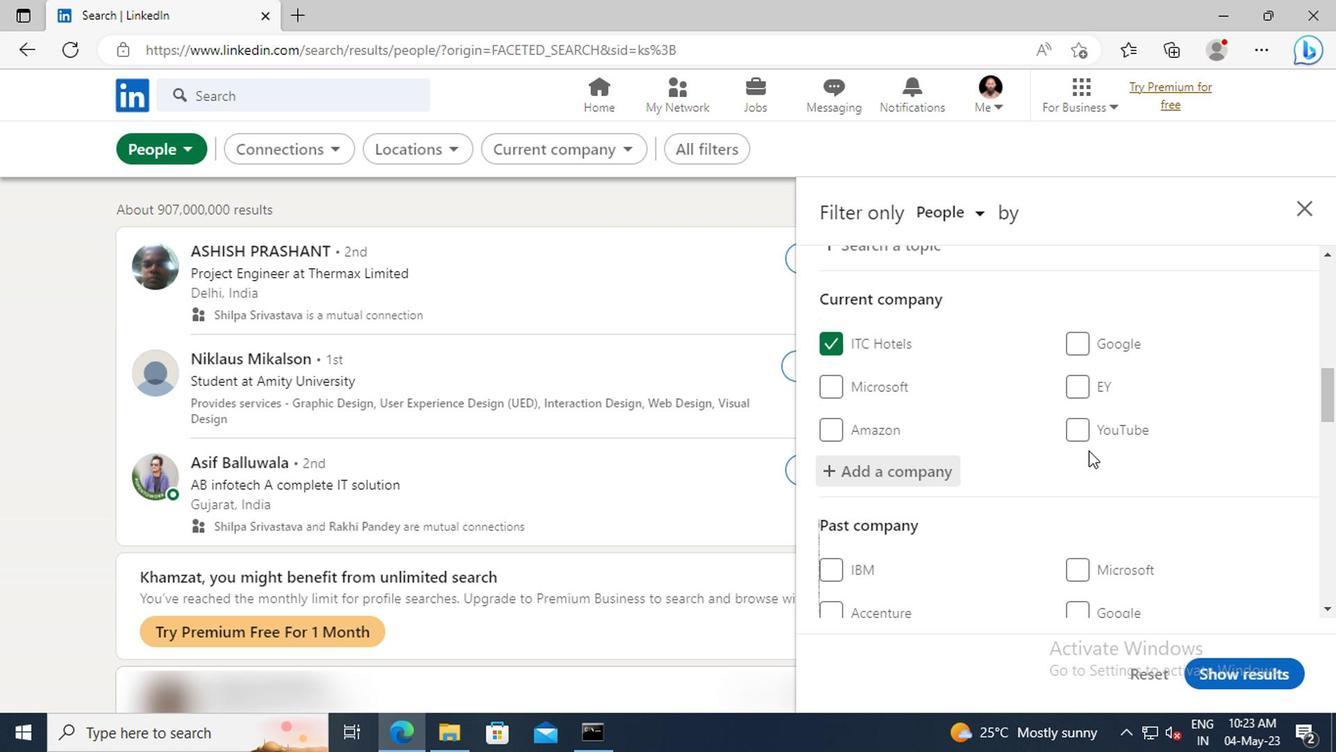 
Action: Mouse scrolled (905, 450) with delta (0, 0)
Screenshot: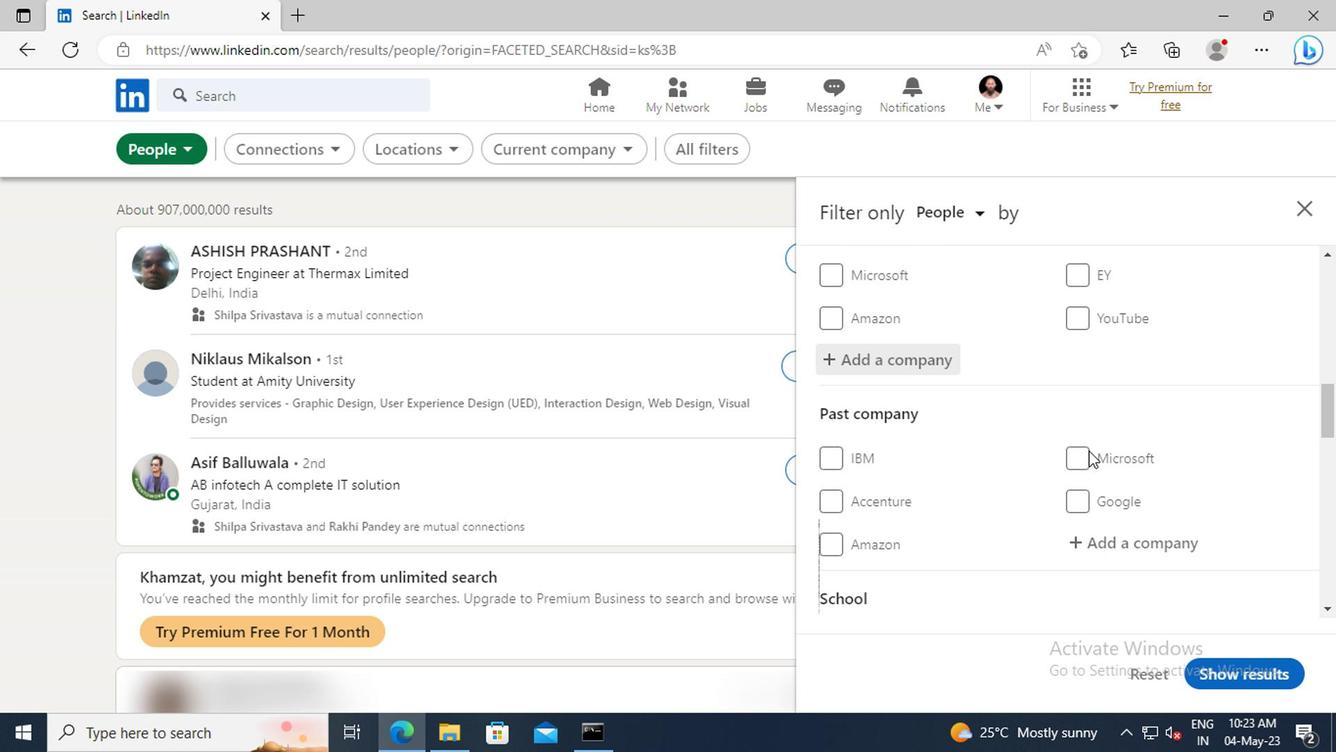
Action: Mouse scrolled (905, 450) with delta (0, 0)
Screenshot: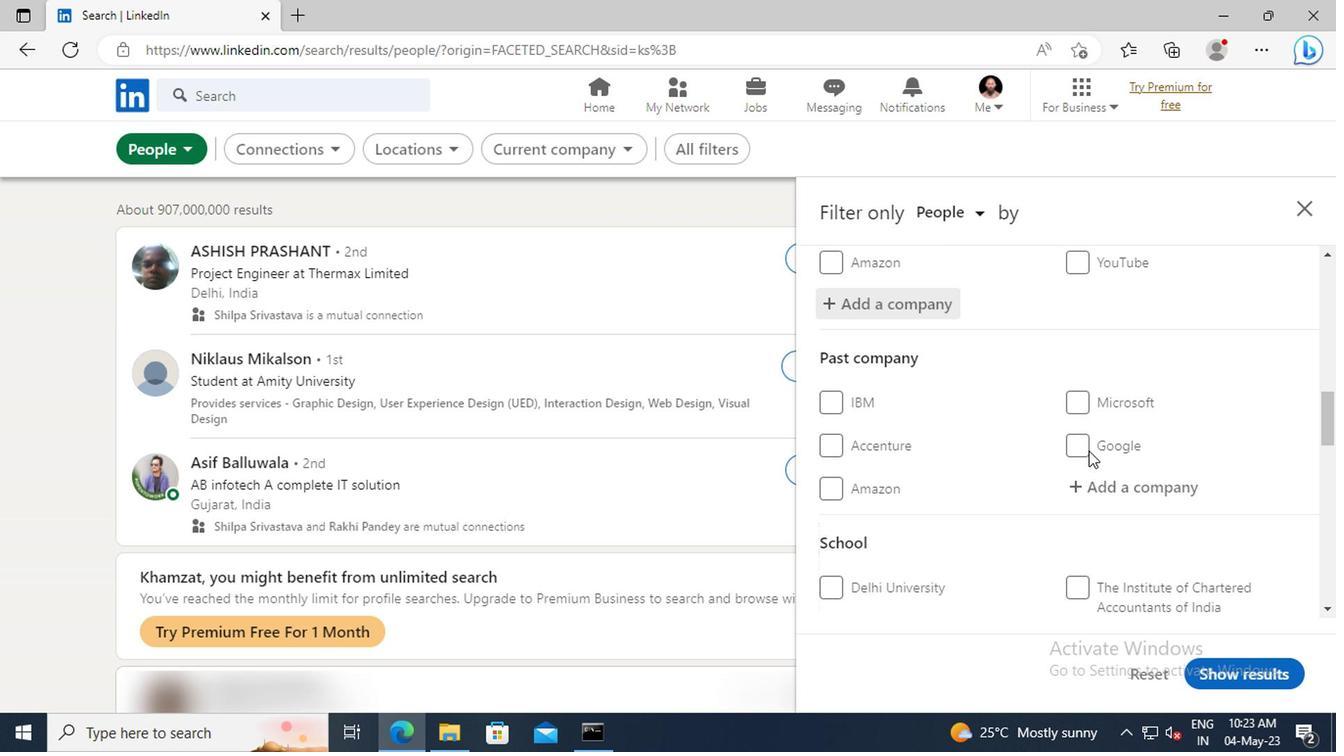 
Action: Mouse scrolled (905, 450) with delta (0, 0)
Screenshot: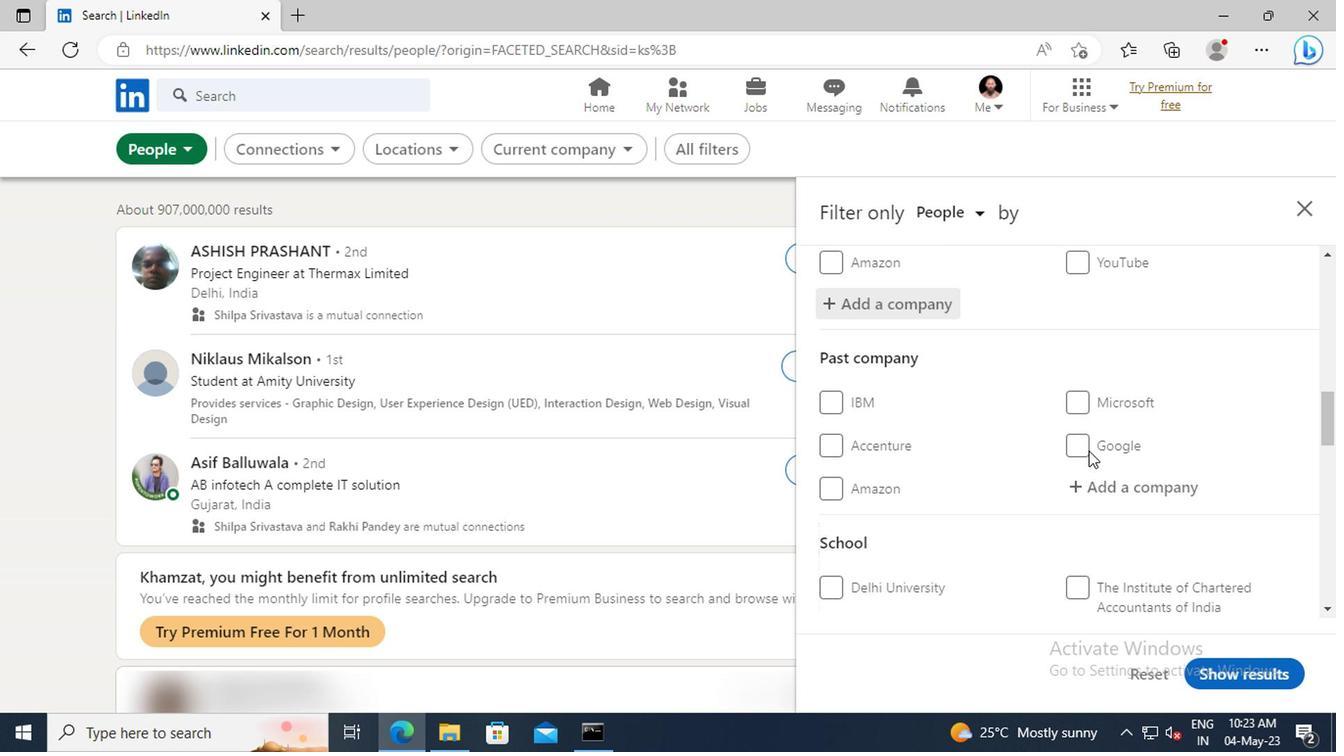 
Action: Mouse scrolled (905, 450) with delta (0, 0)
Screenshot: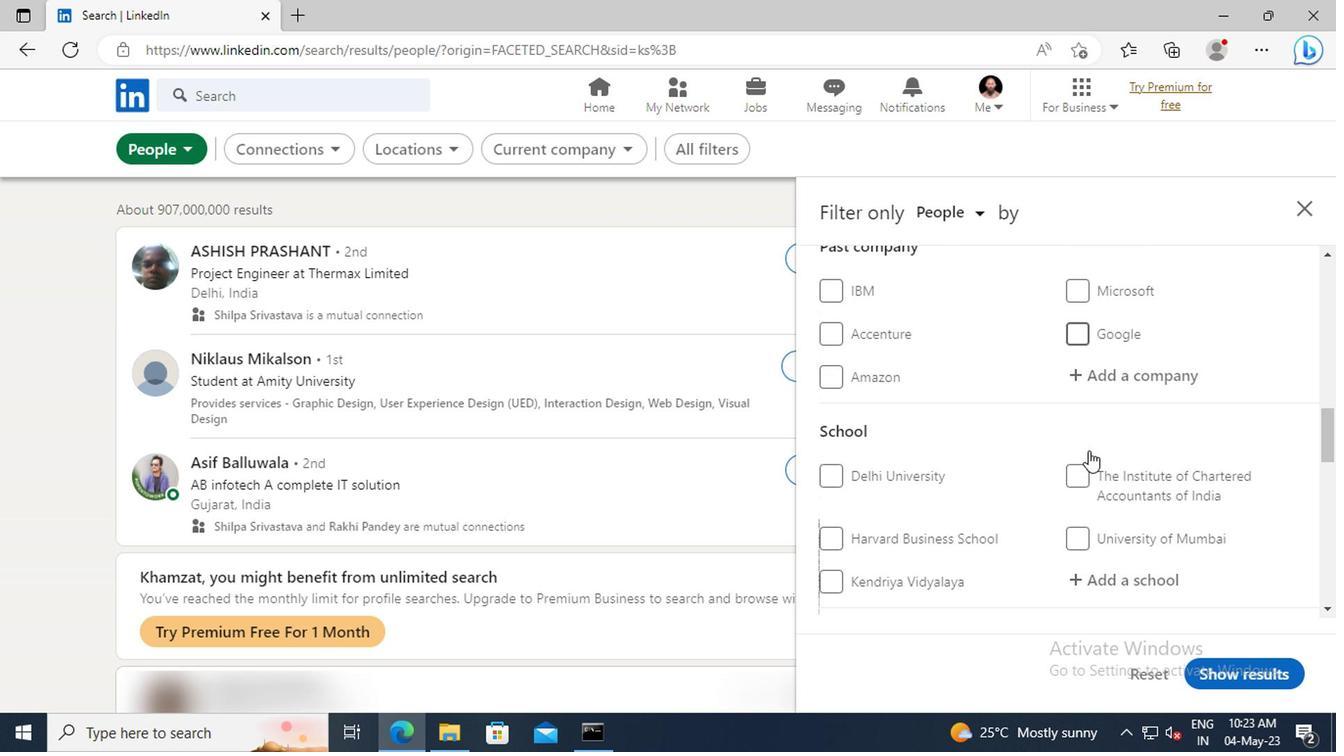 
Action: Mouse scrolled (905, 450) with delta (0, 0)
Screenshot: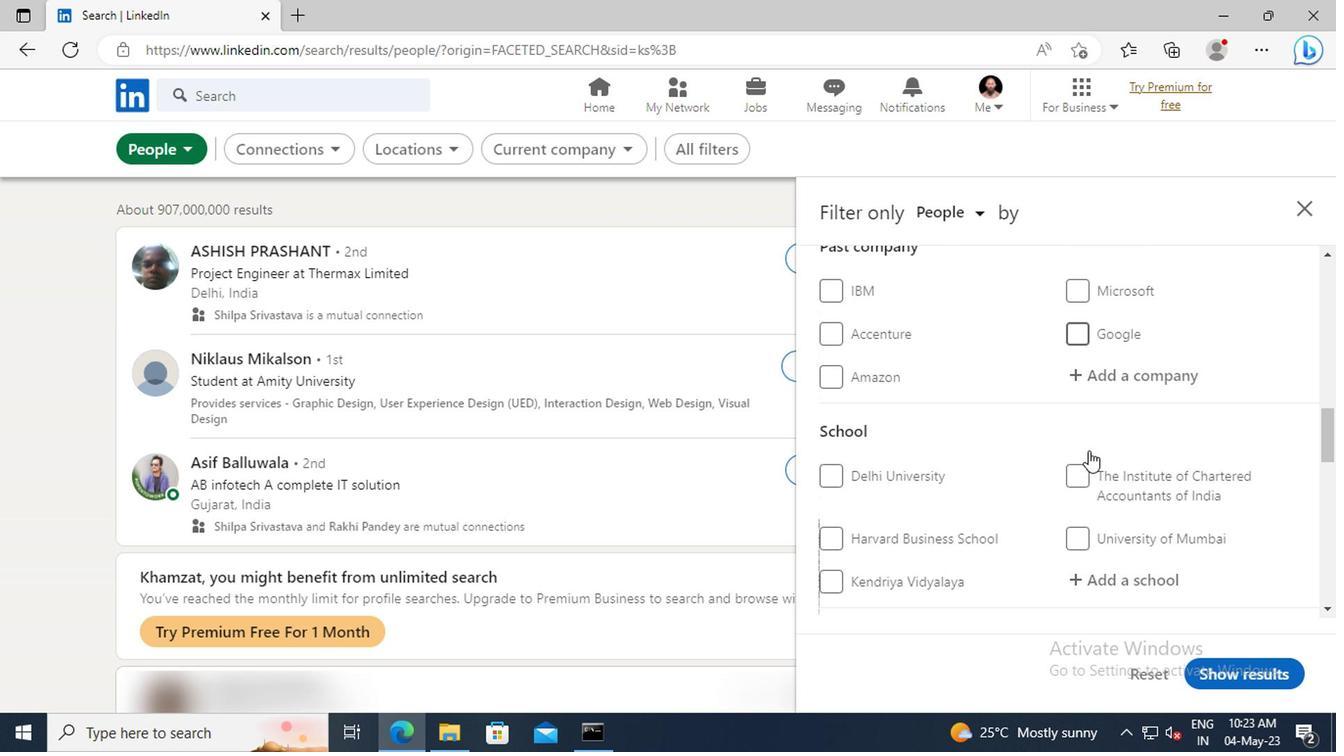 
Action: Mouse scrolled (905, 450) with delta (0, 0)
Screenshot: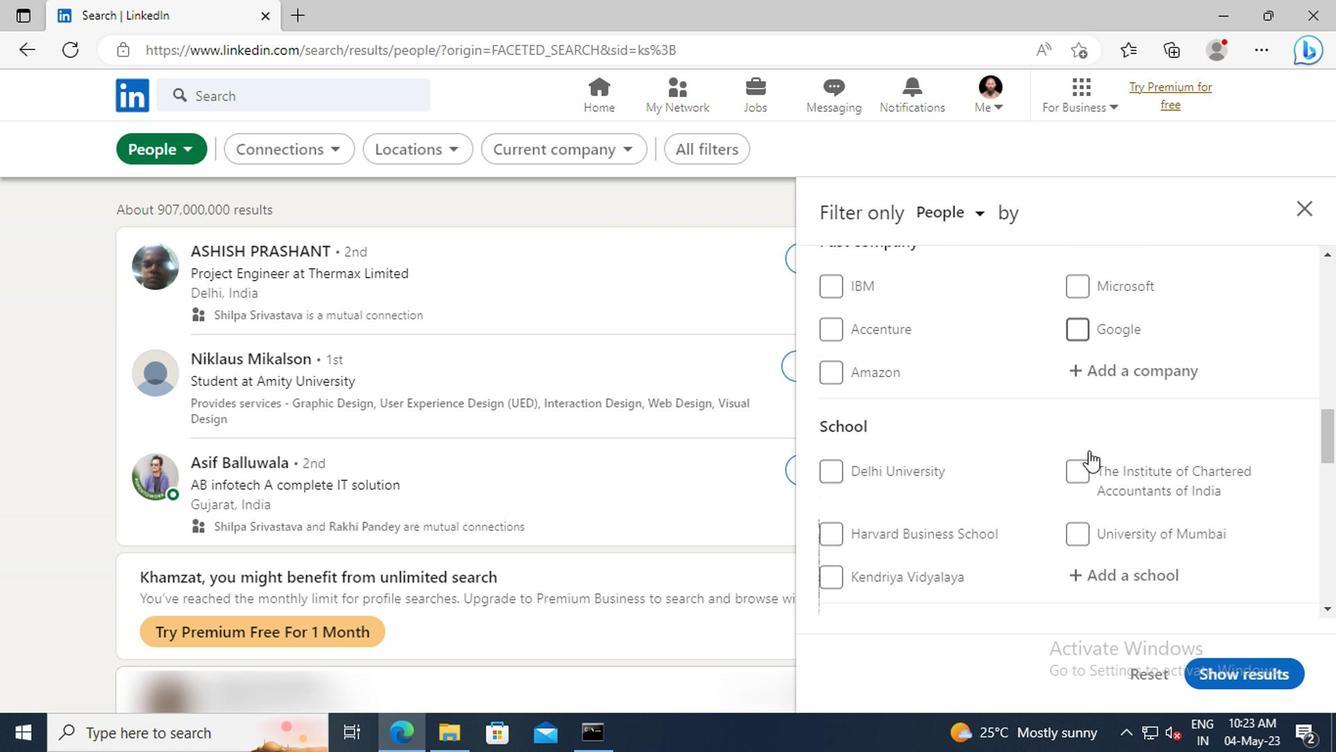 
Action: Mouse moved to (912, 428)
Screenshot: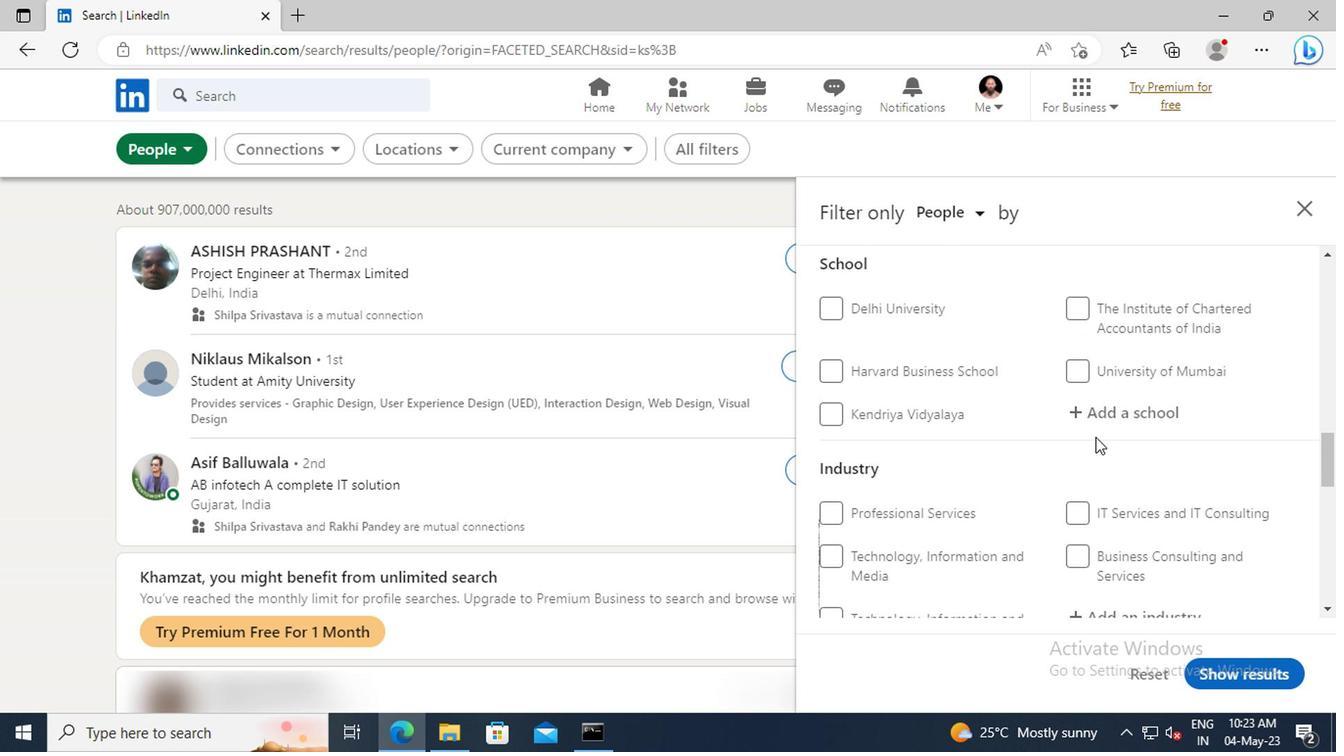 
Action: Mouse pressed left at (912, 428)
Screenshot: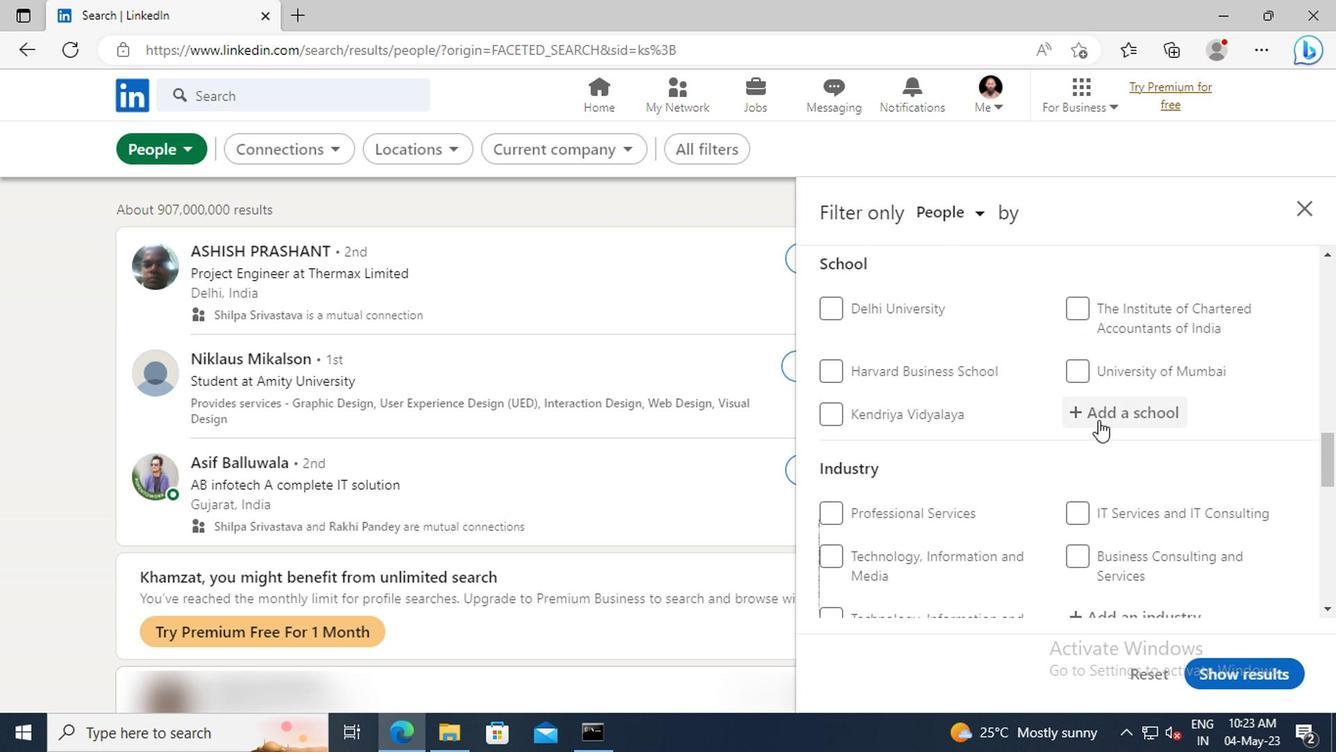 
Action: Key pressed <Key.shift>K<Key.space><Key.shift>S<Key.space><Key.shift>SCHO
Screenshot: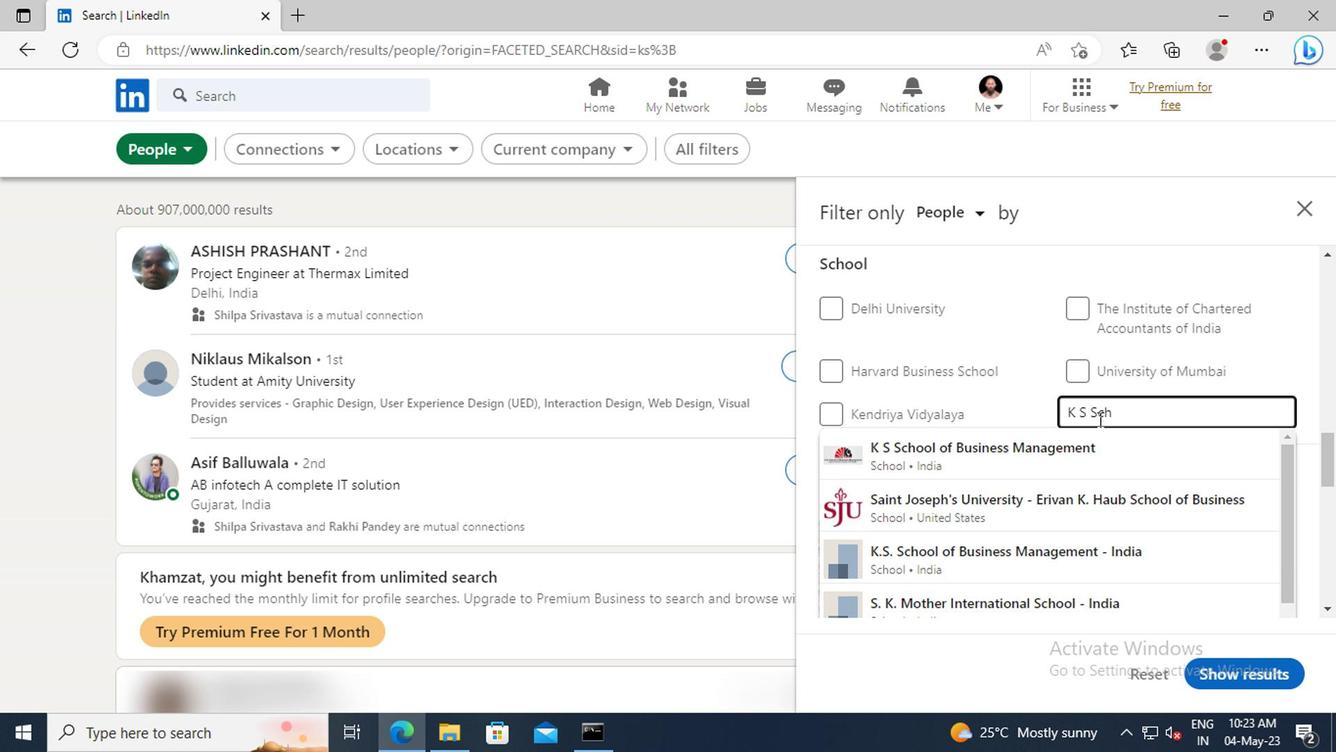 
Action: Mouse moved to (912, 448)
Screenshot: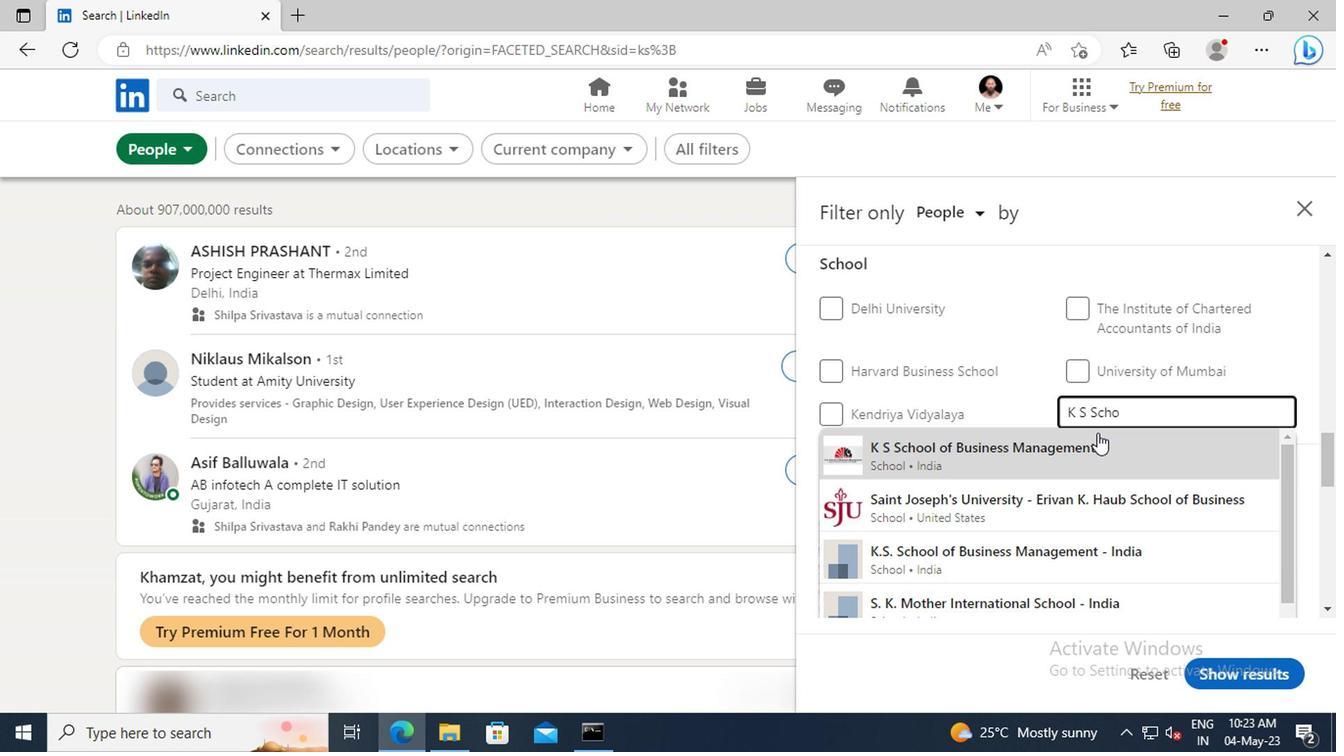 
Action: Mouse pressed left at (912, 448)
Screenshot: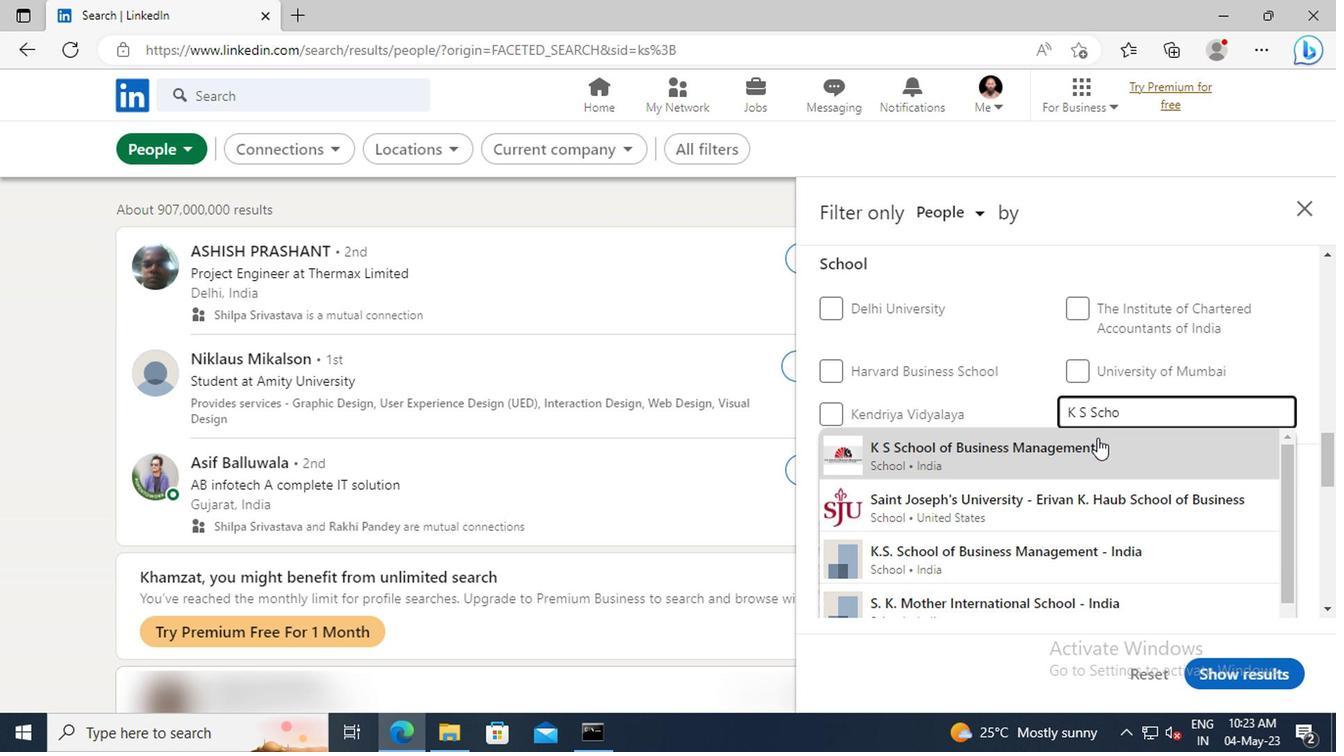 
Action: Mouse scrolled (912, 447) with delta (0, 0)
Screenshot: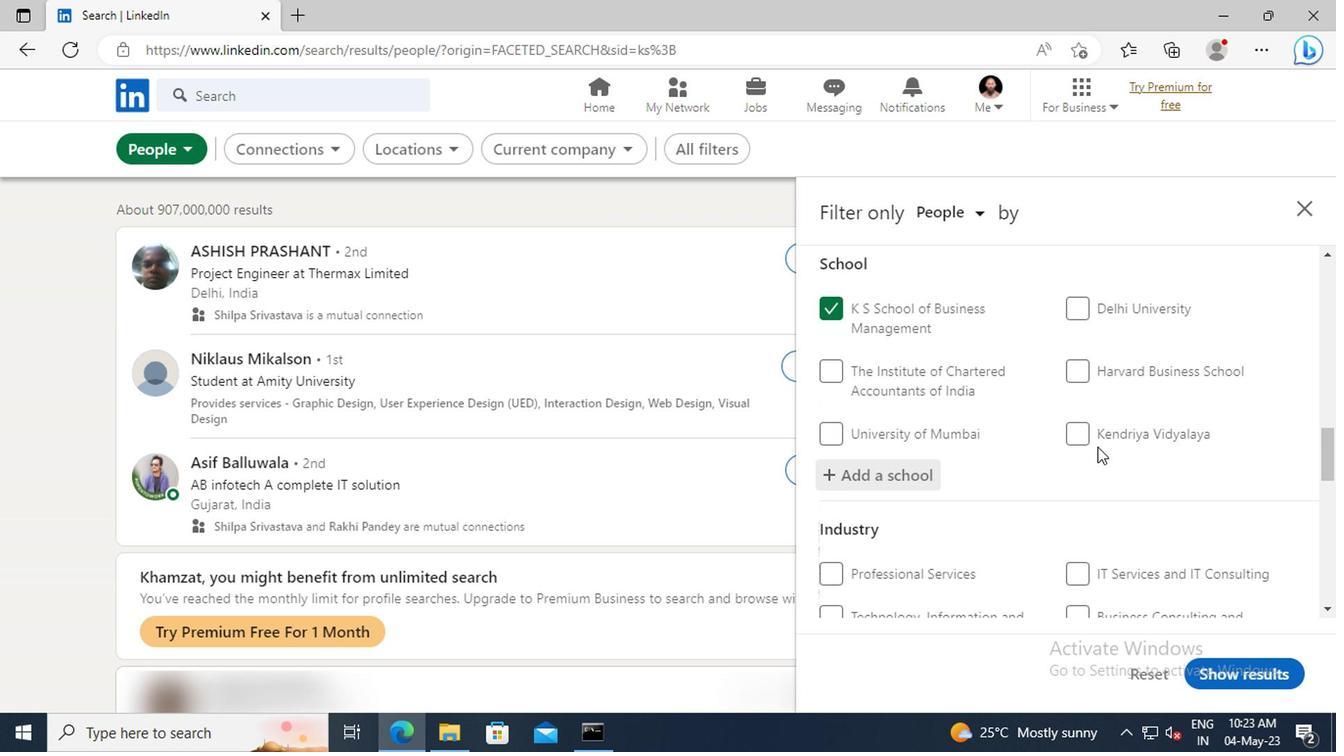 
Action: Mouse scrolled (912, 447) with delta (0, 0)
Screenshot: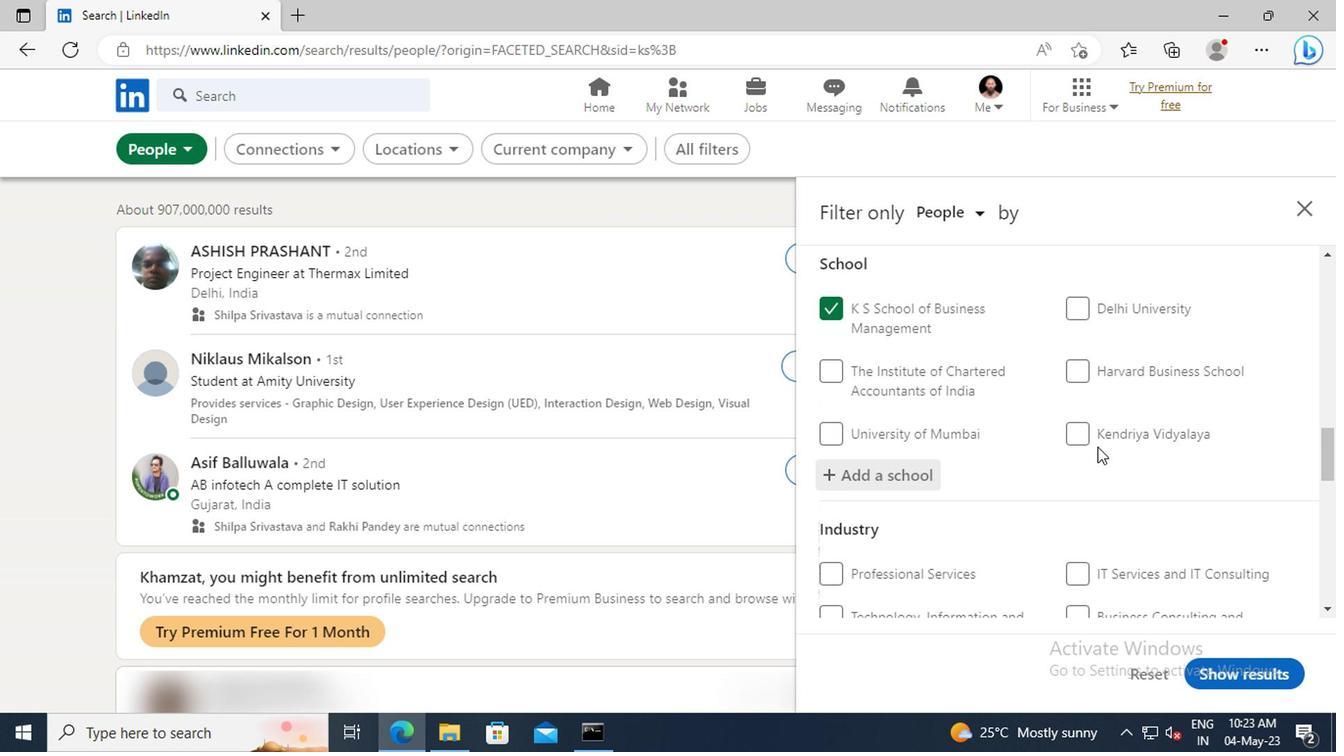 
Action: Mouse moved to (905, 441)
Screenshot: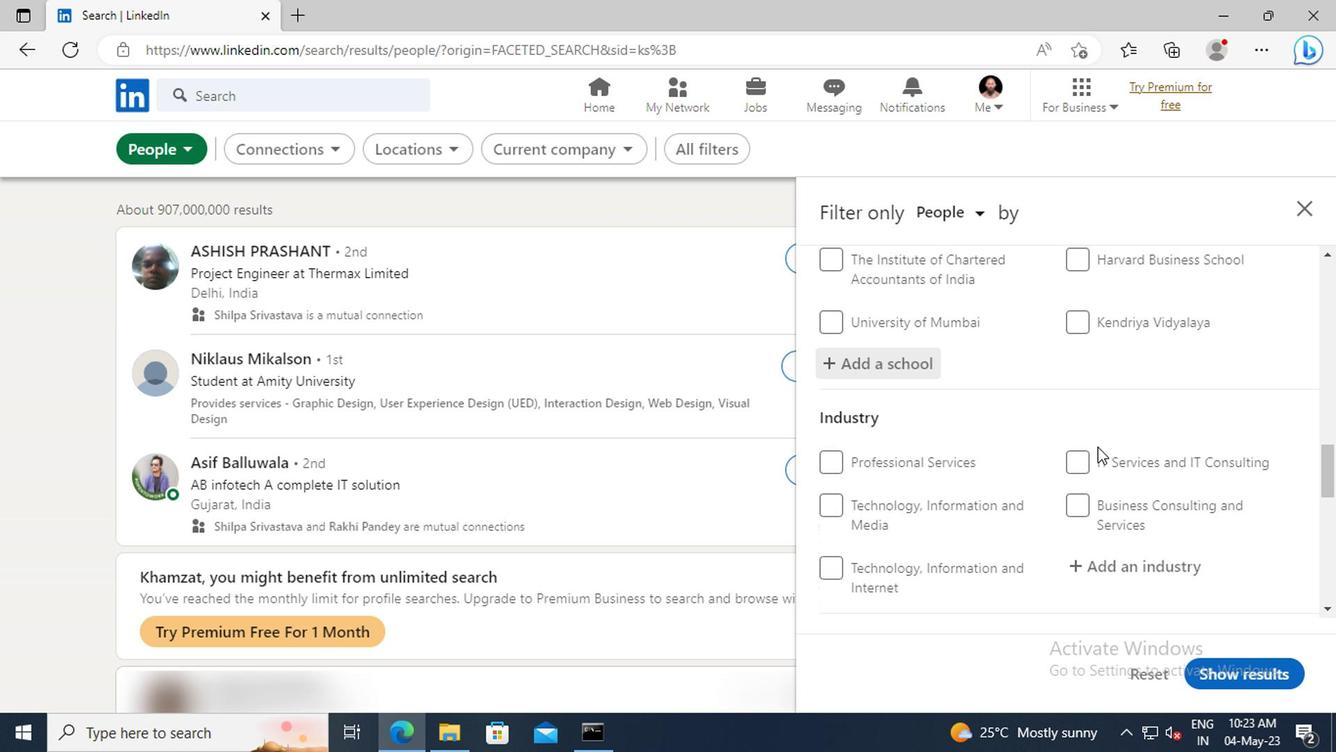 
Action: Mouse scrolled (905, 440) with delta (0, 0)
Screenshot: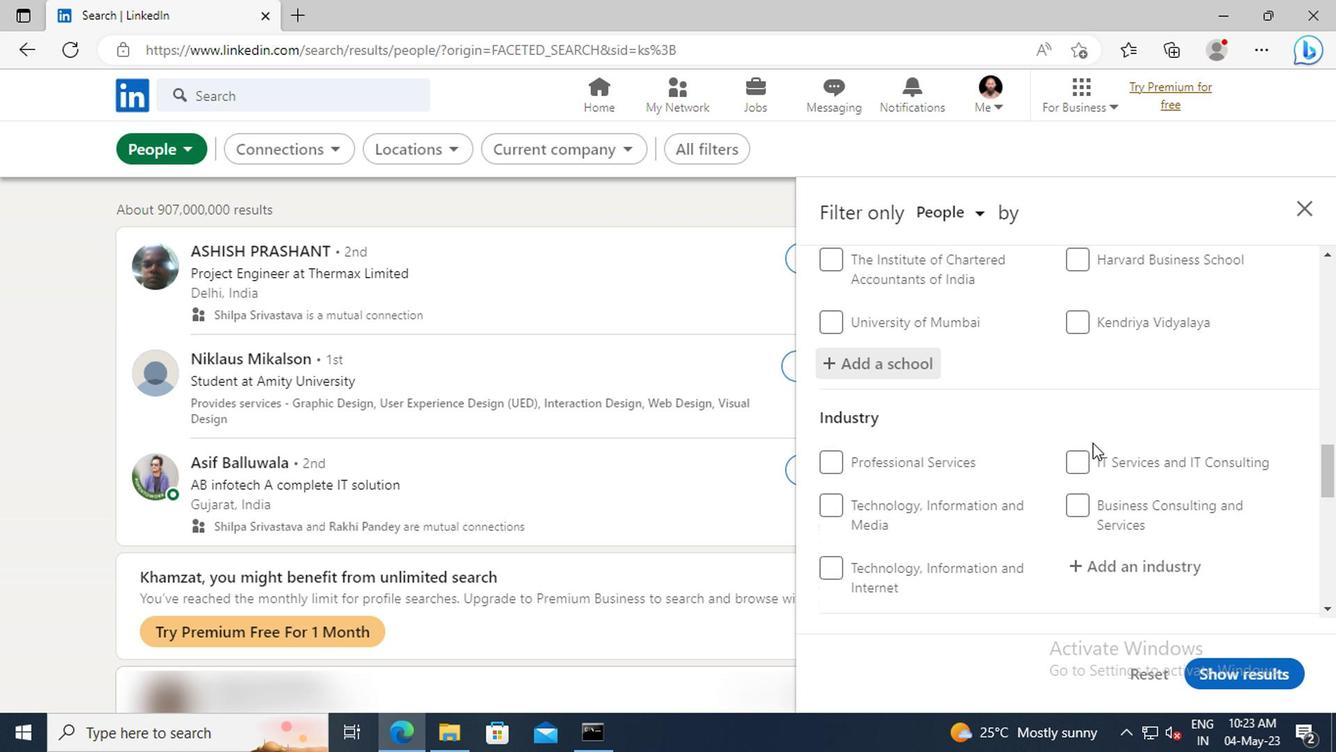 
Action: Mouse moved to (905, 440)
Screenshot: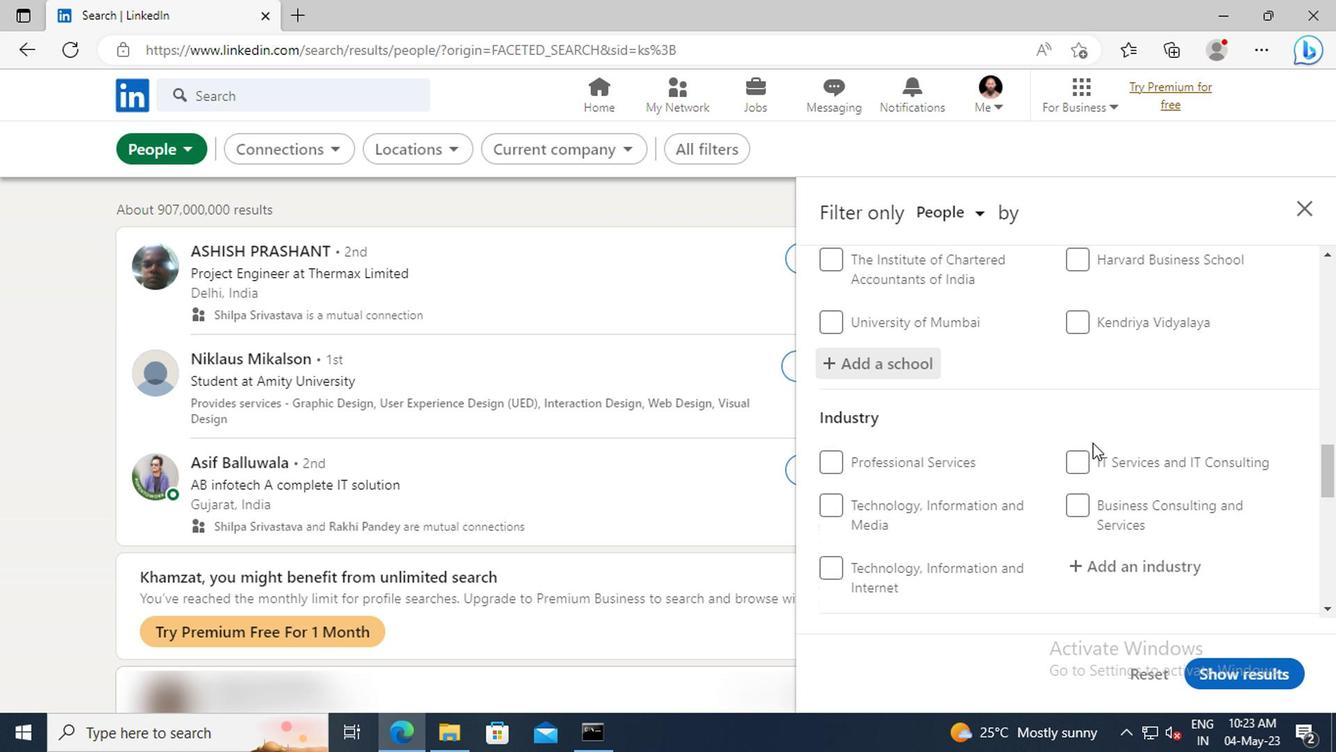 
Action: Mouse scrolled (905, 439) with delta (0, 0)
Screenshot: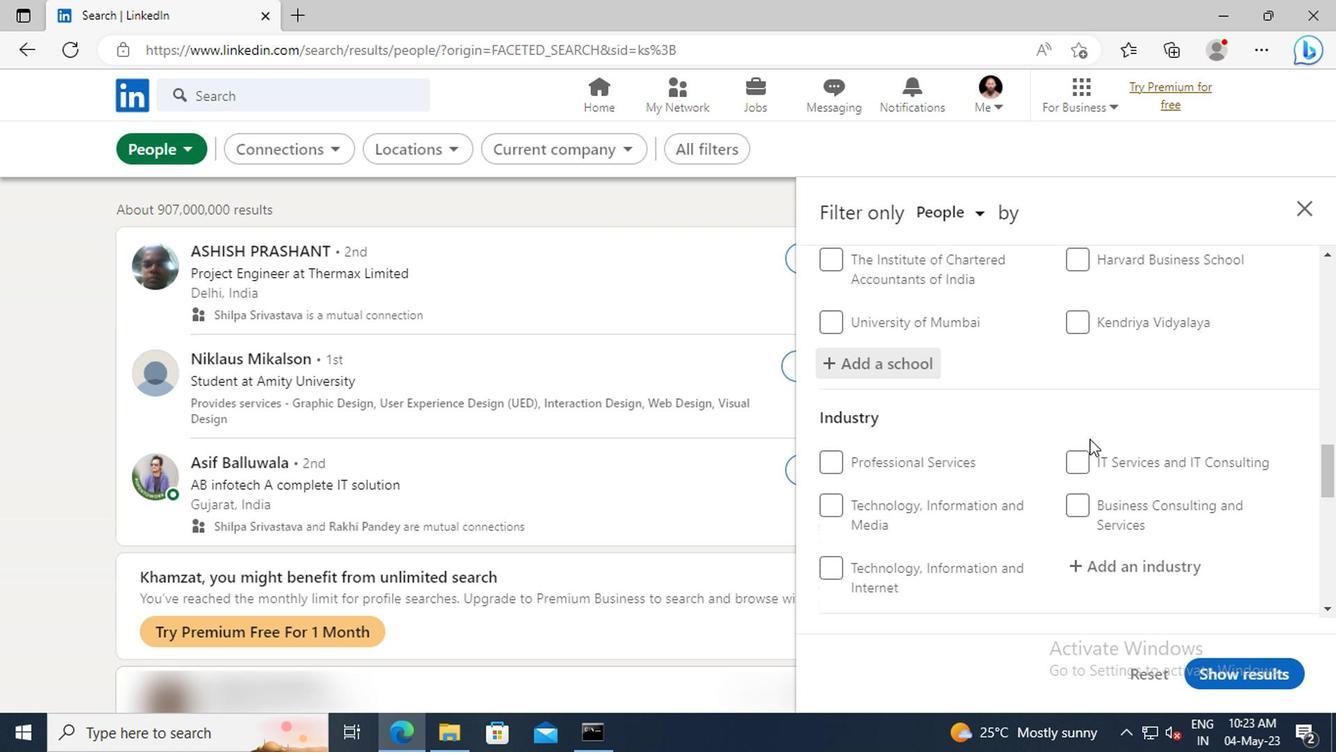 
Action: Mouse moved to (906, 450)
Screenshot: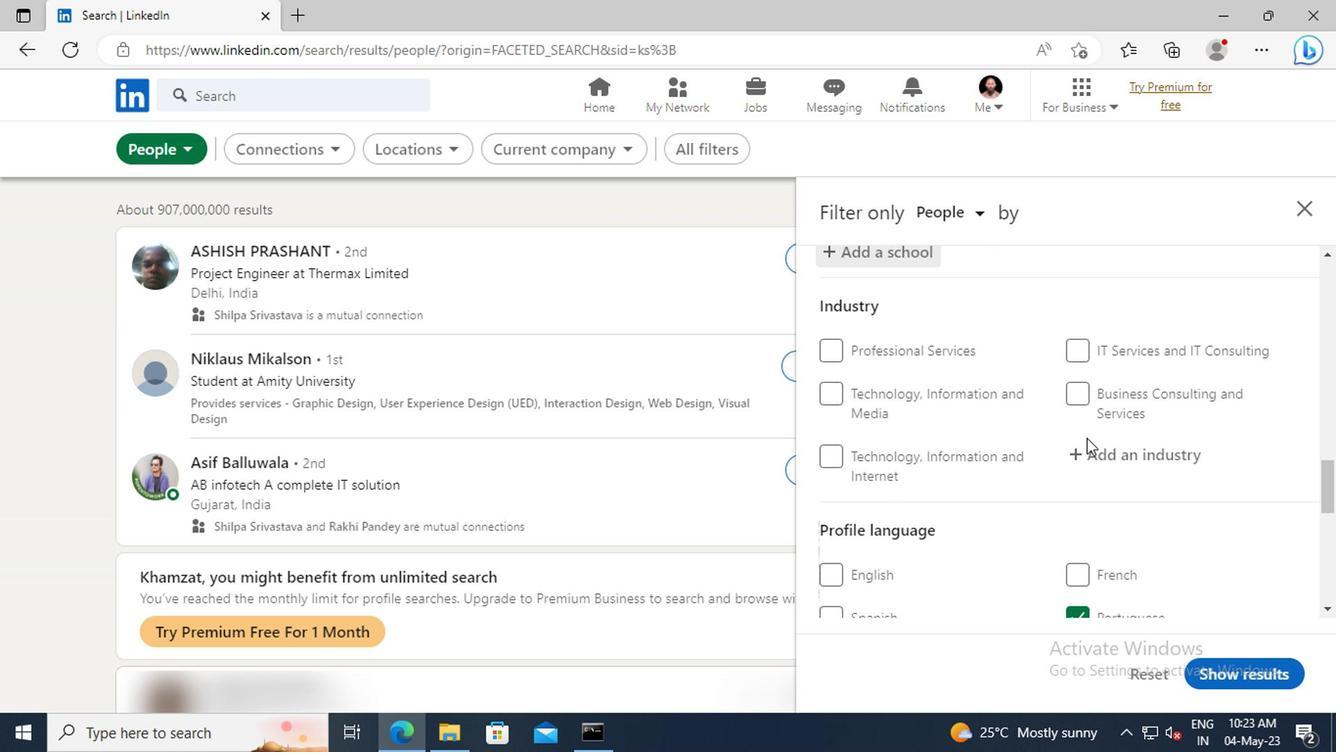 
Action: Mouse pressed left at (906, 450)
Screenshot: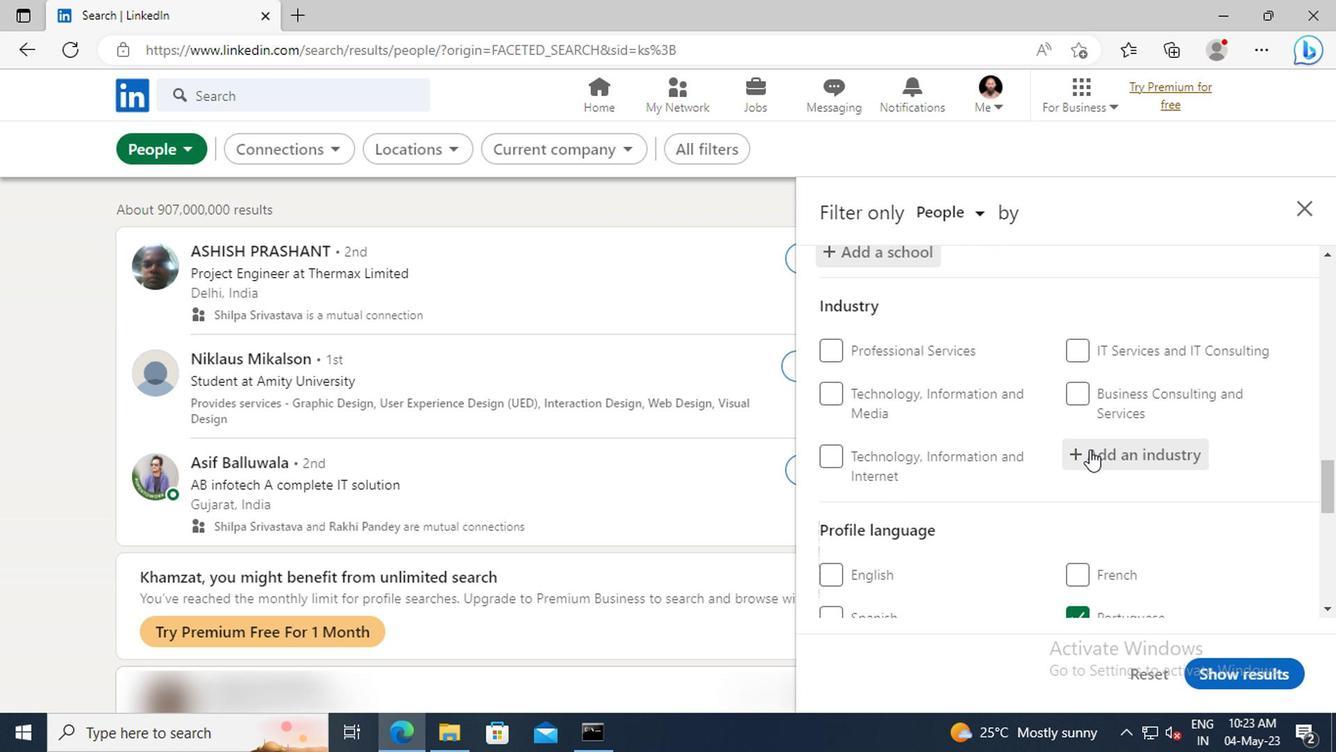 
Action: Key pressed <Key.shift>WHOLESALE<Key.space><Key.shift>RAW
Screenshot: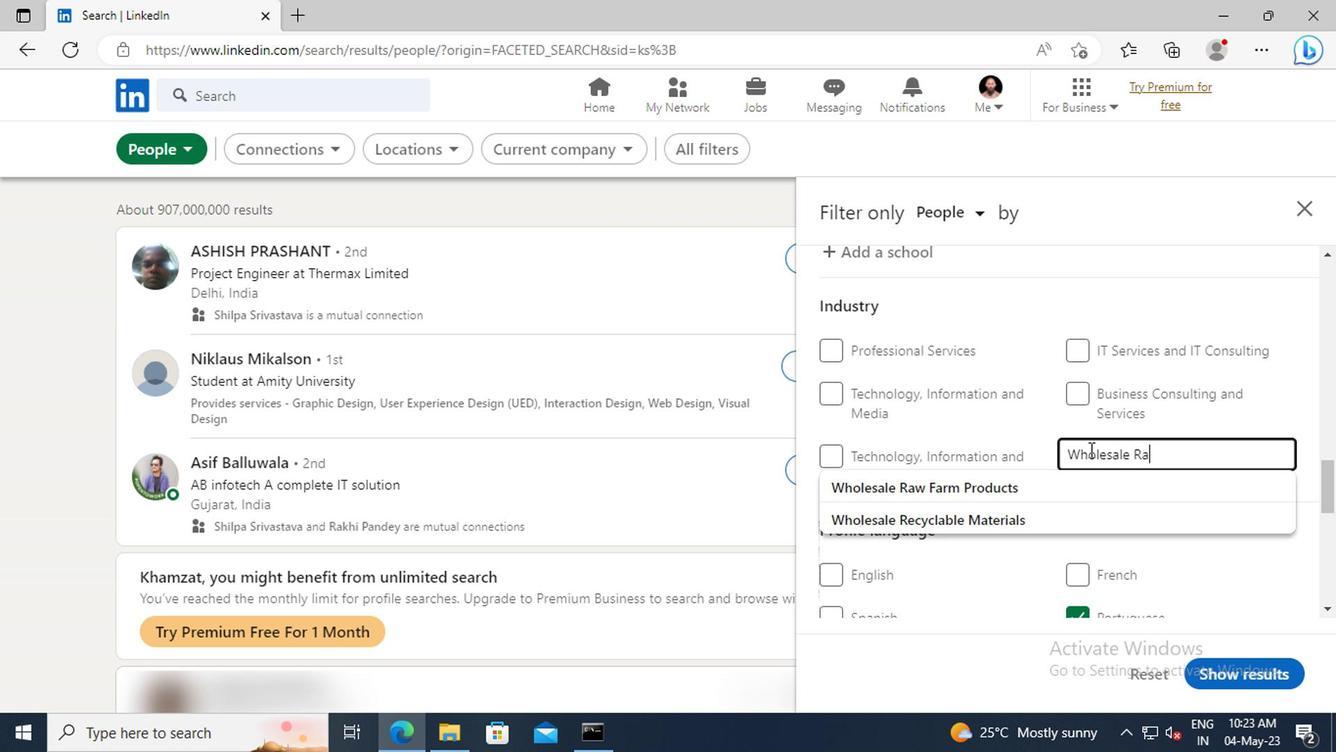 
Action: Mouse moved to (913, 474)
Screenshot: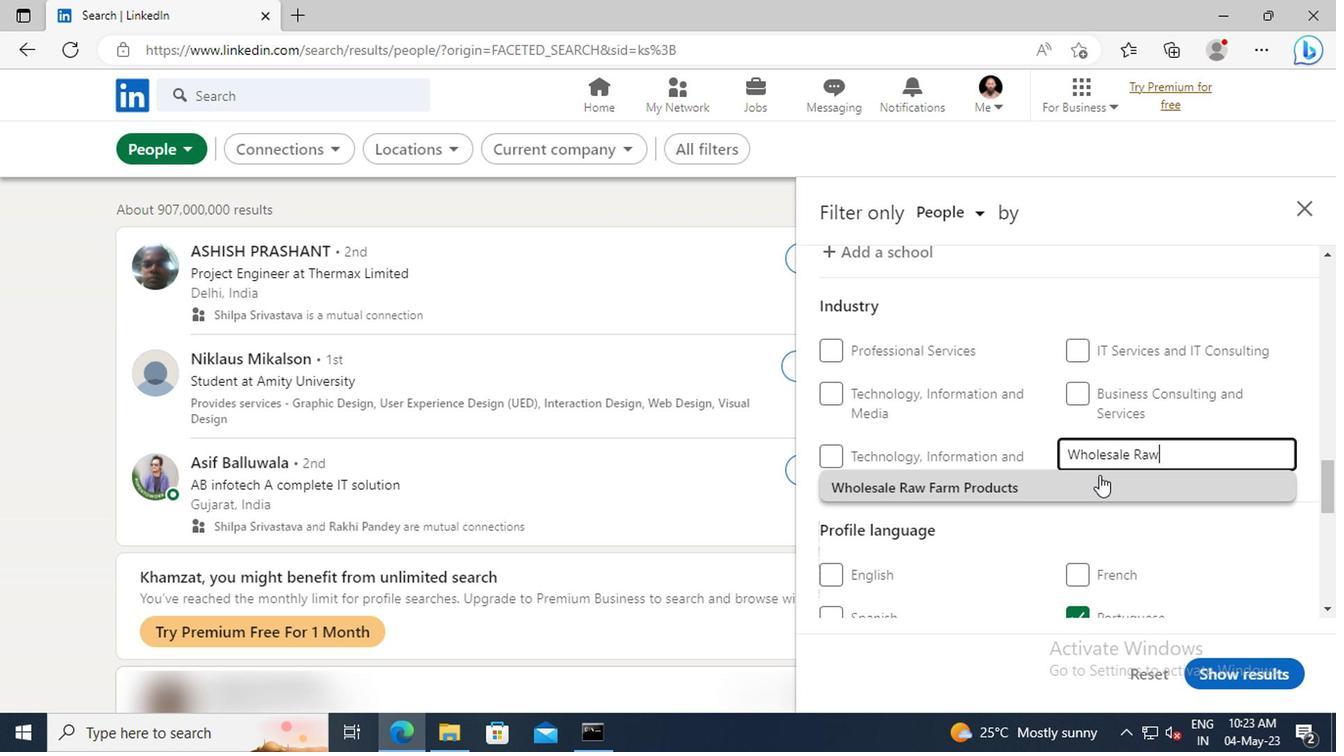 
Action: Mouse pressed left at (913, 474)
Screenshot: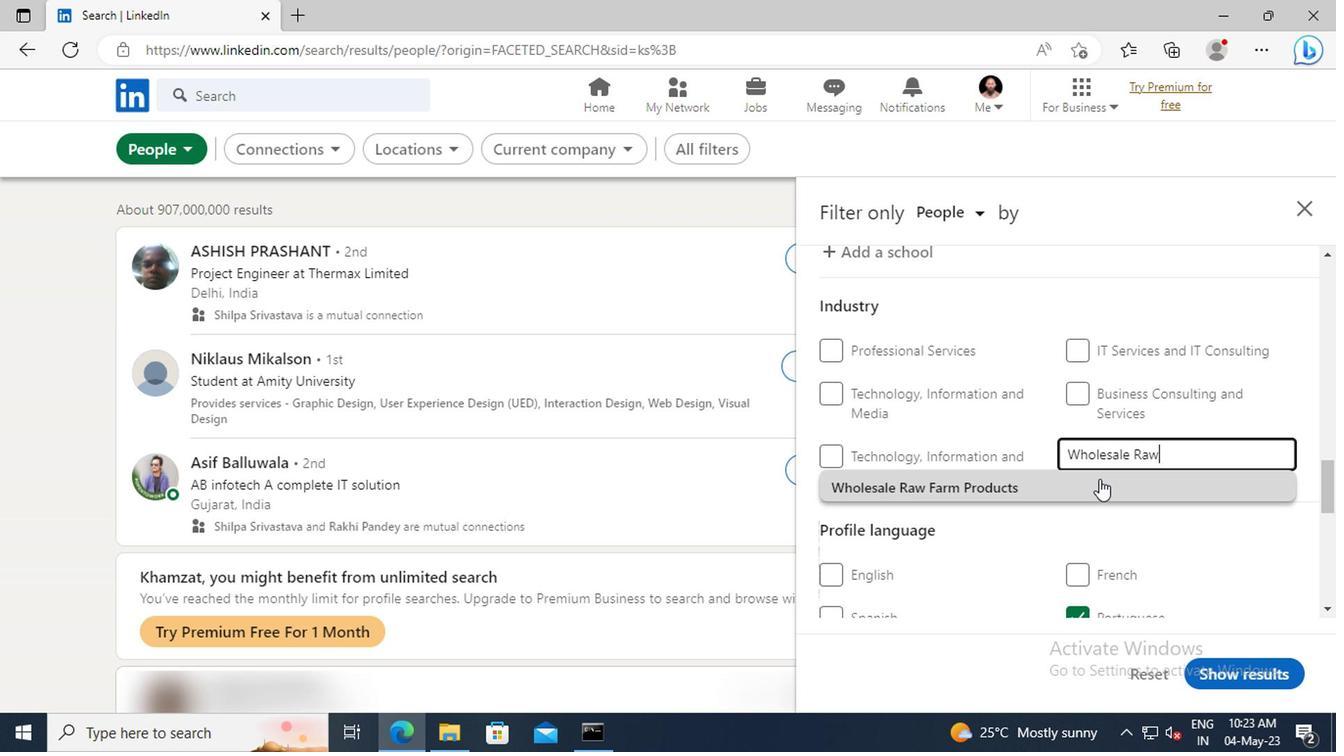 
Action: Mouse scrolled (913, 474) with delta (0, 0)
Screenshot: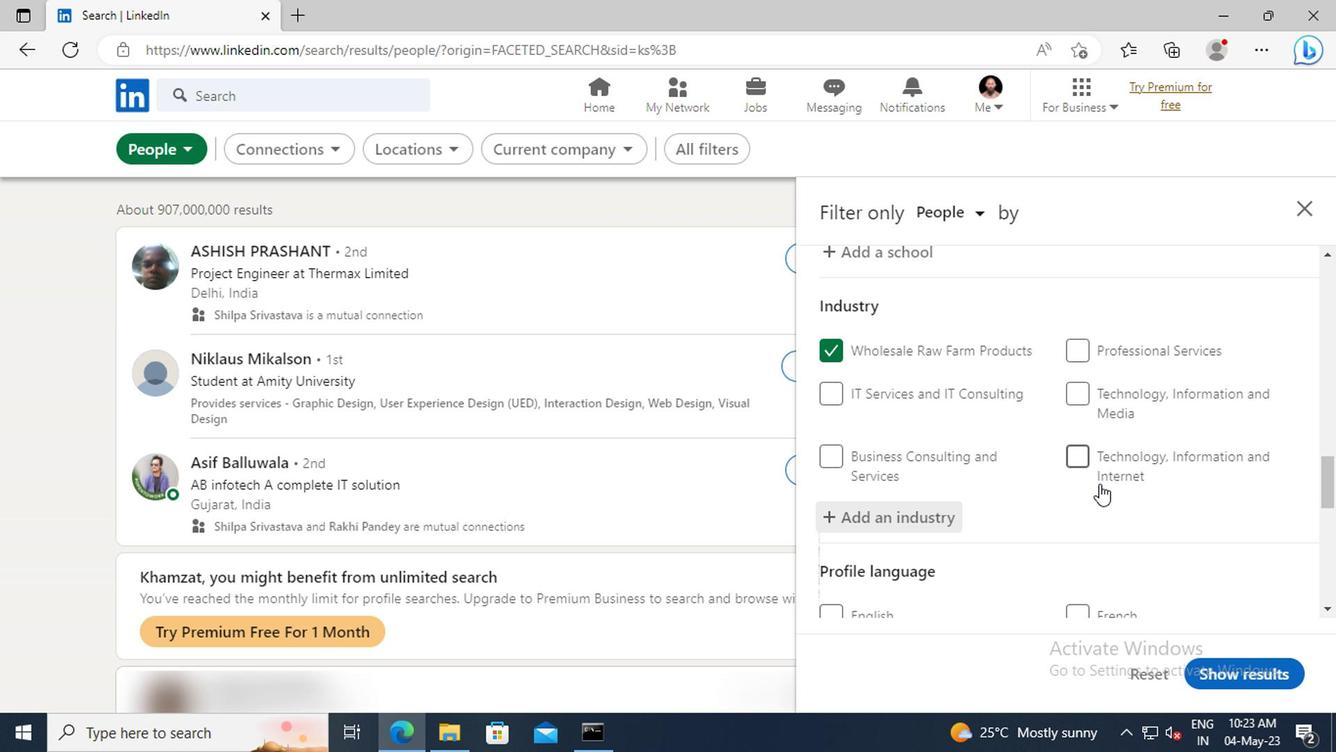 
Action: Mouse scrolled (913, 474) with delta (0, 0)
Screenshot: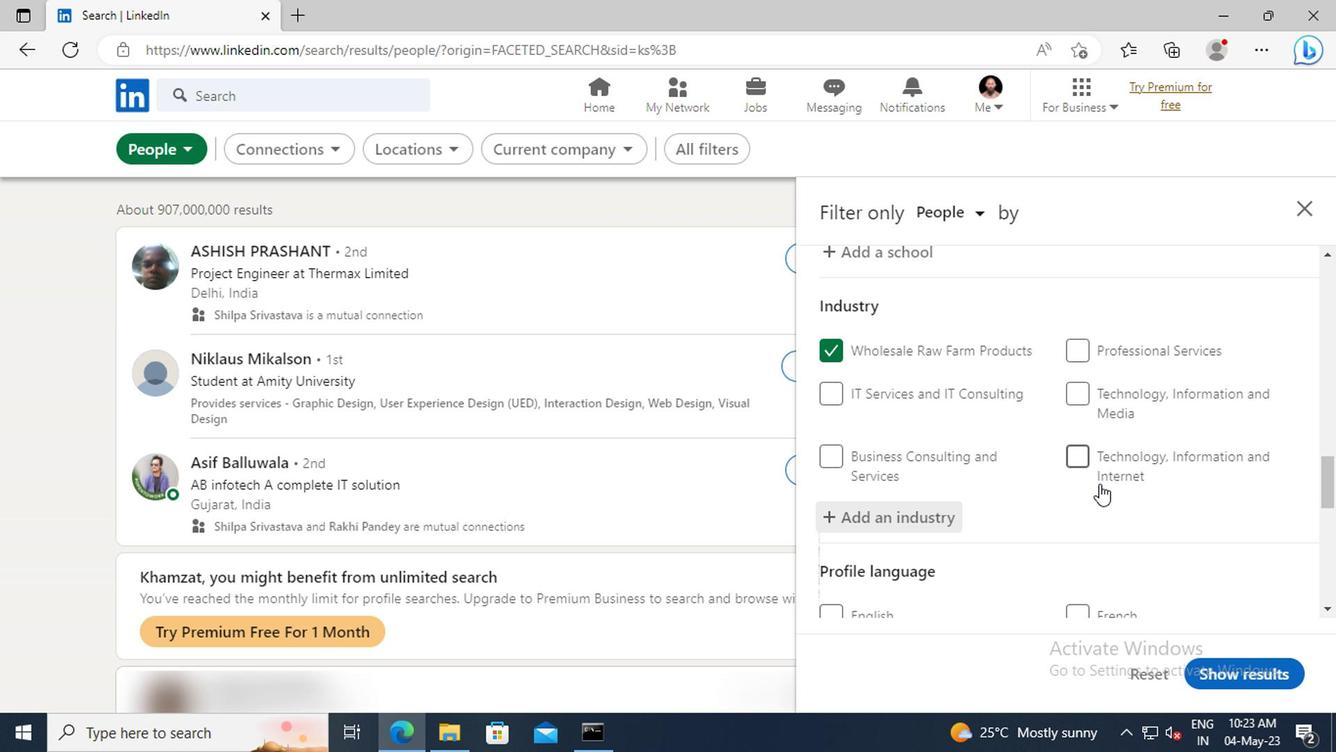 
Action: Mouse moved to (913, 470)
Screenshot: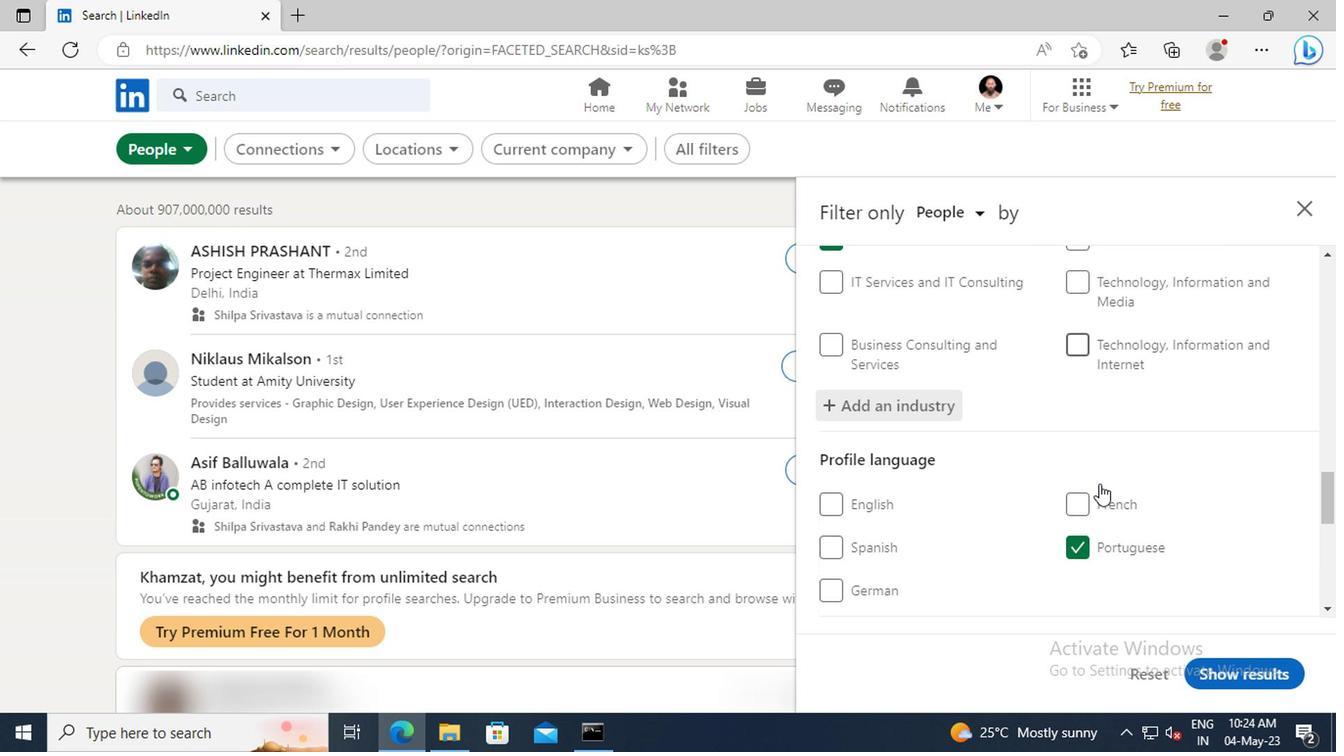 
Action: Mouse scrolled (913, 470) with delta (0, 0)
Screenshot: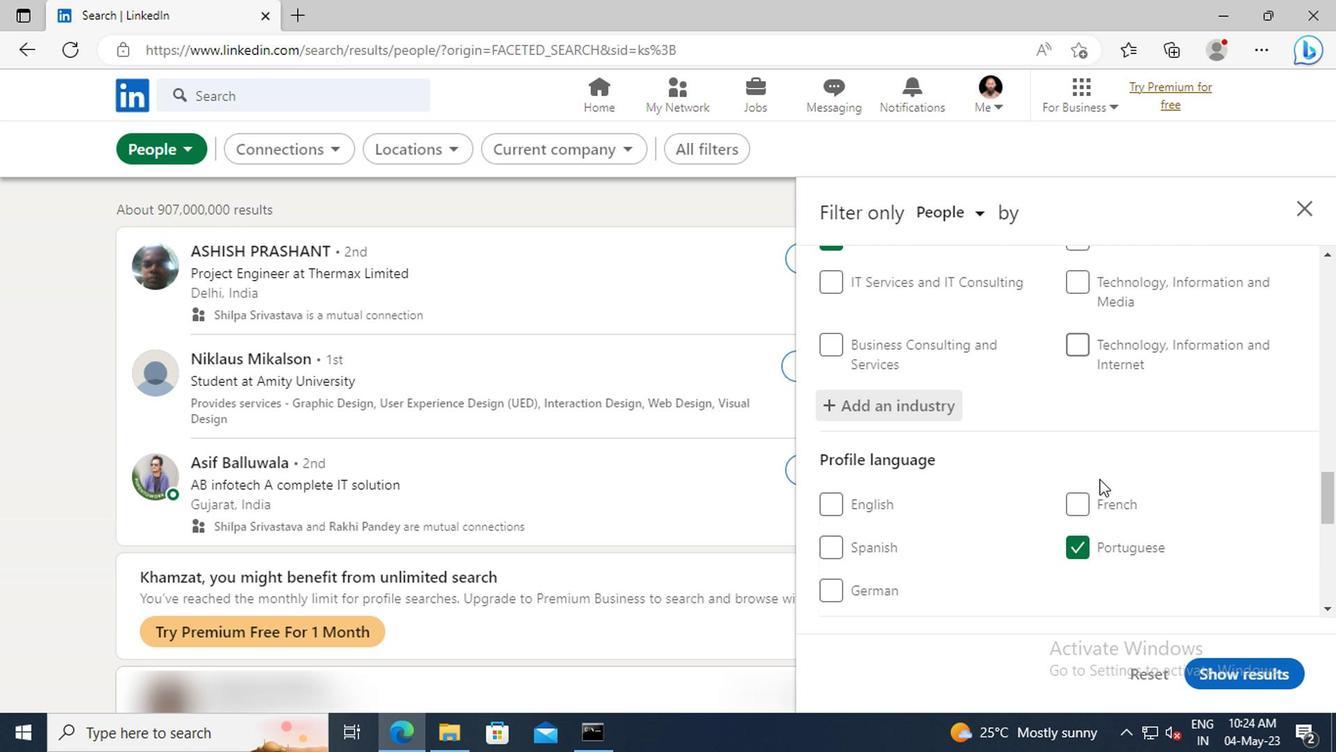 
Action: Mouse scrolled (913, 470) with delta (0, 0)
Screenshot: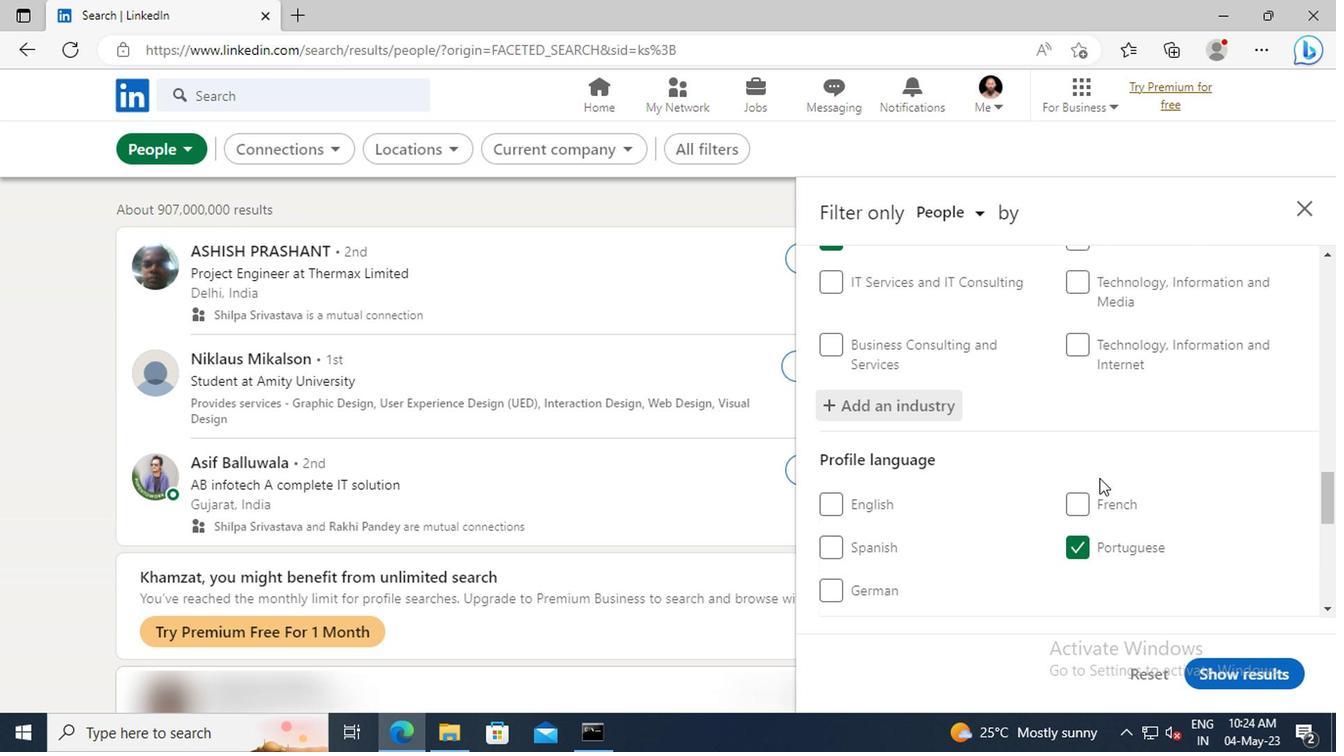 
Action: Mouse moved to (912, 463)
Screenshot: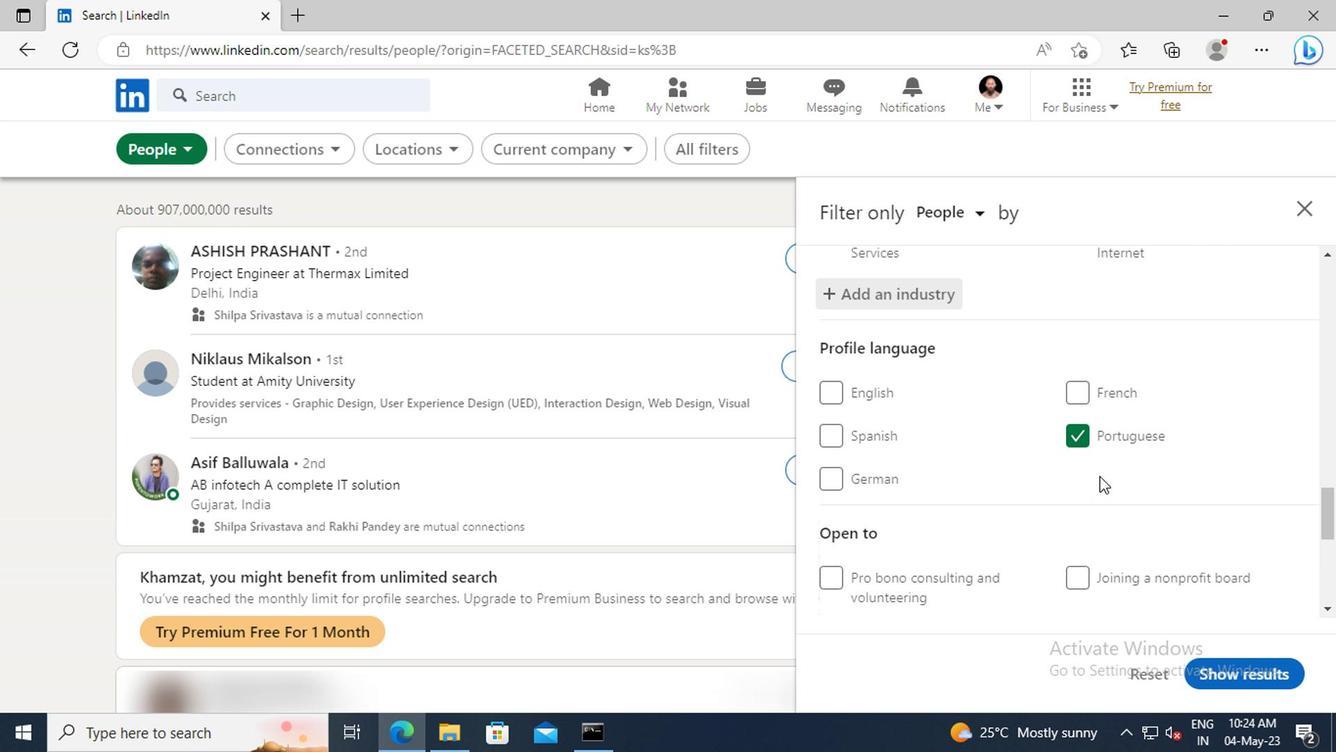 
Action: Mouse scrolled (912, 463) with delta (0, 0)
Screenshot: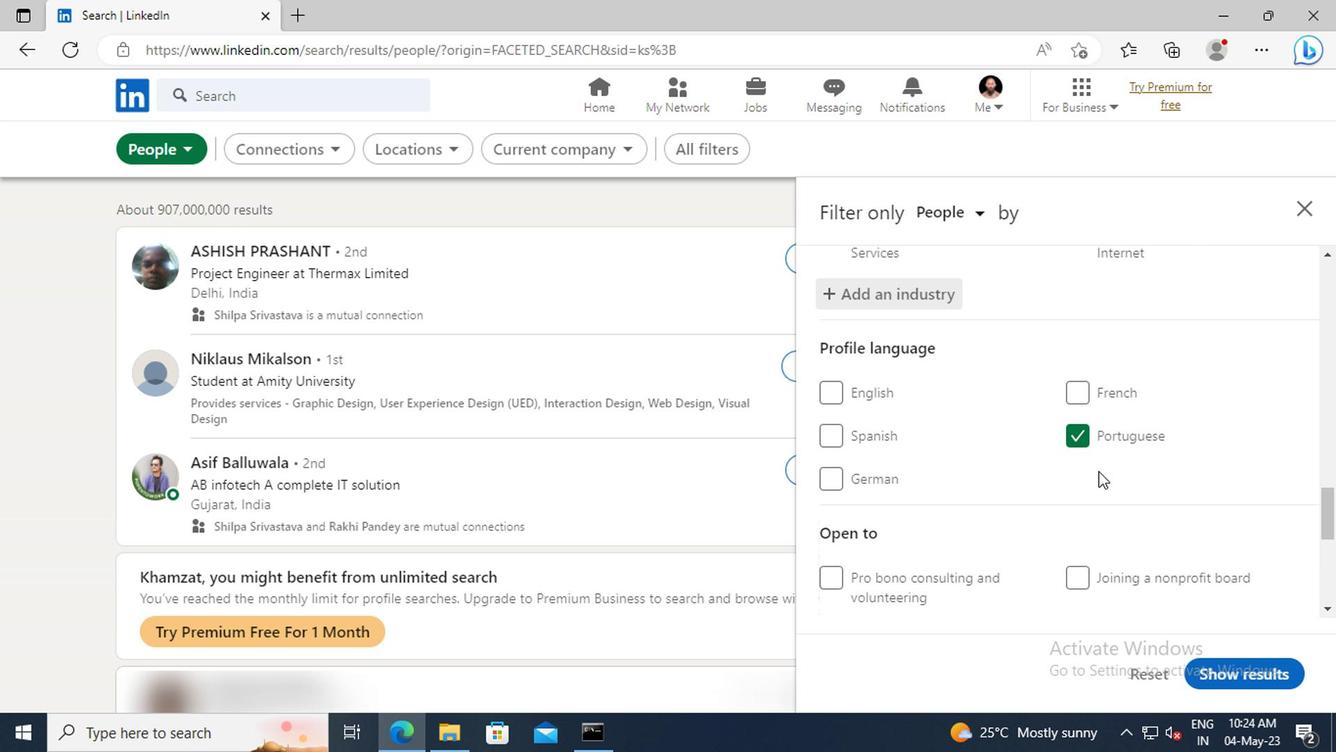 
Action: Mouse moved to (912, 463)
Screenshot: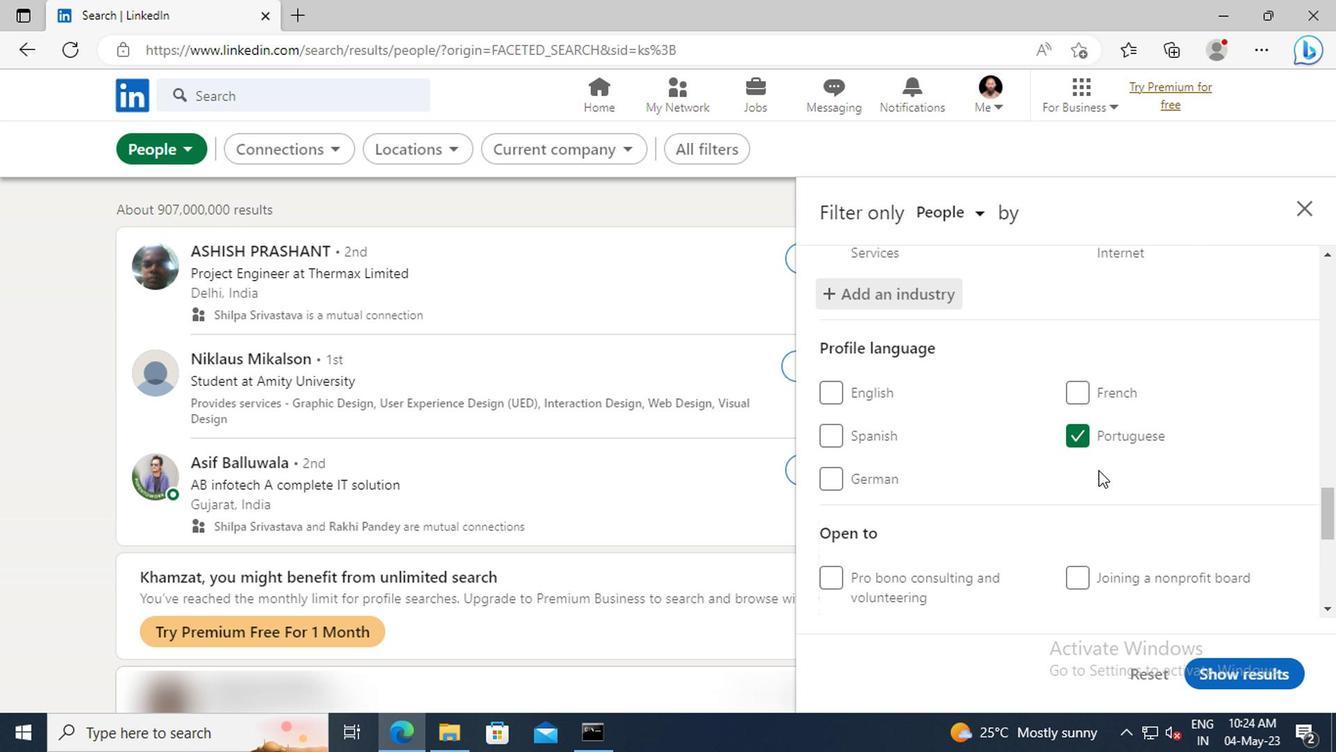 
Action: Mouse scrolled (912, 463) with delta (0, 0)
Screenshot: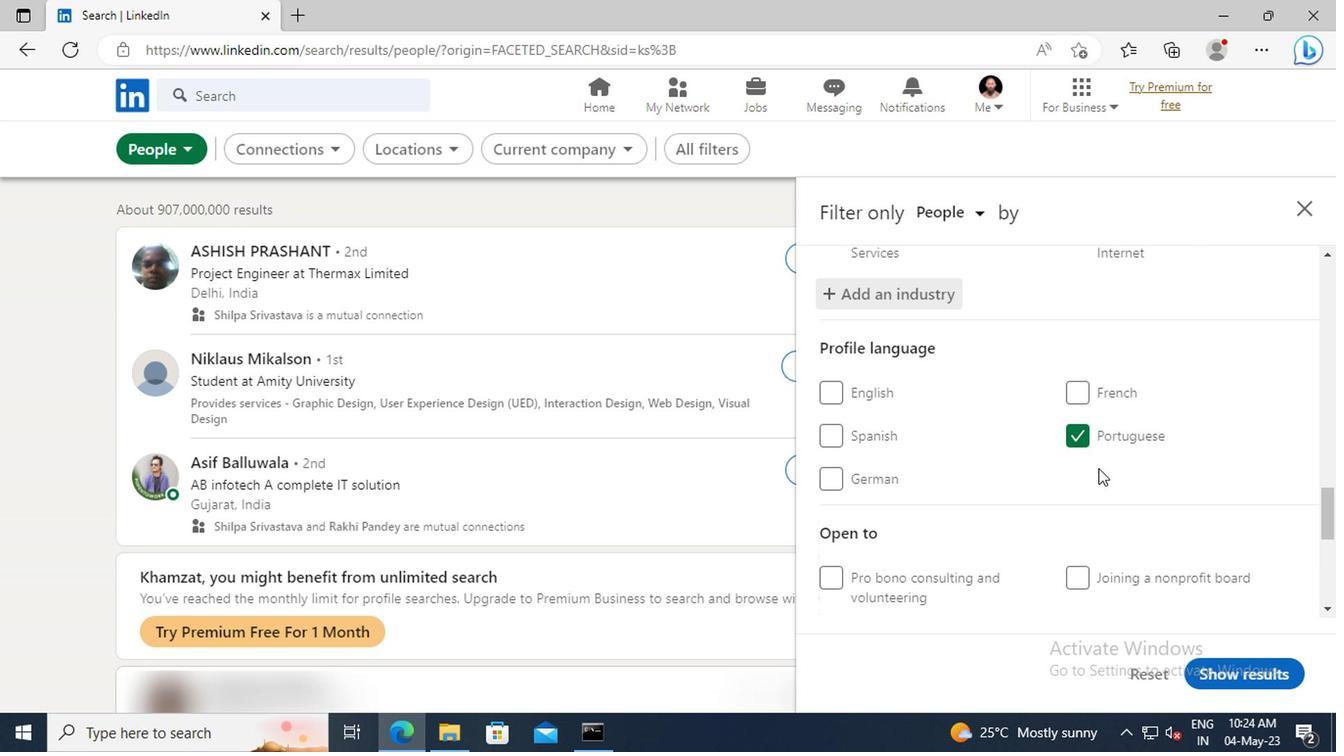 
Action: Mouse scrolled (912, 463) with delta (0, 0)
Screenshot: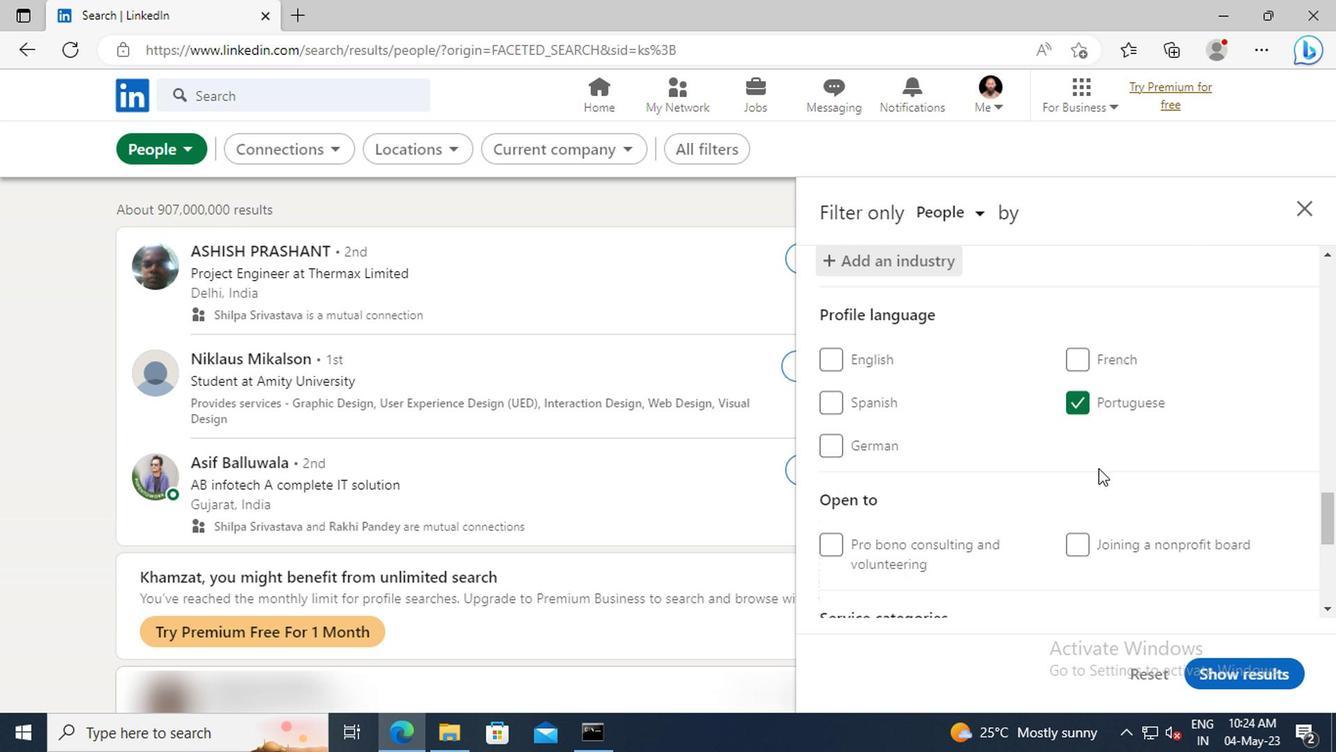 
Action: Mouse moved to (907, 450)
Screenshot: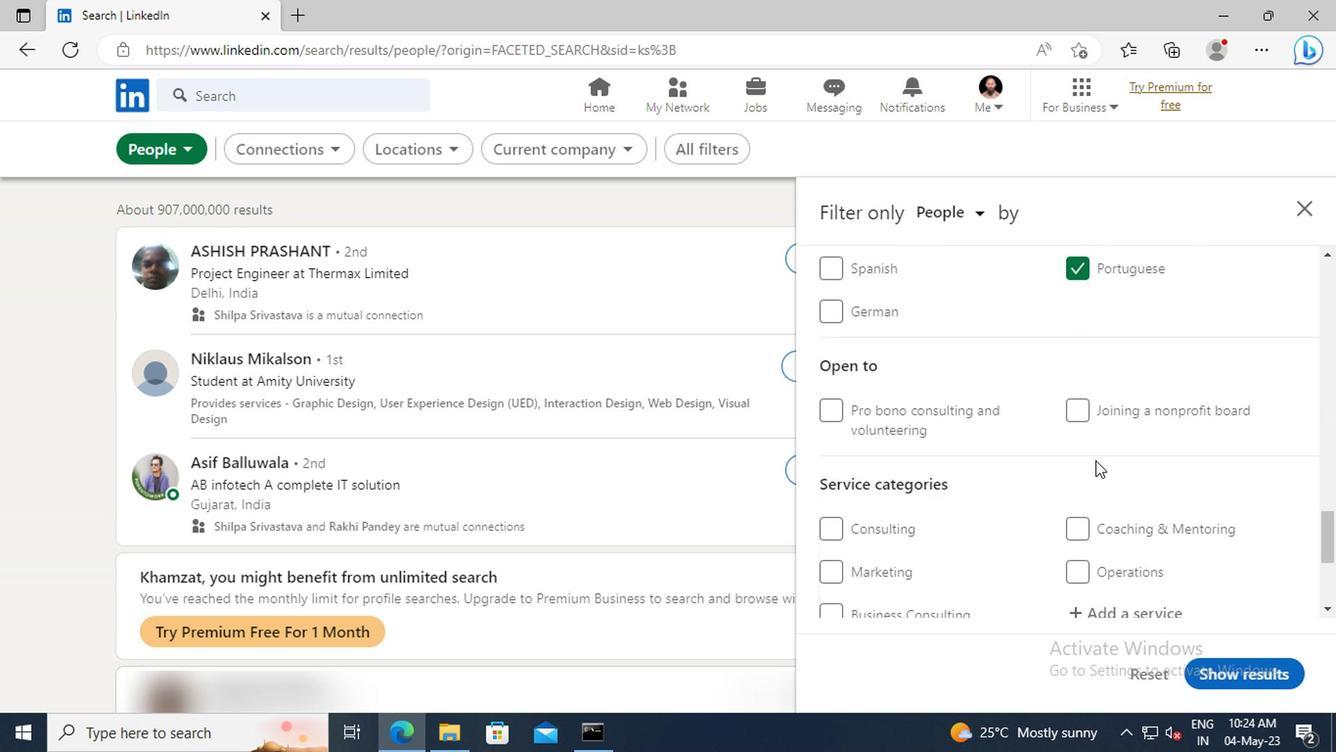 
Action: Mouse scrolled (907, 449) with delta (0, 0)
Screenshot: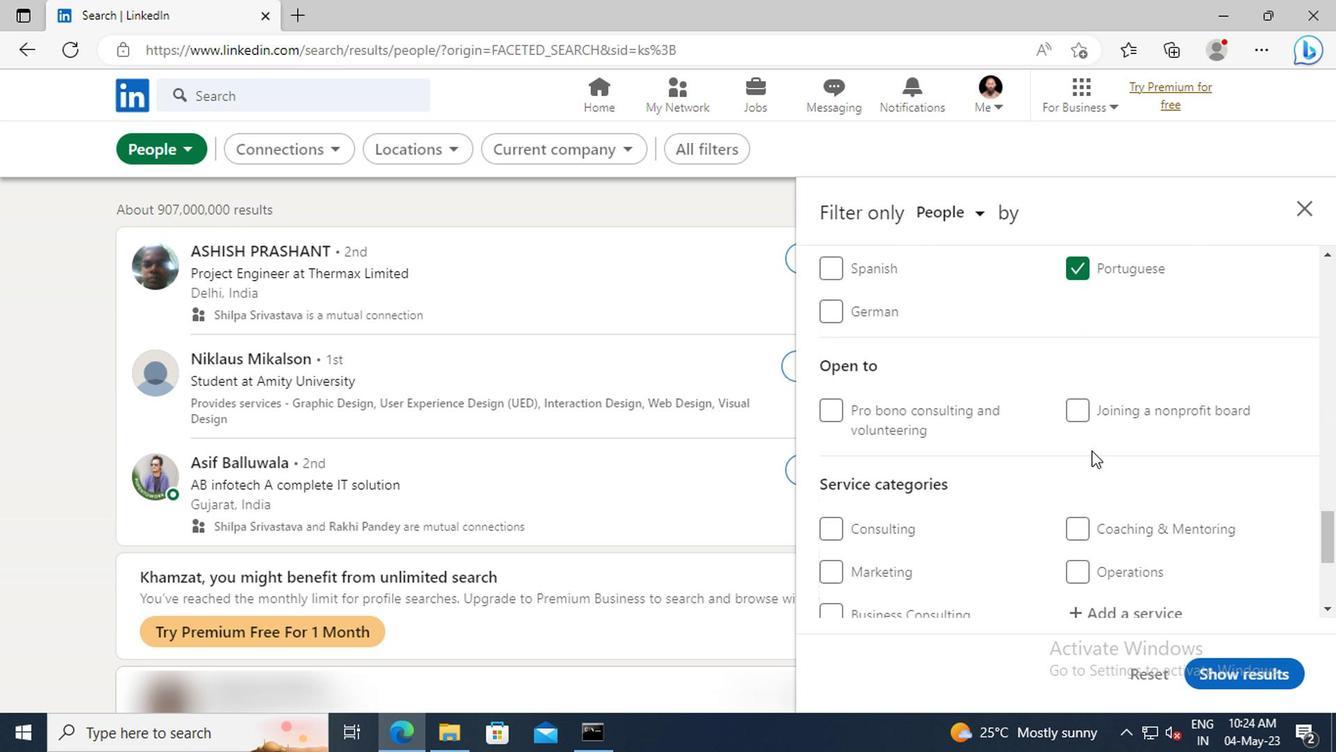
Action: Mouse scrolled (907, 449) with delta (0, 0)
Screenshot: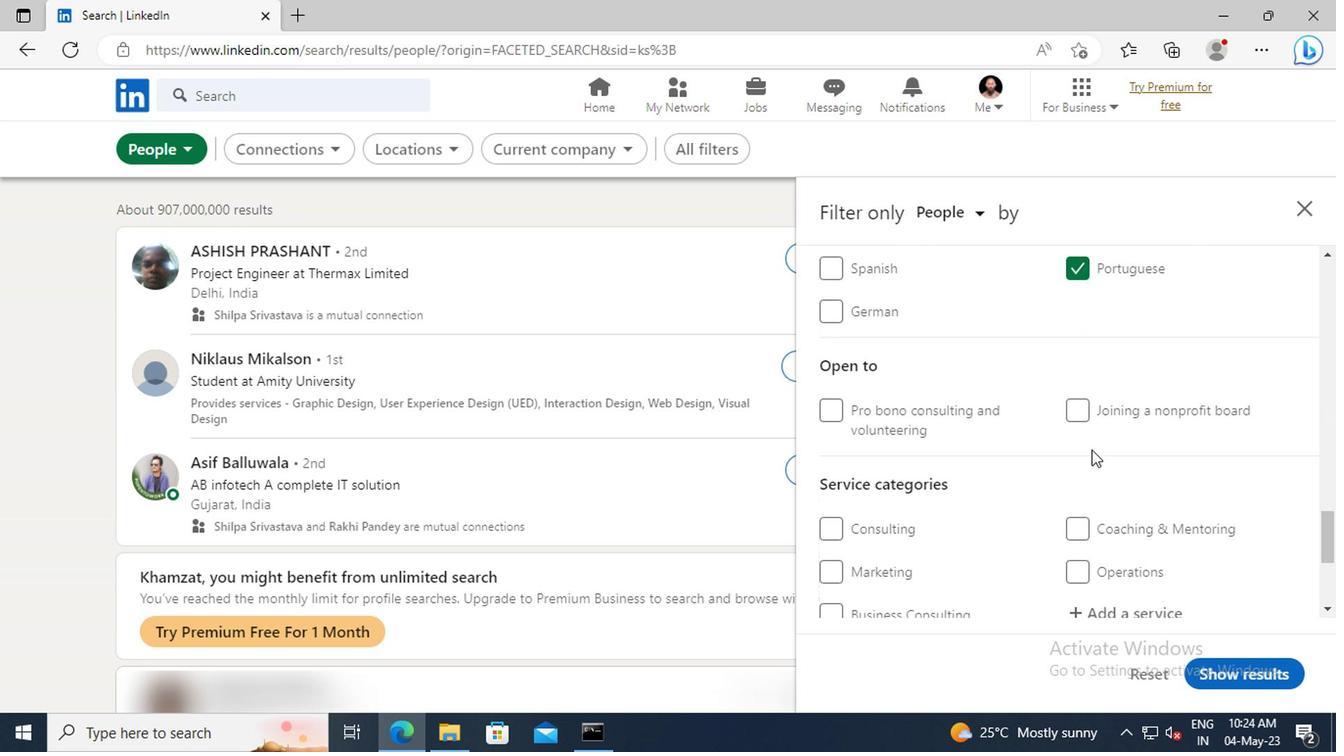 
Action: Mouse scrolled (907, 449) with delta (0, 0)
Screenshot: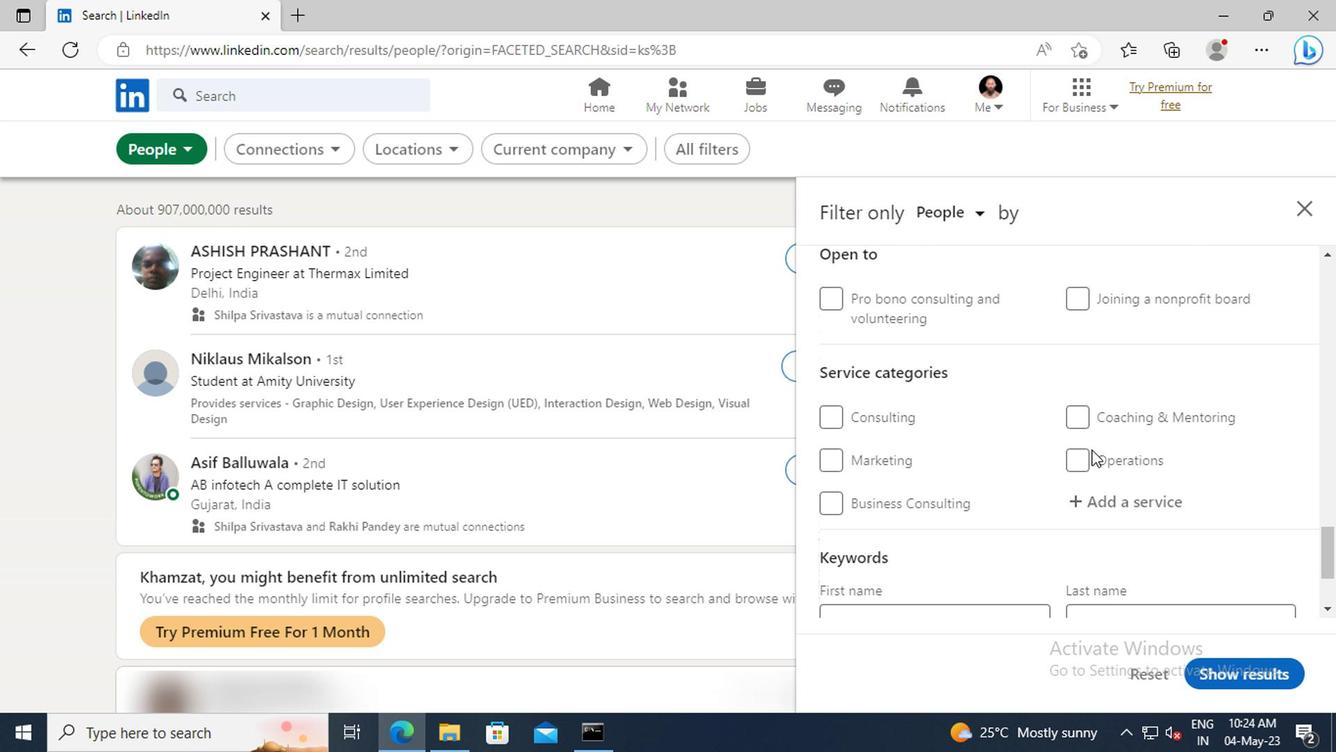 
Action: Mouse moved to (908, 450)
Screenshot: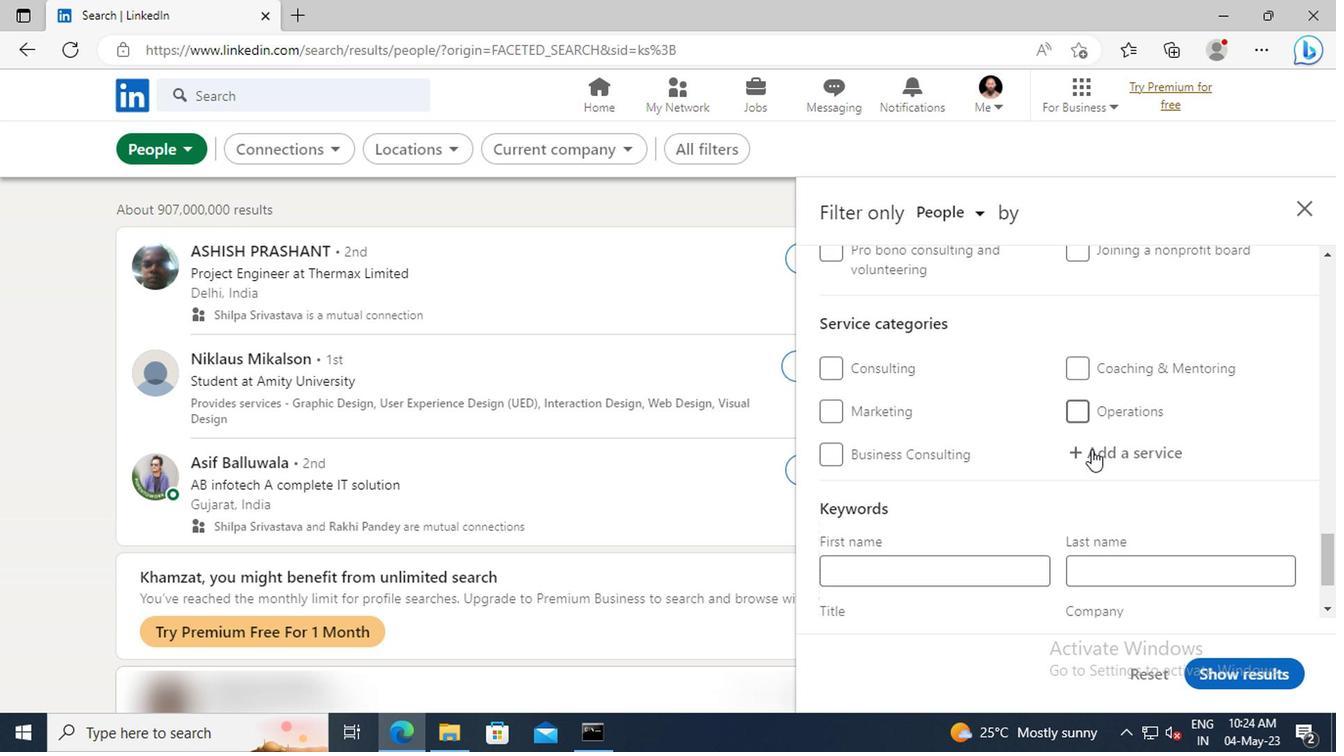 
Action: Mouse pressed left at (908, 450)
Screenshot: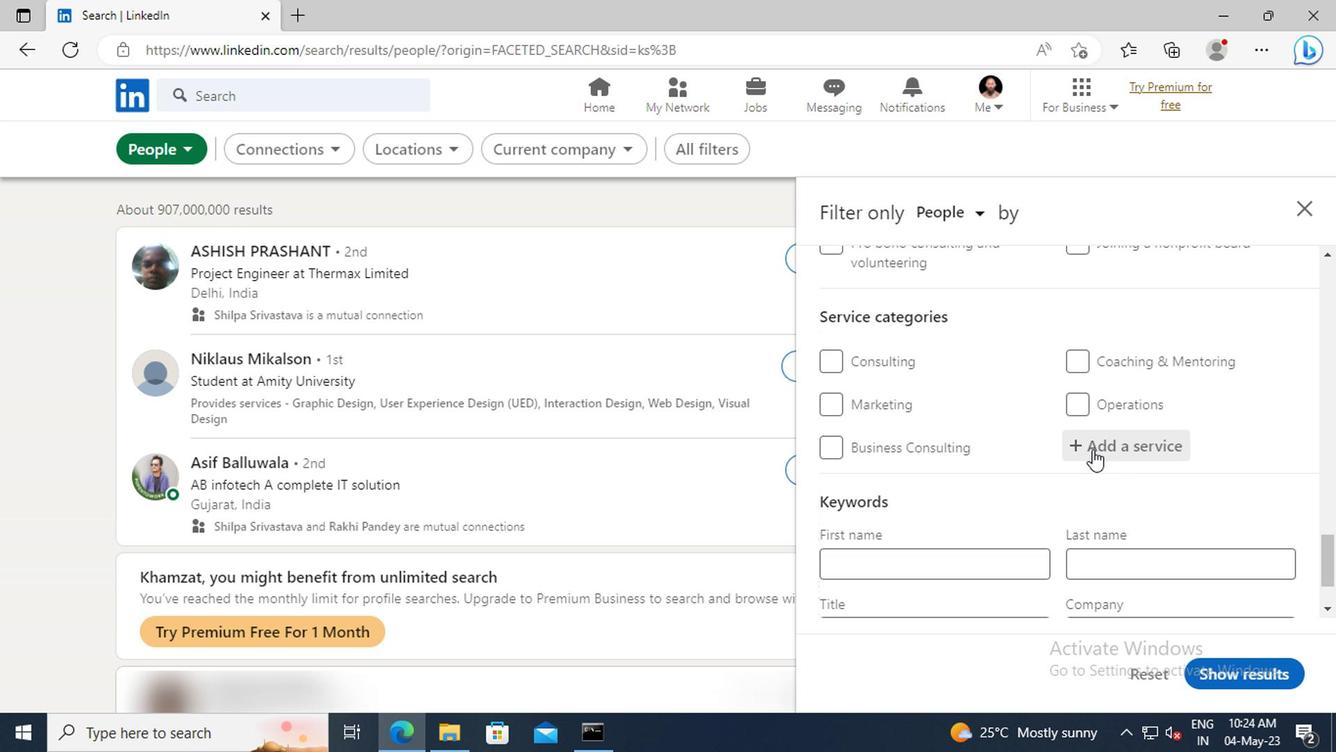 
Action: Key pressed <Key.shift><Key.shift>INTER
Screenshot: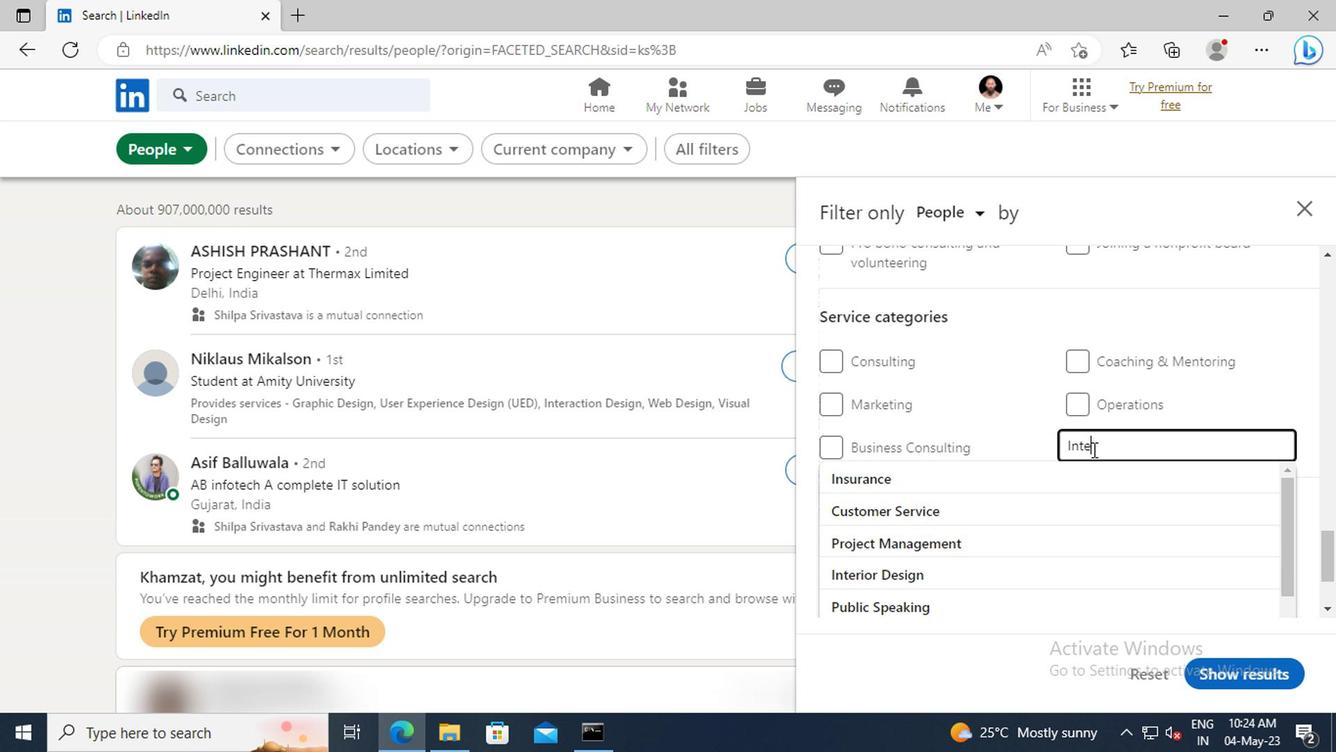 
Action: Mouse moved to (916, 489)
Screenshot: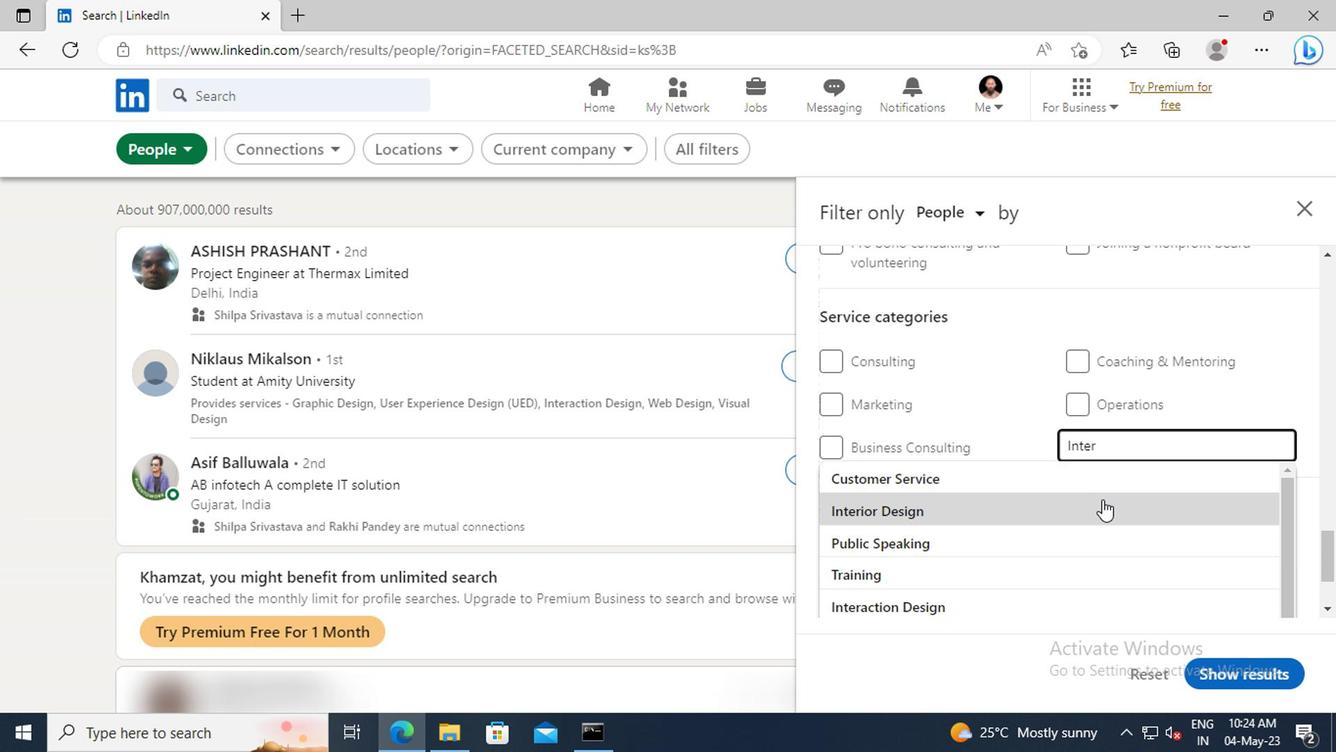 
Action: Mouse pressed left at (916, 489)
Screenshot: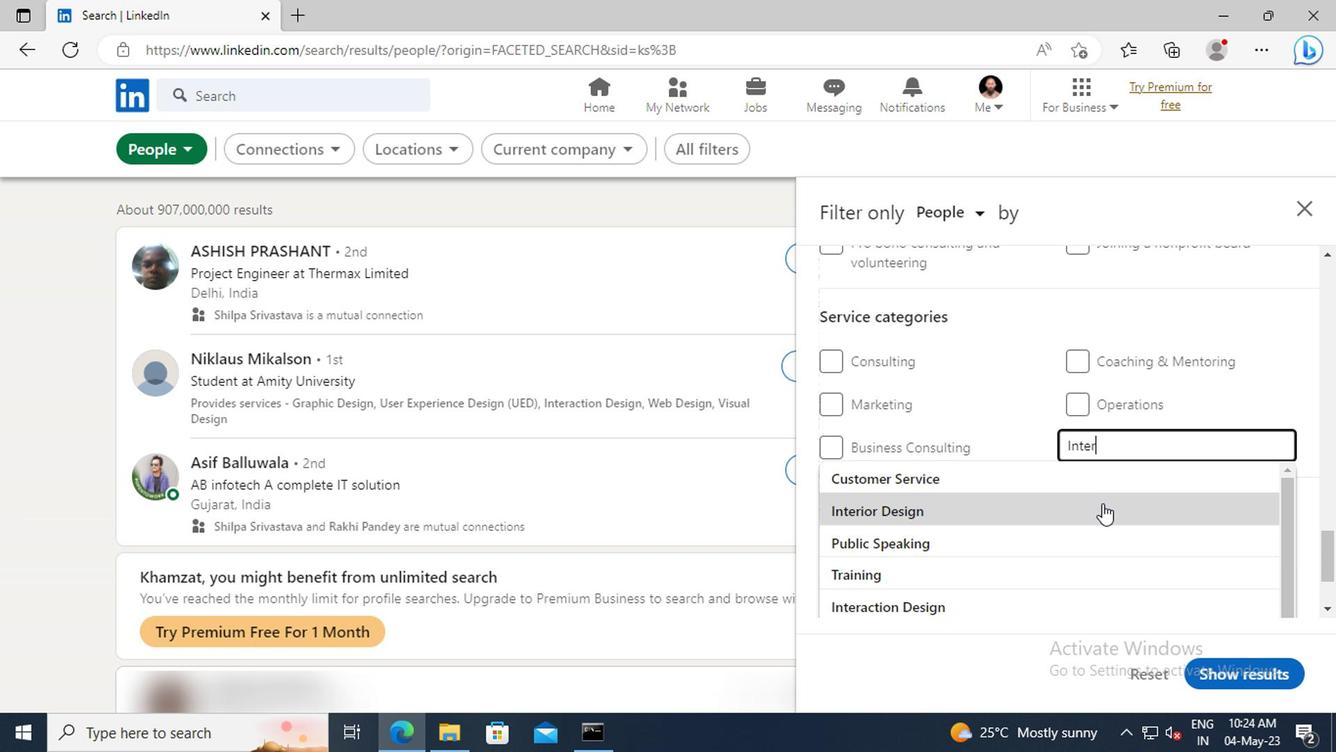 
Action: Mouse scrolled (916, 488) with delta (0, 0)
Screenshot: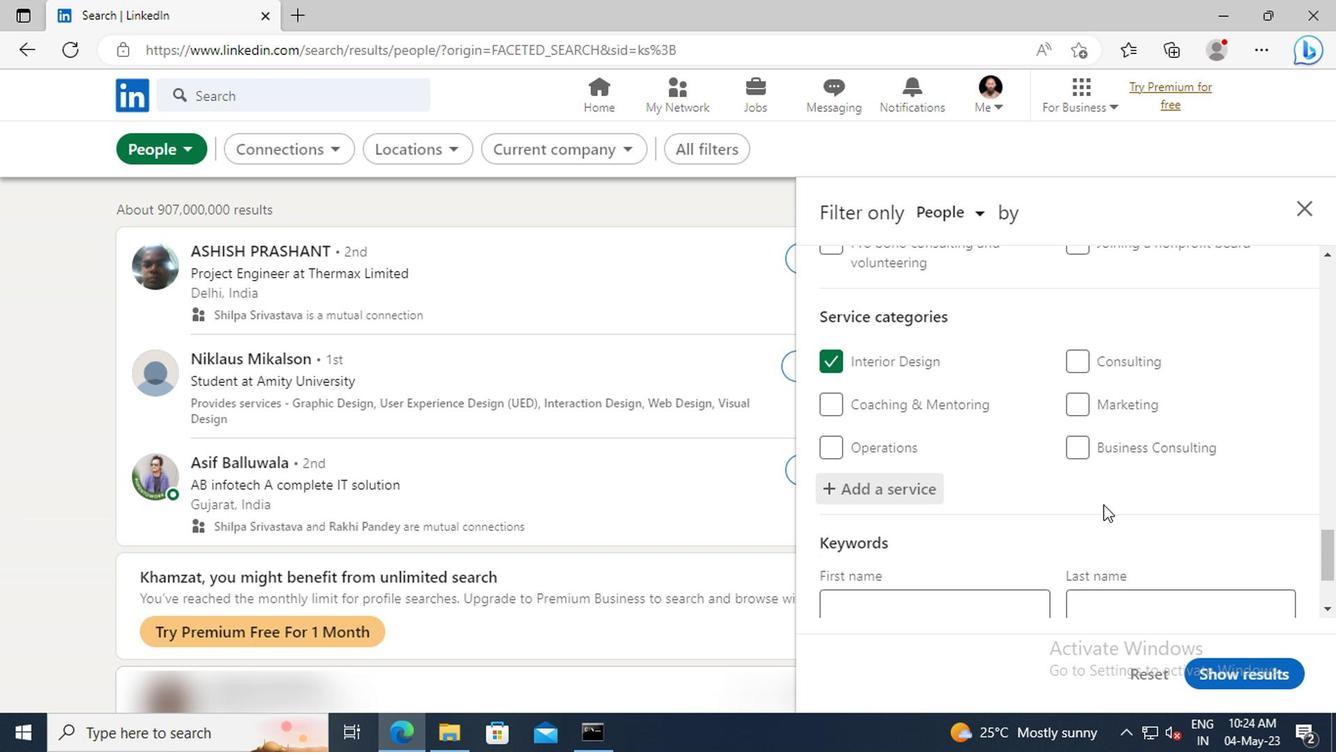 
Action: Mouse scrolled (916, 488) with delta (0, 0)
Screenshot: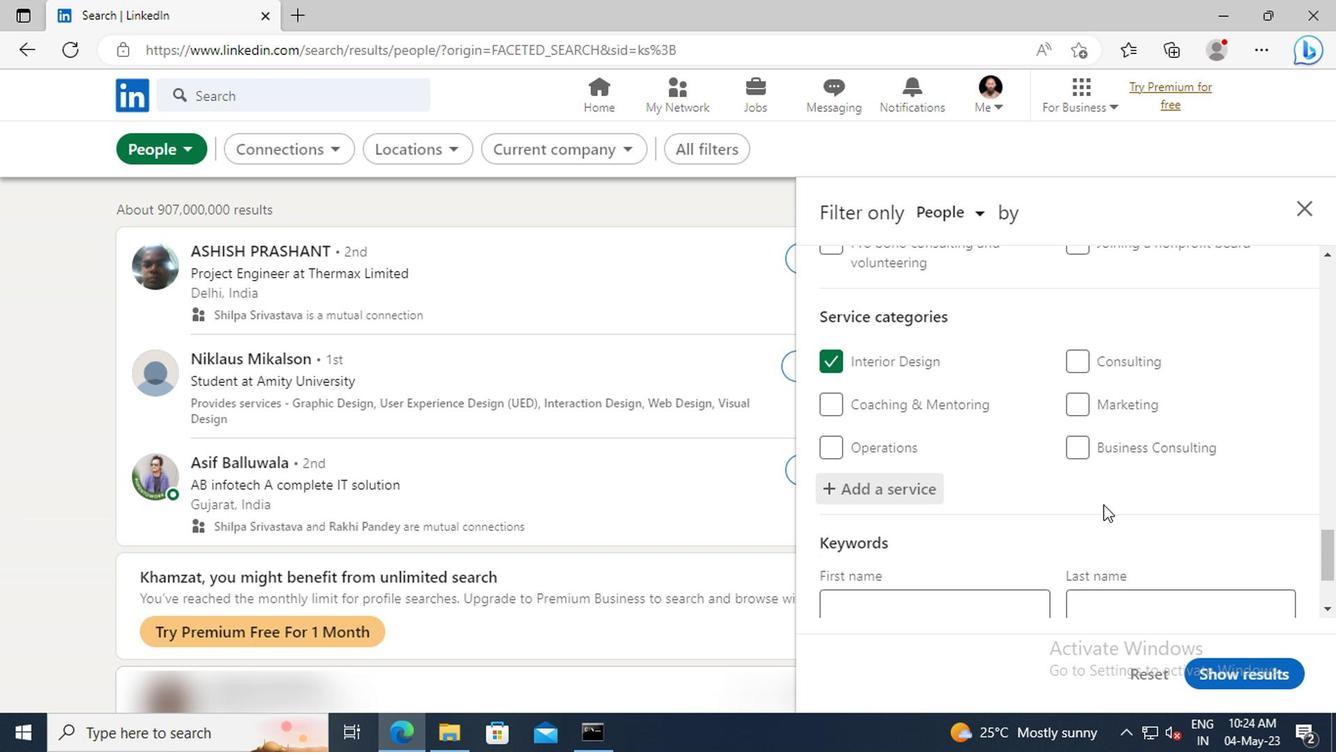 
Action: Mouse scrolled (916, 488) with delta (0, 0)
Screenshot: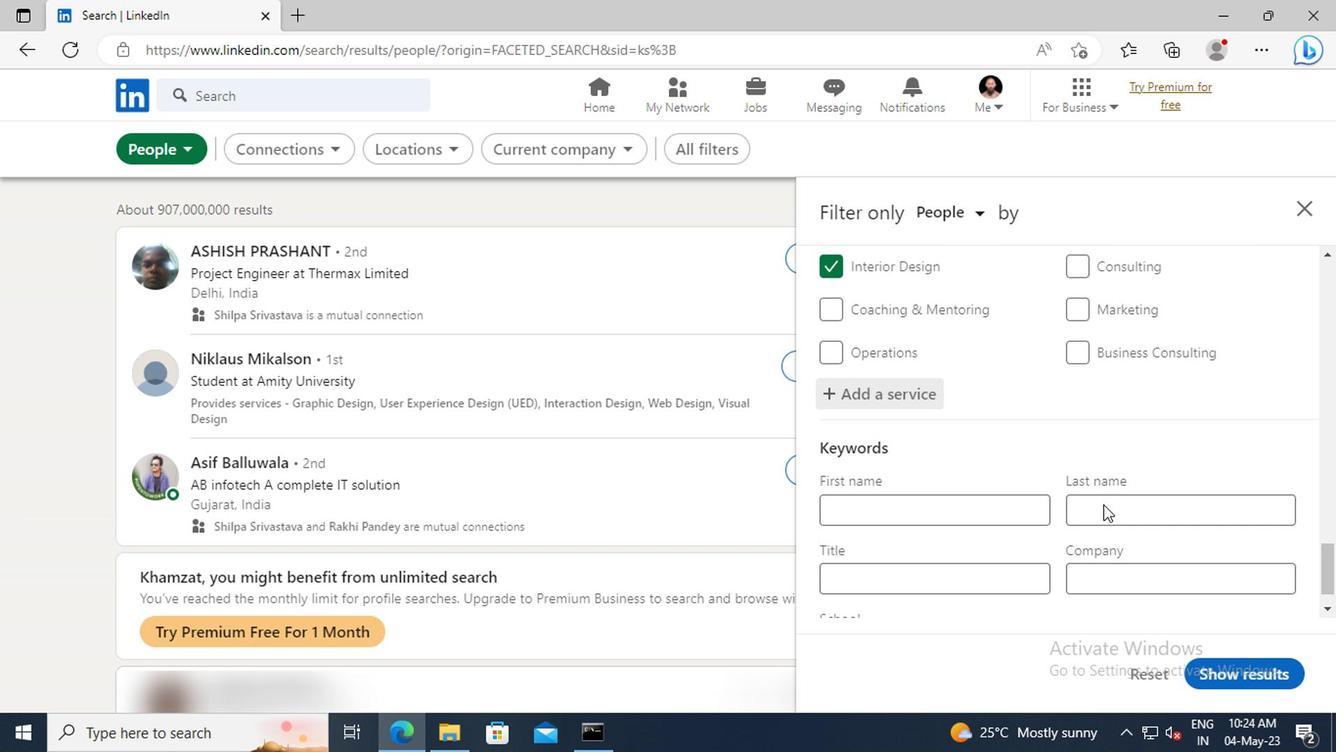 
Action: Mouse scrolled (916, 488) with delta (0, 0)
Screenshot: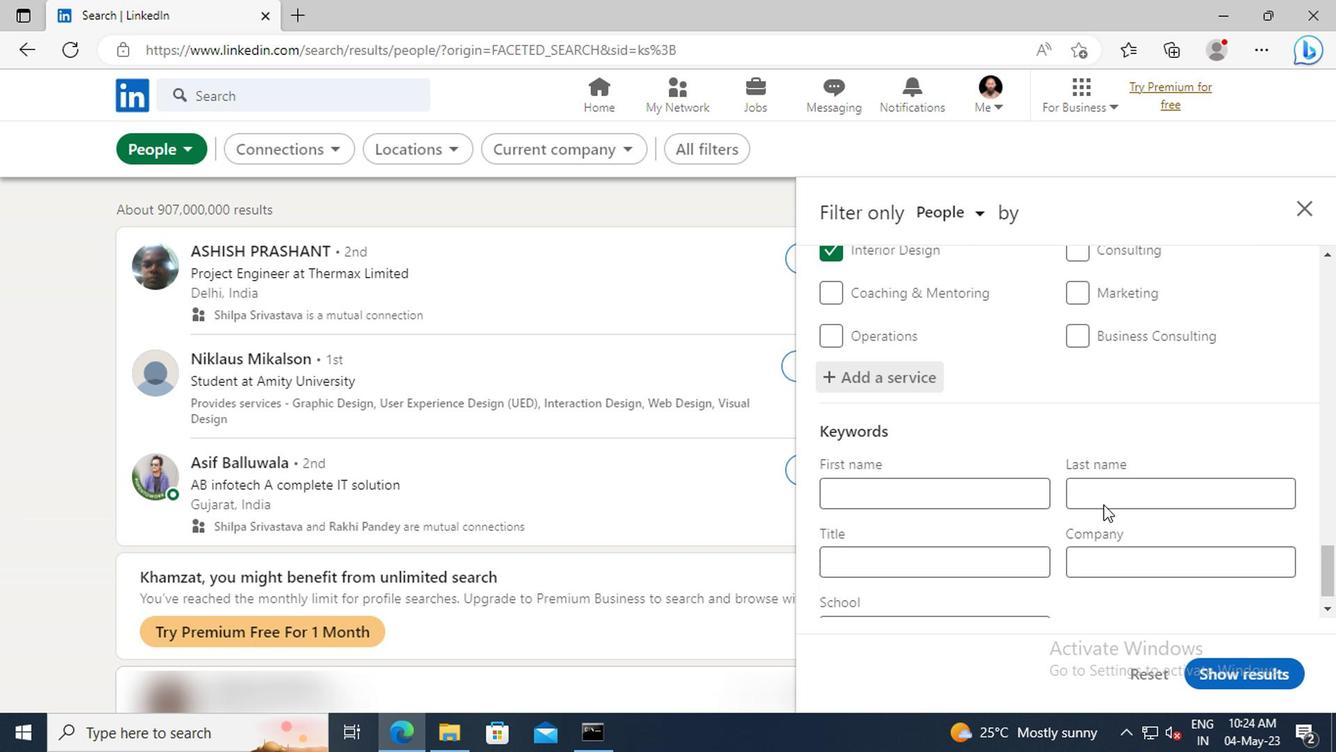 
Action: Mouse moved to (806, 508)
Screenshot: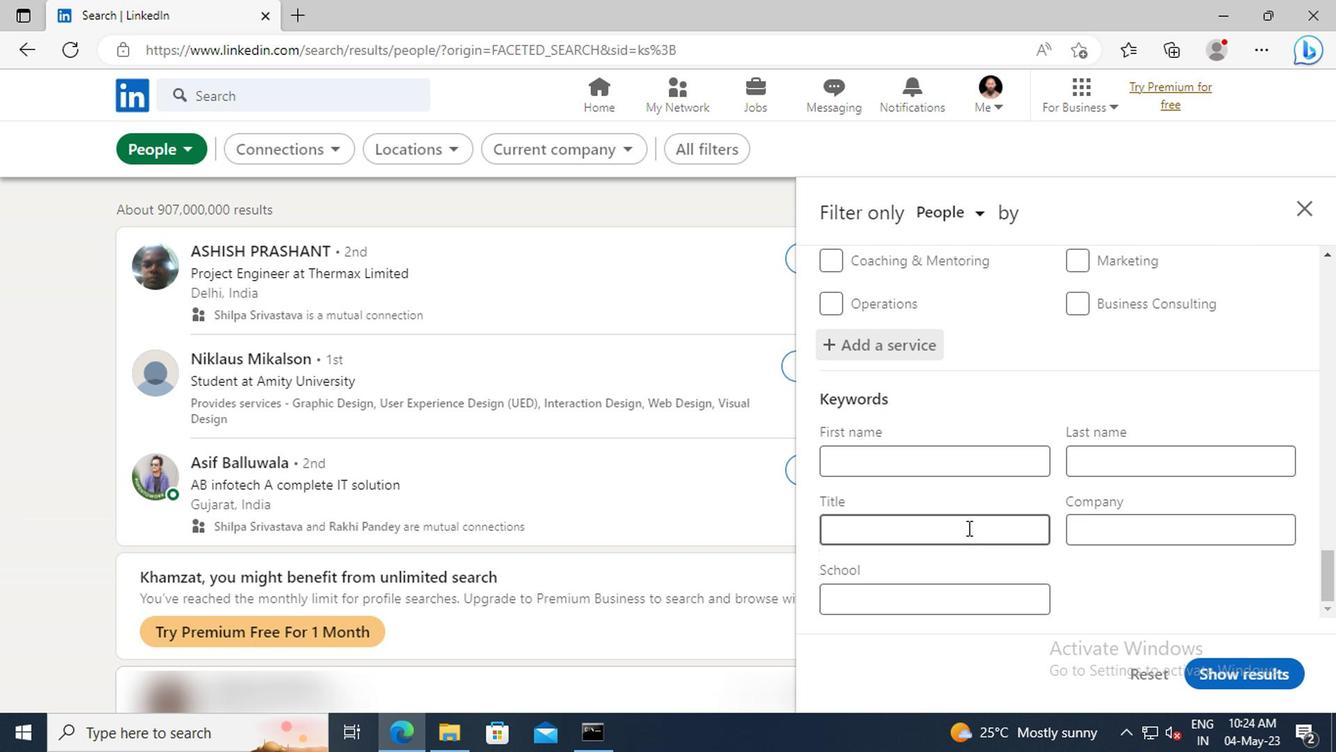 
Action: Mouse pressed left at (806, 508)
Screenshot: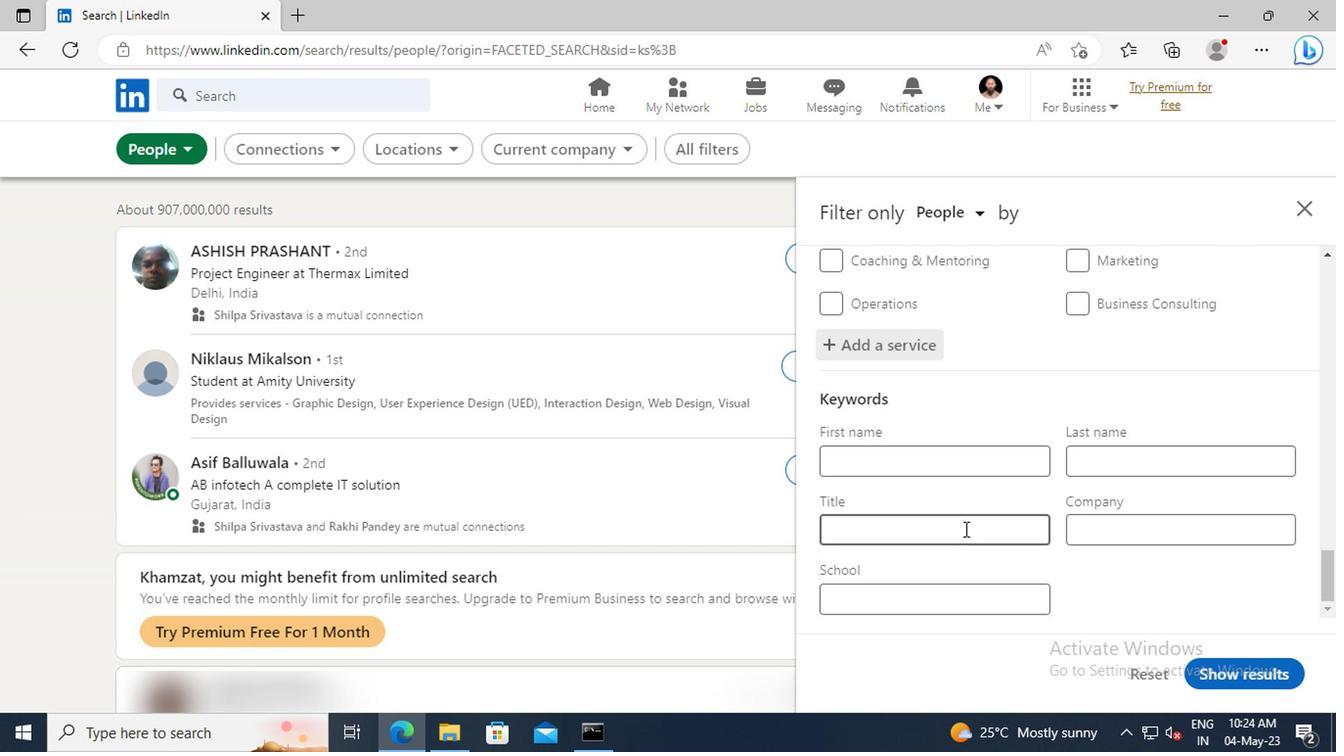 
Action: Key pressed <Key.shift>
Screenshot: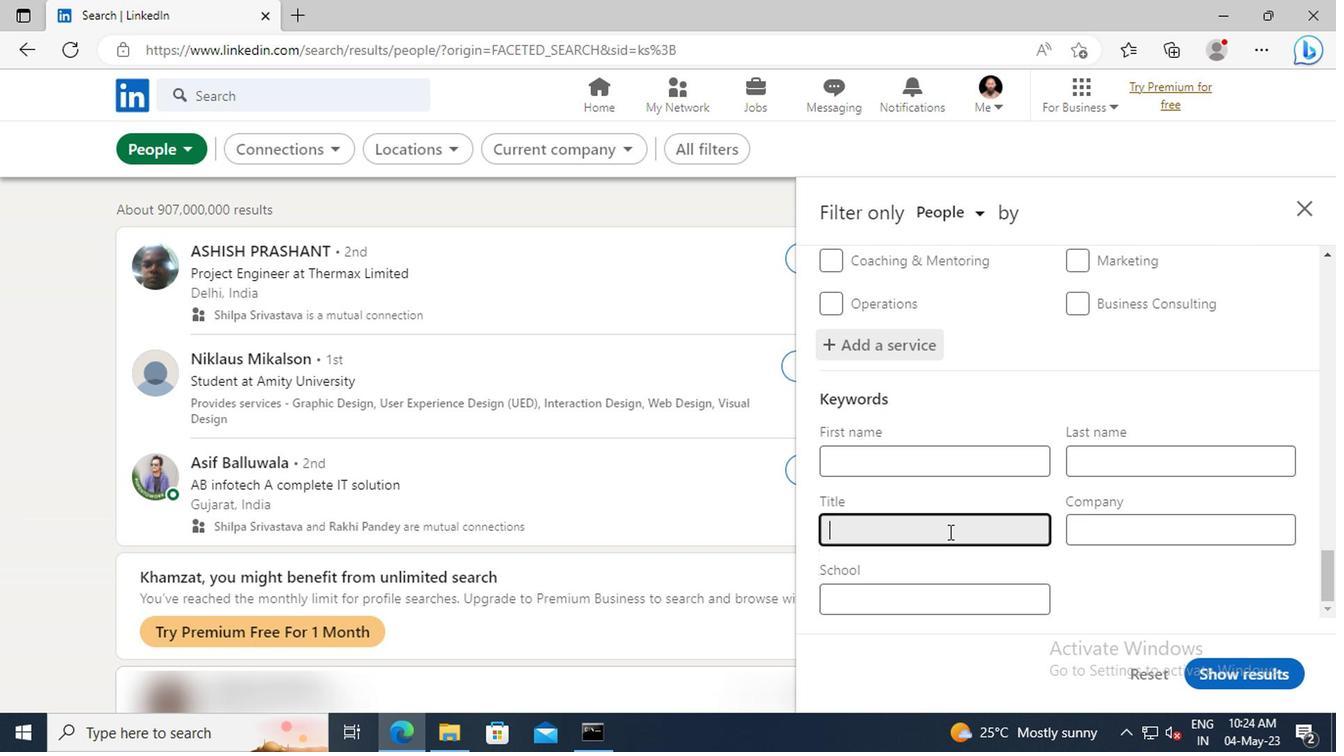 
Action: Mouse moved to (808, 508)
Screenshot: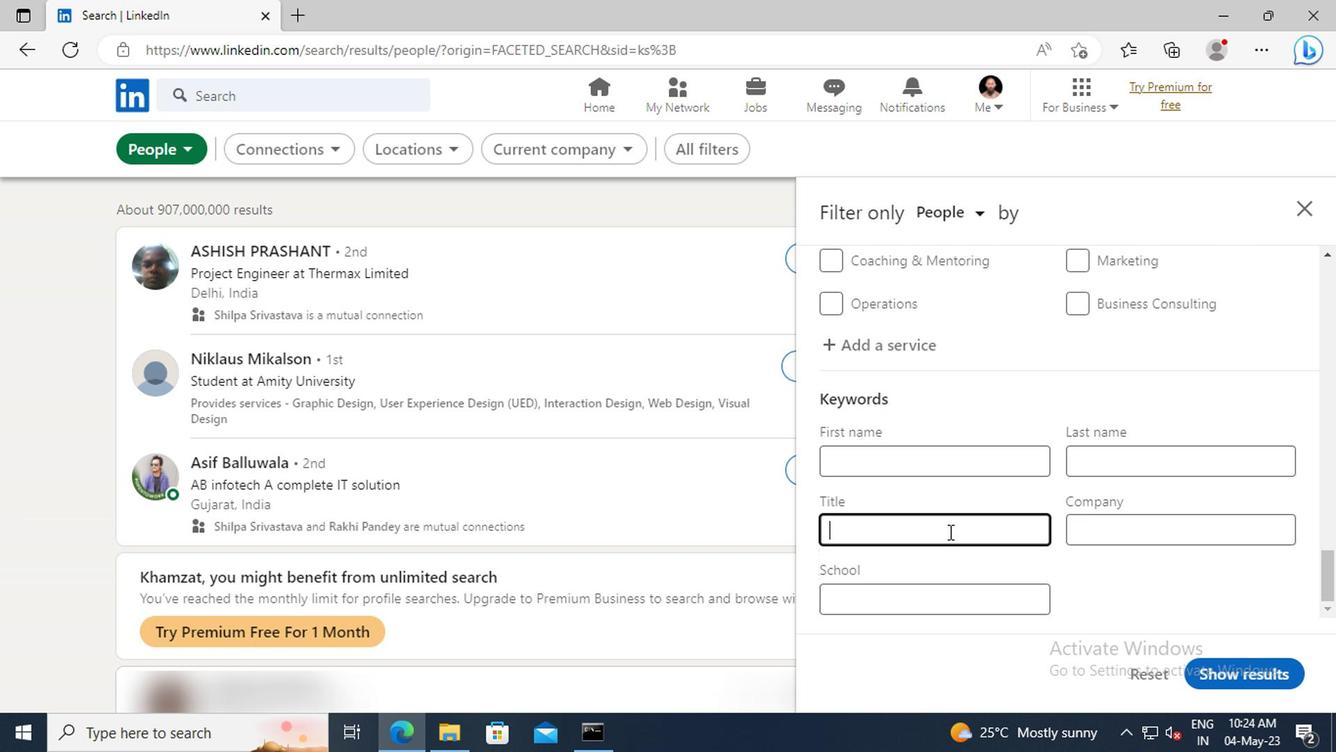 
Action: Key pressed DIRECTOR<Key.enter>
Screenshot: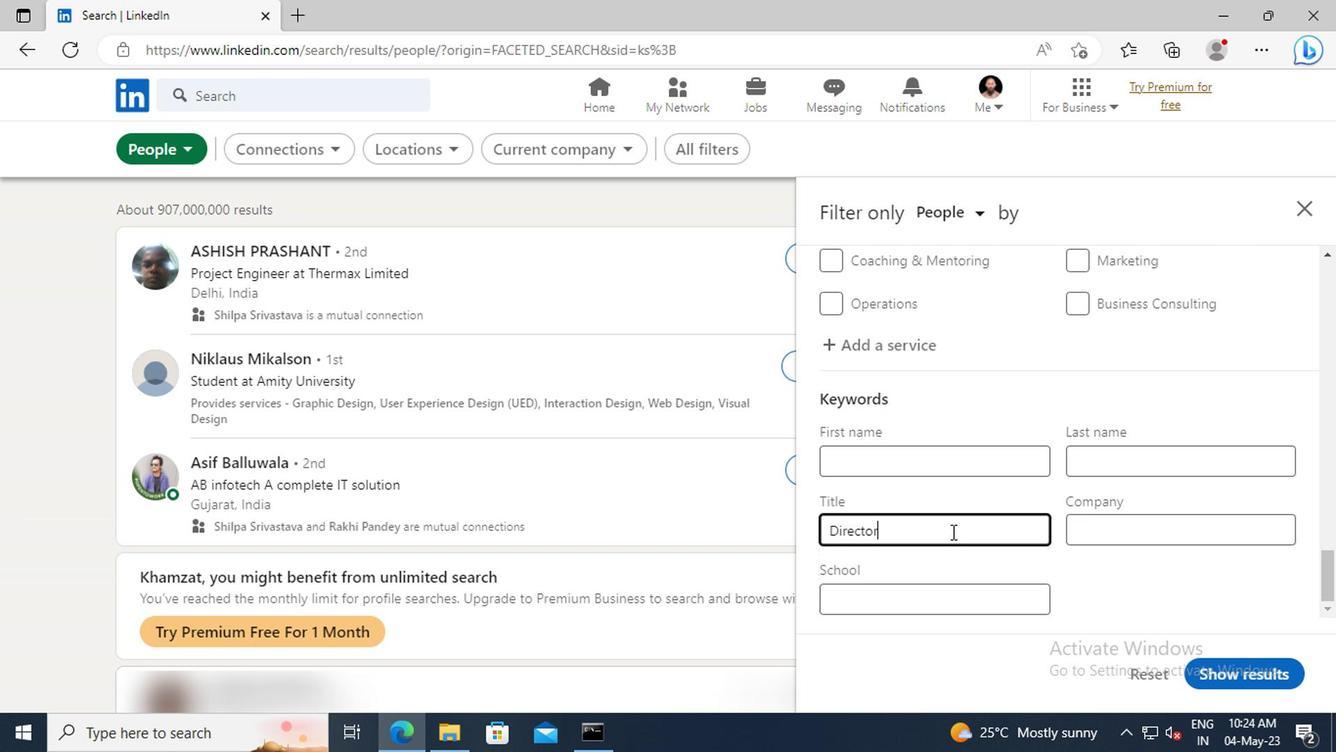 
Action: Mouse moved to (1001, 612)
Screenshot: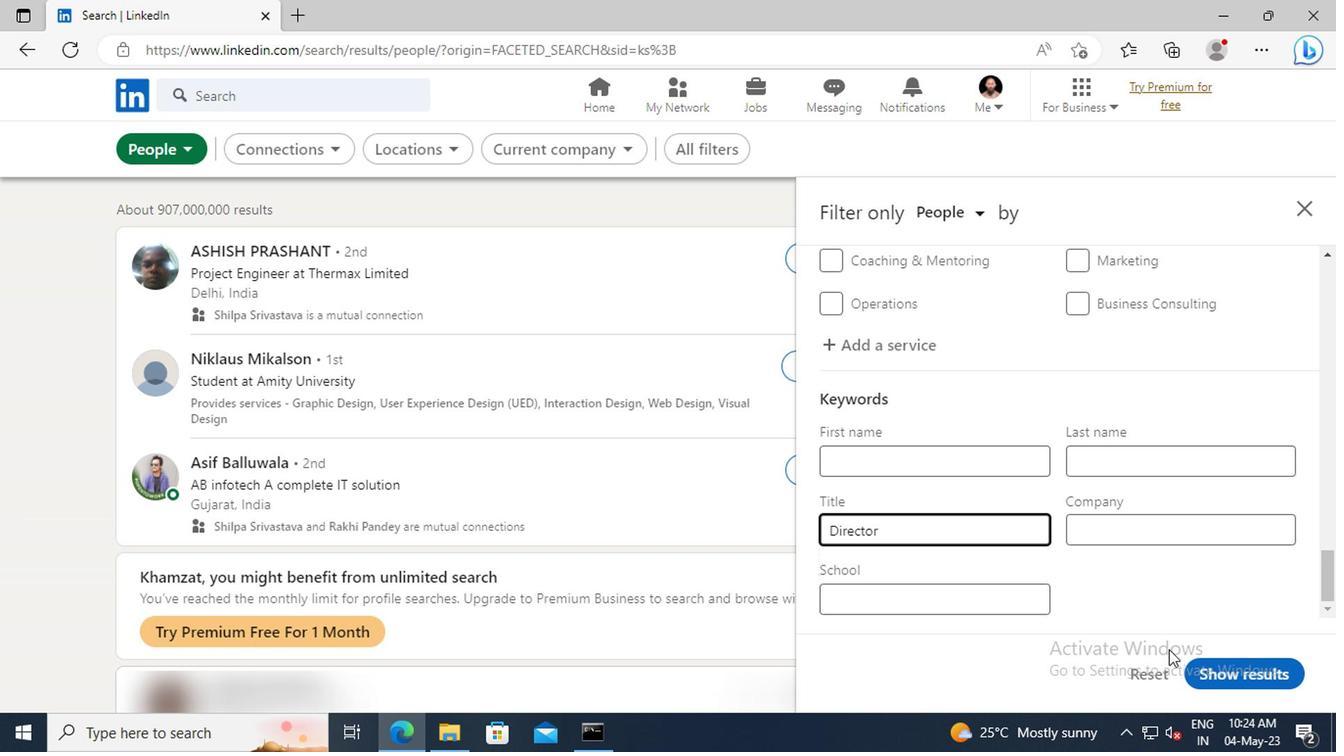 
Action: Mouse pressed left at (1001, 612)
Screenshot: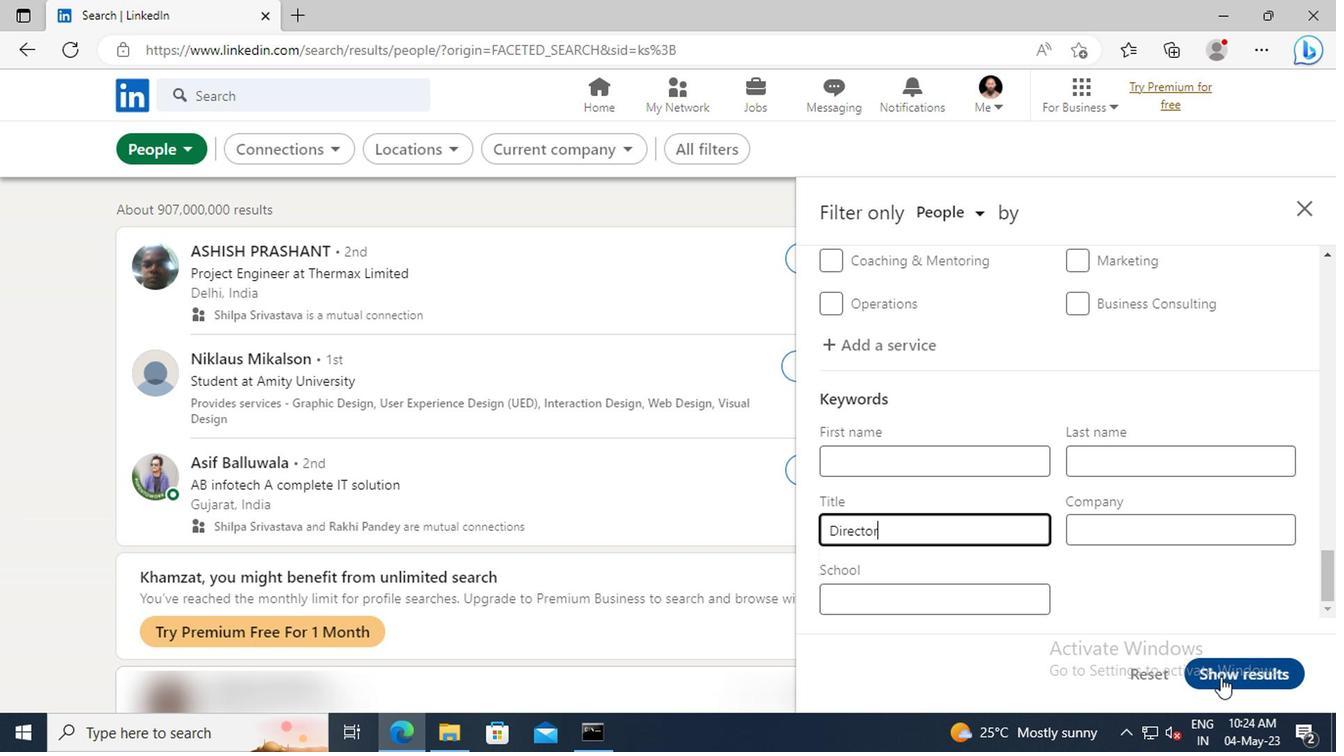 
